 Task: Create a due date automation trigger when advanced on, on the tuesday of the week a card is due add fields with custom field "Resume" set to a date between 1 and 7 working days from now at 11:00 AM.
Action: Mouse moved to (1098, 346)
Screenshot: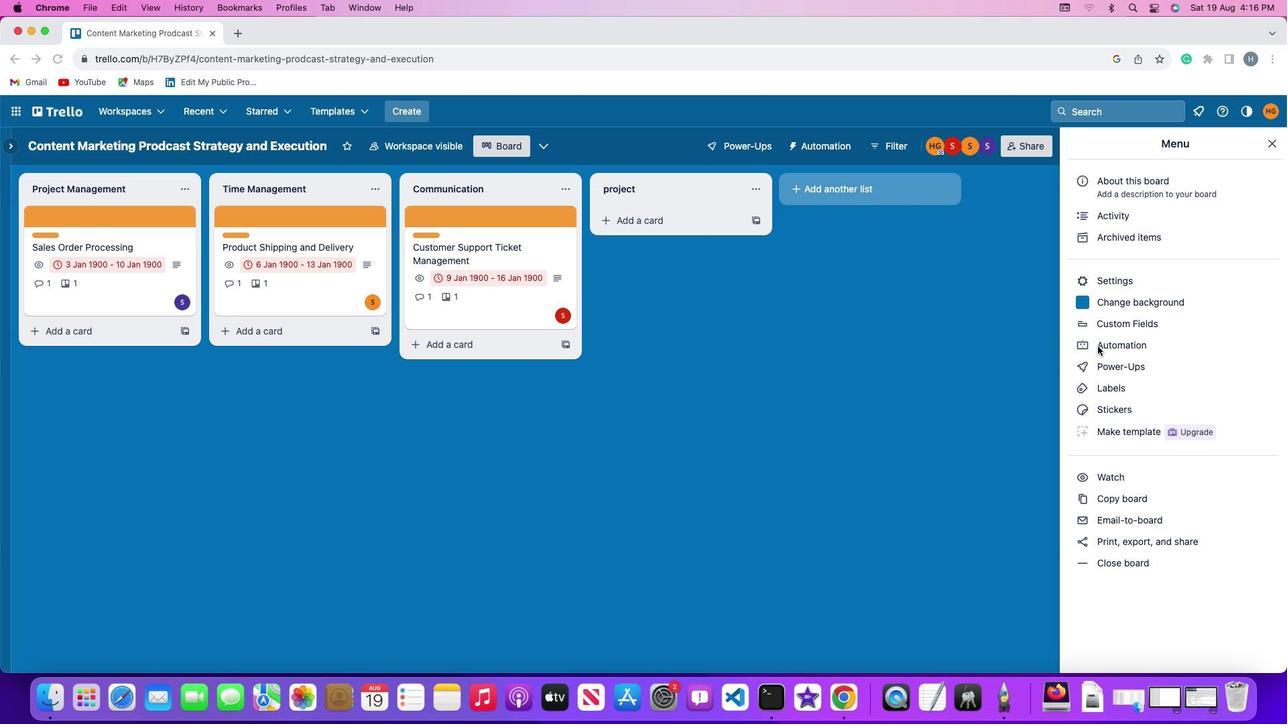 
Action: Mouse pressed left at (1098, 346)
Screenshot: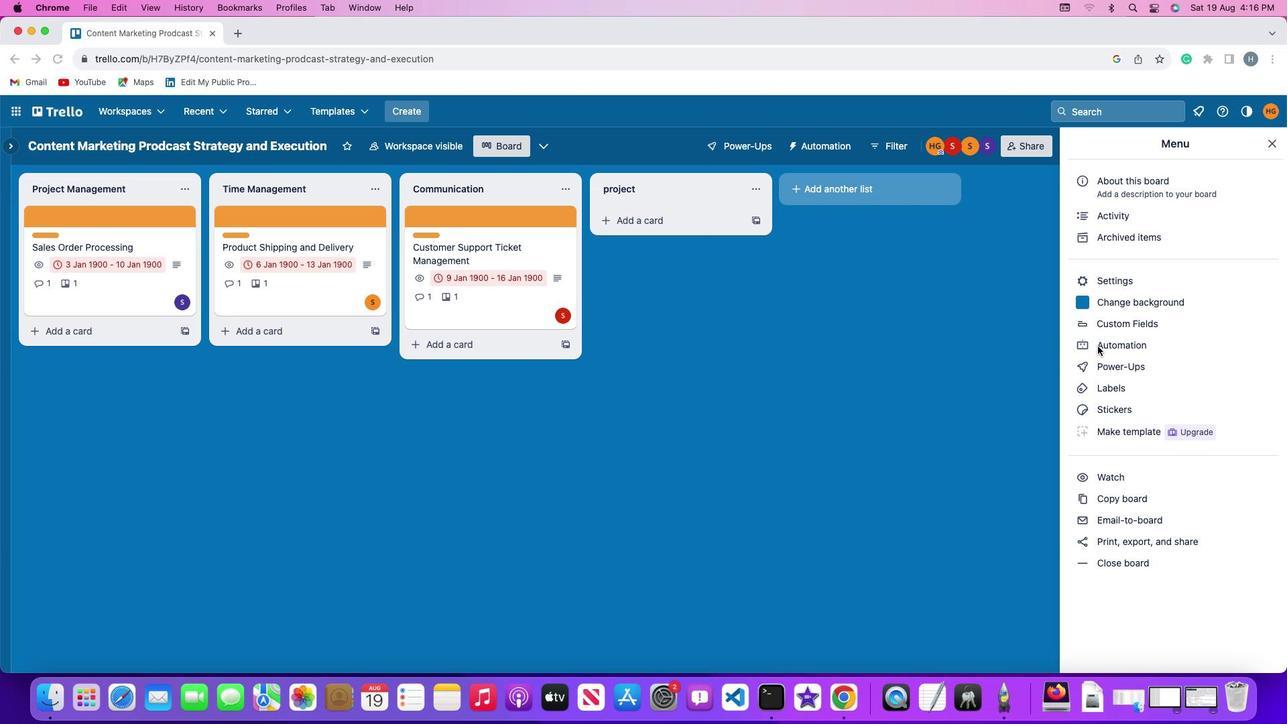 
Action: Mouse pressed left at (1098, 346)
Screenshot: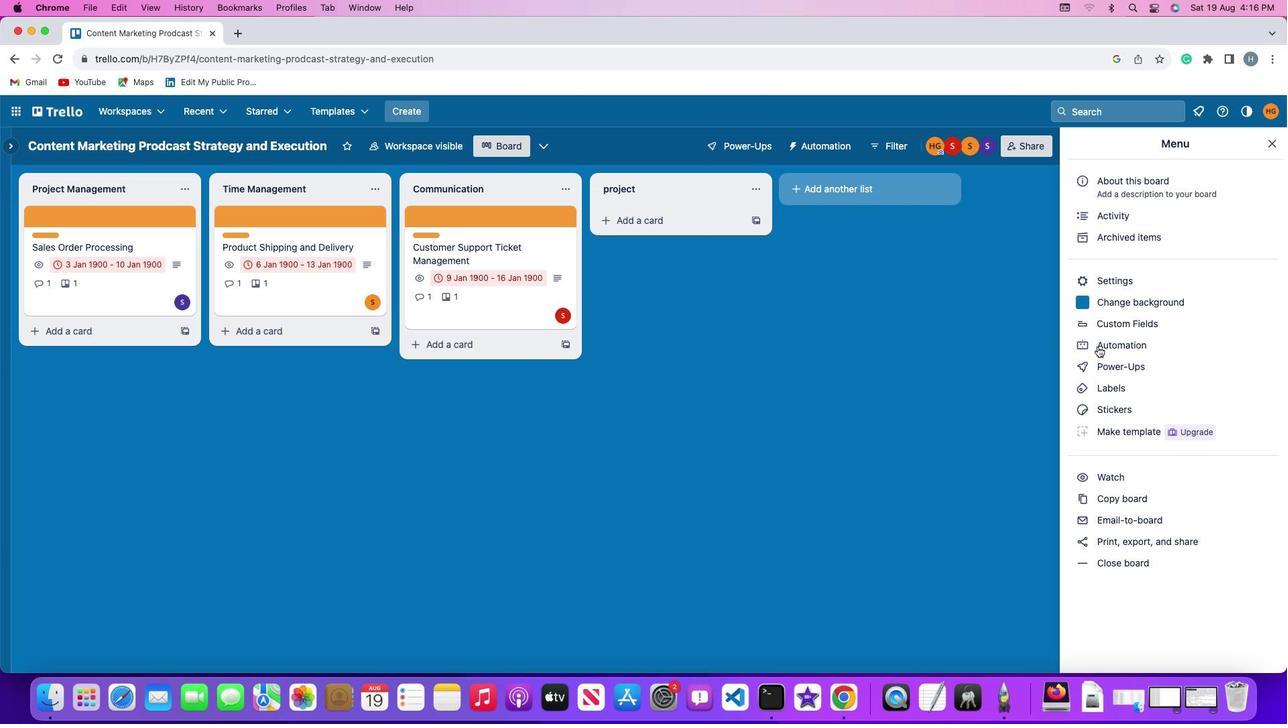 
Action: Mouse moved to (63, 321)
Screenshot: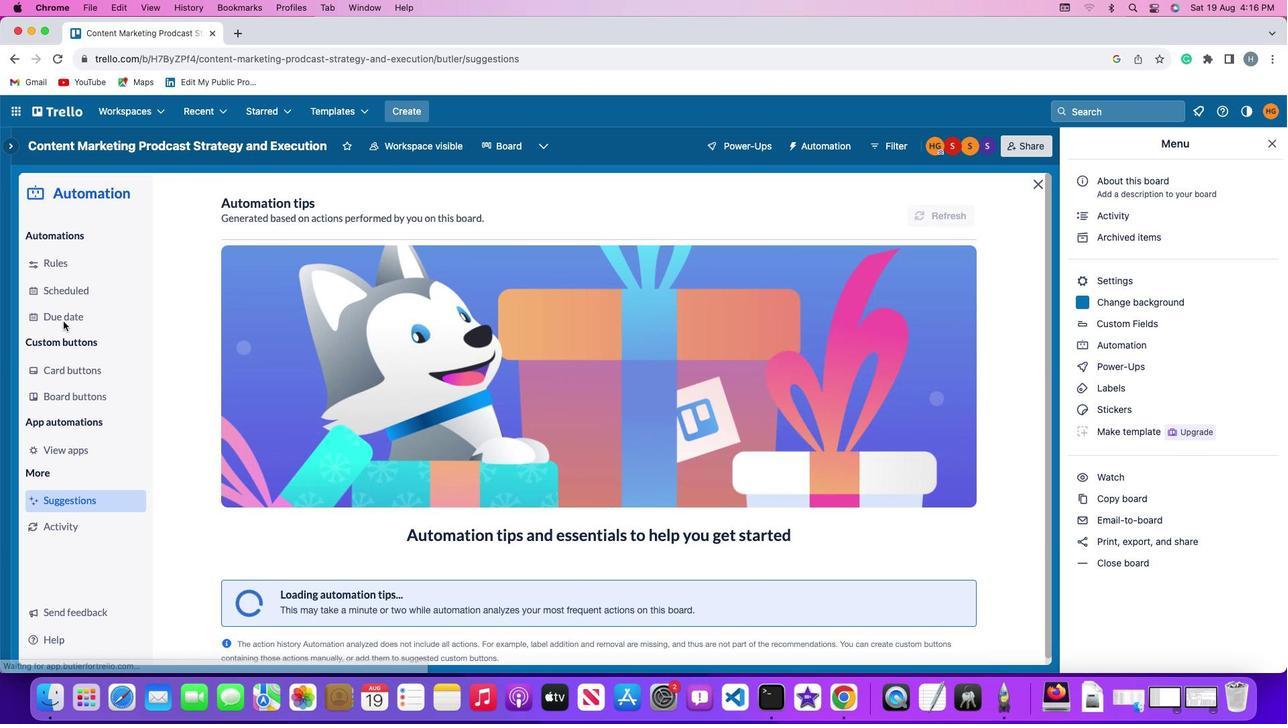
Action: Mouse pressed left at (63, 321)
Screenshot: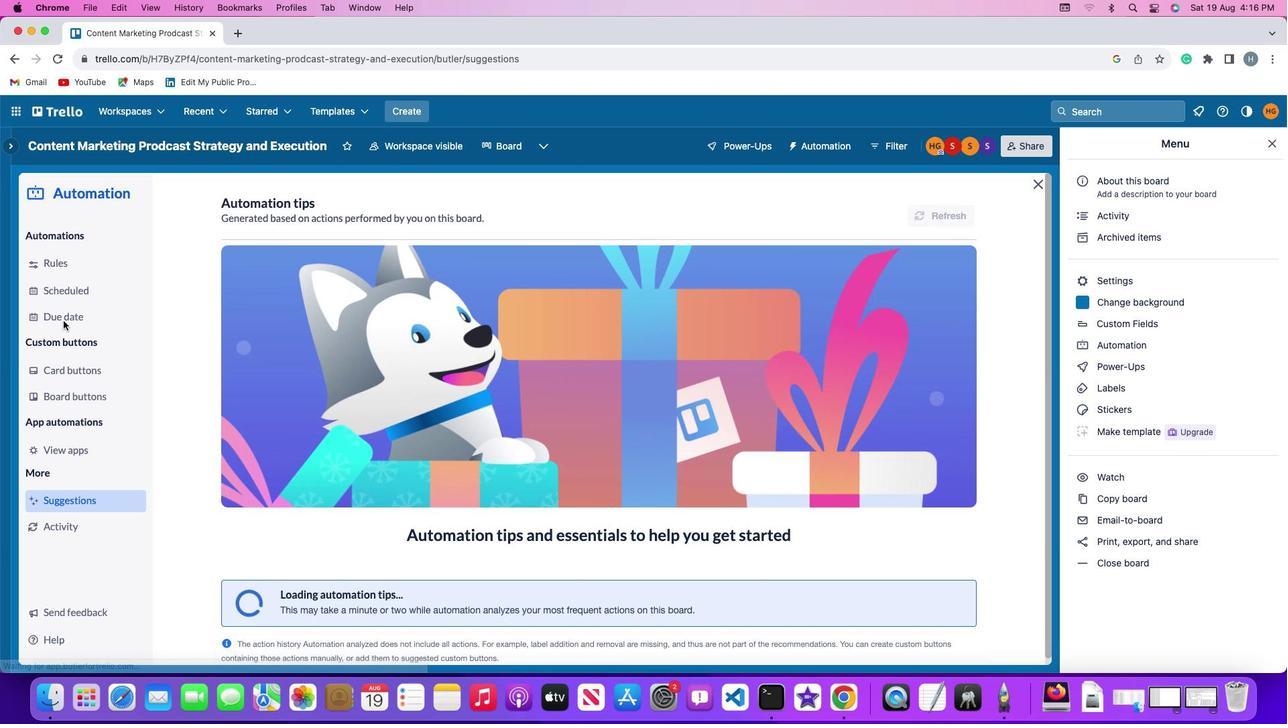 
Action: Mouse moved to (902, 207)
Screenshot: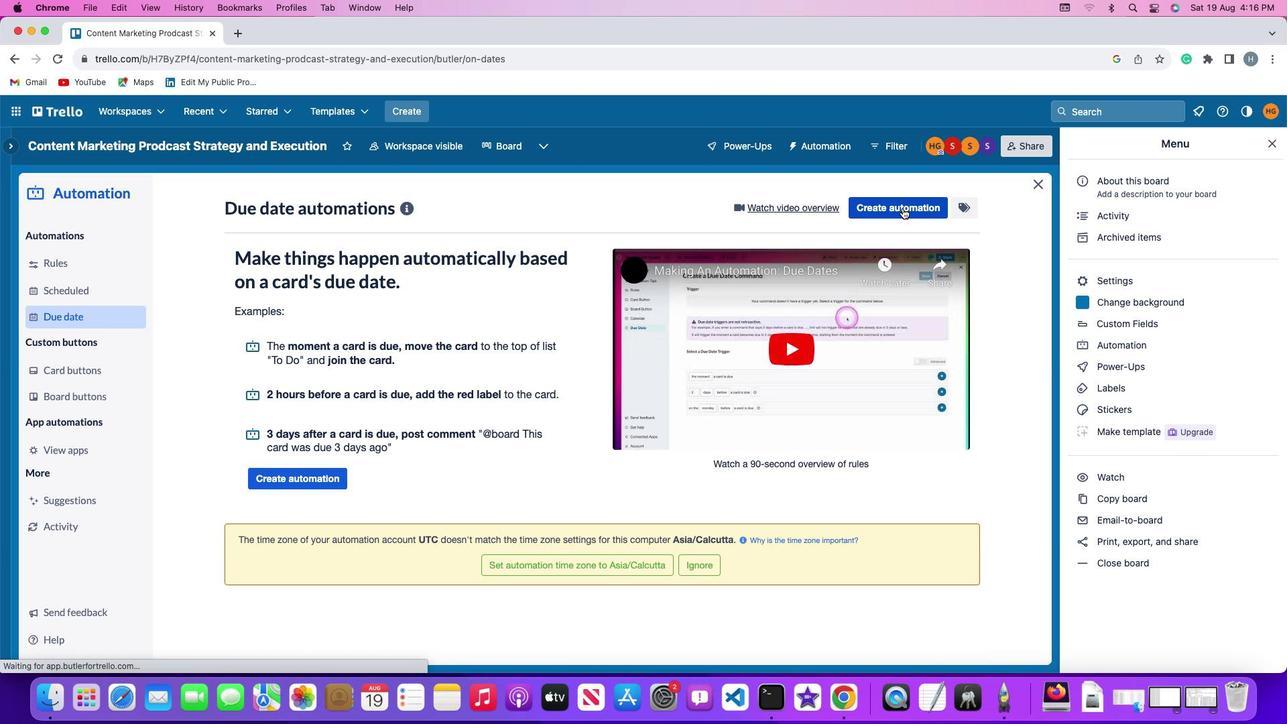 
Action: Mouse pressed left at (902, 207)
Screenshot: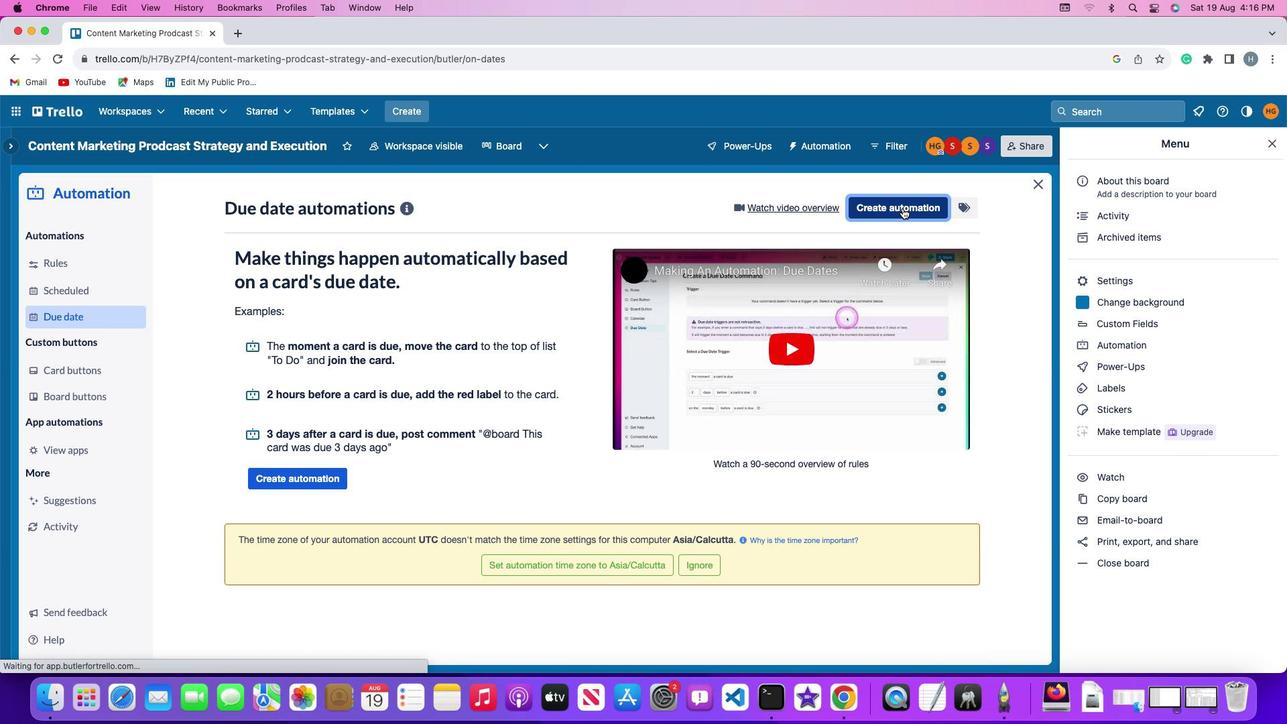 
Action: Mouse moved to (266, 340)
Screenshot: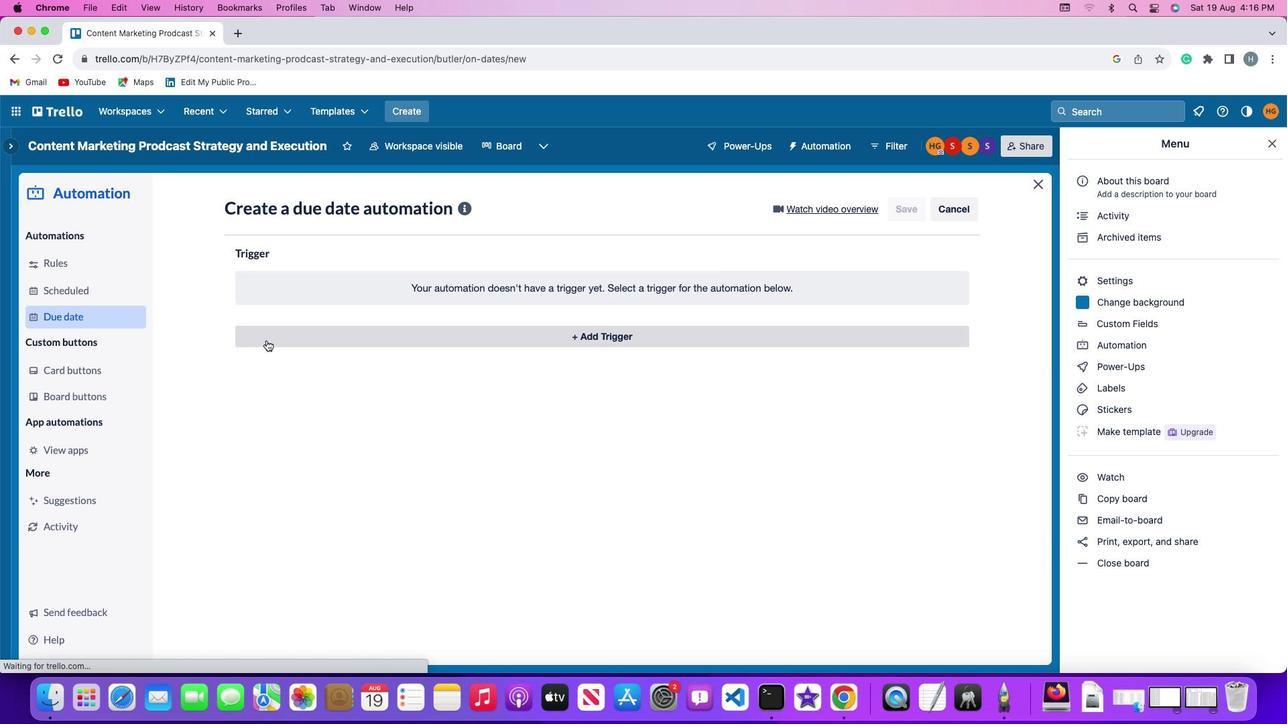 
Action: Mouse pressed left at (266, 340)
Screenshot: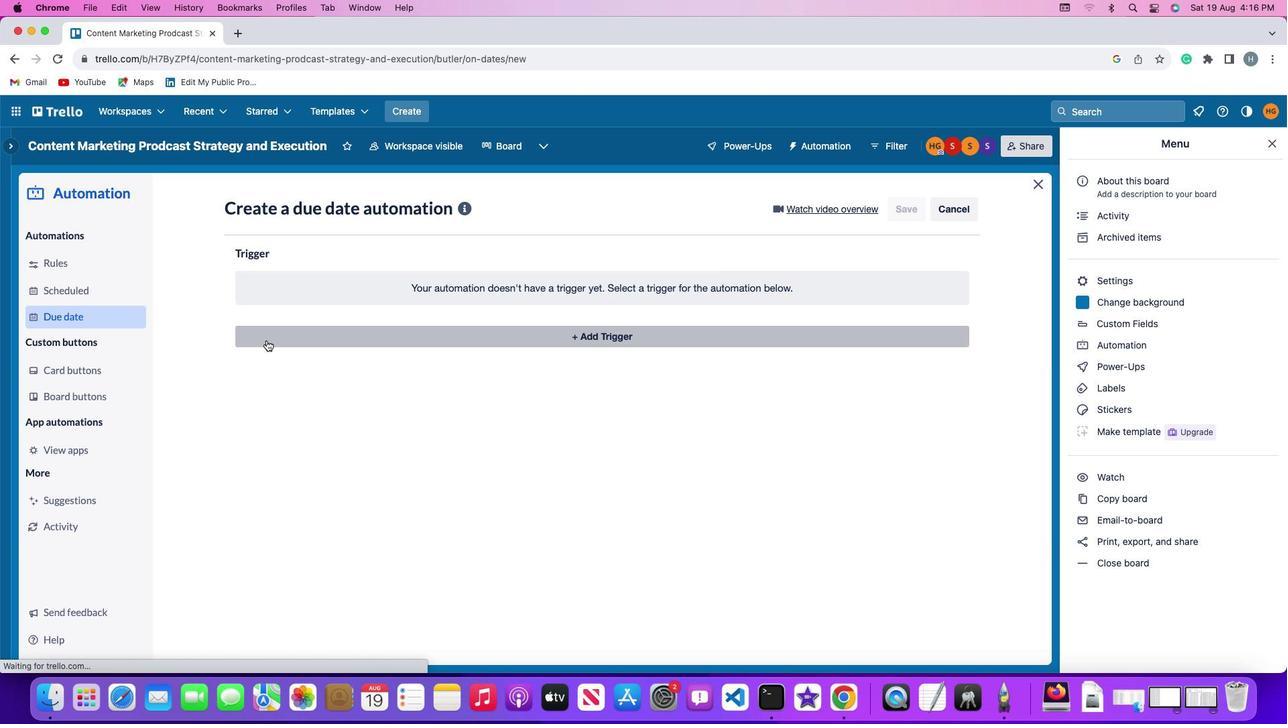 
Action: Mouse moved to (291, 589)
Screenshot: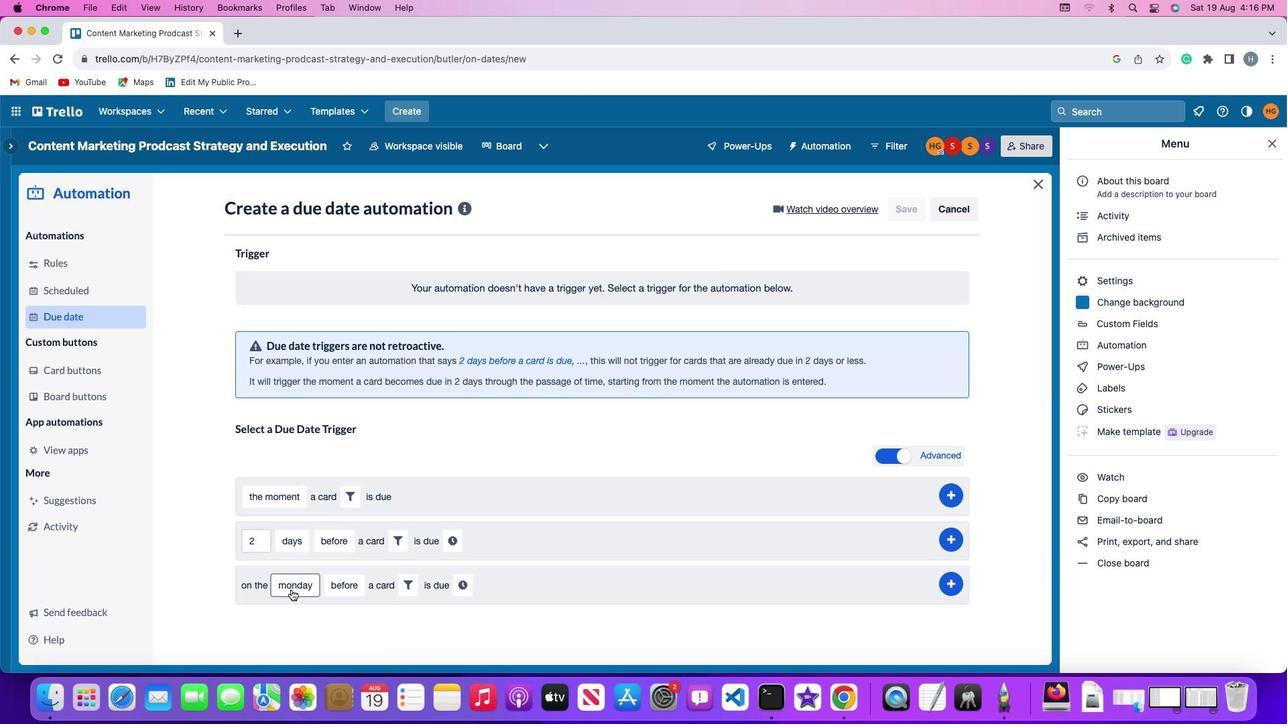 
Action: Mouse pressed left at (291, 589)
Screenshot: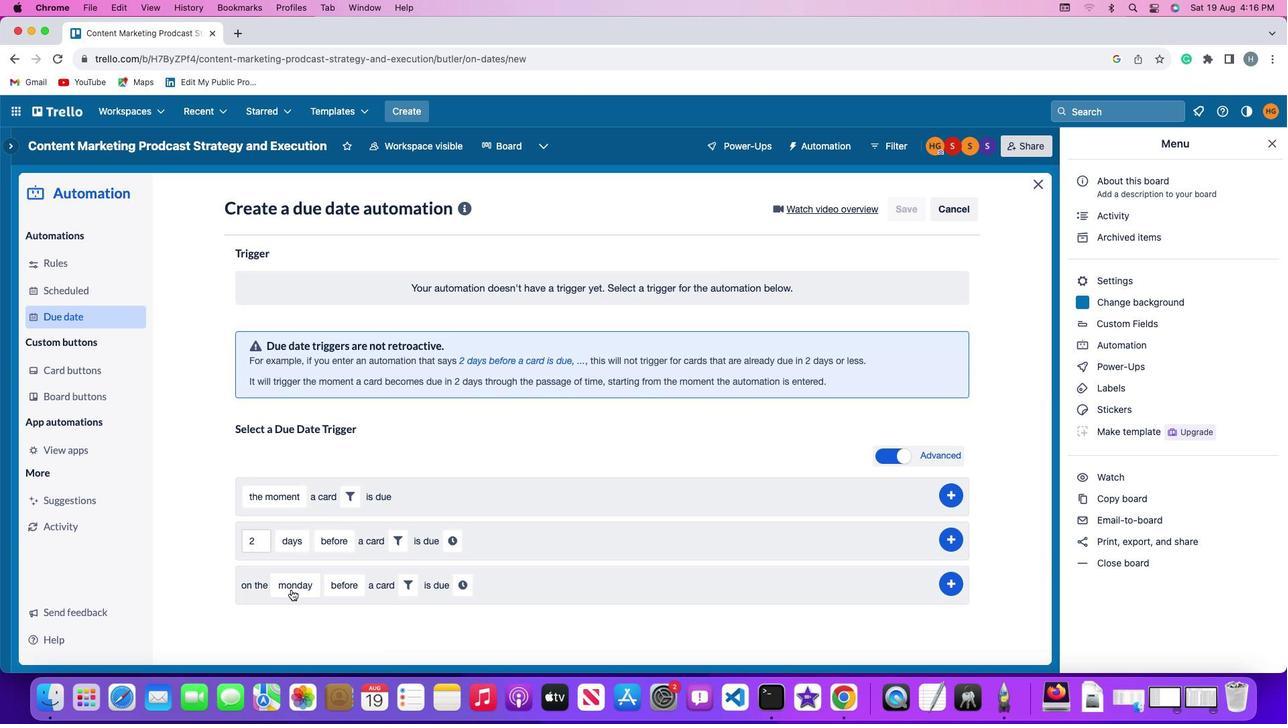 
Action: Mouse moved to (321, 426)
Screenshot: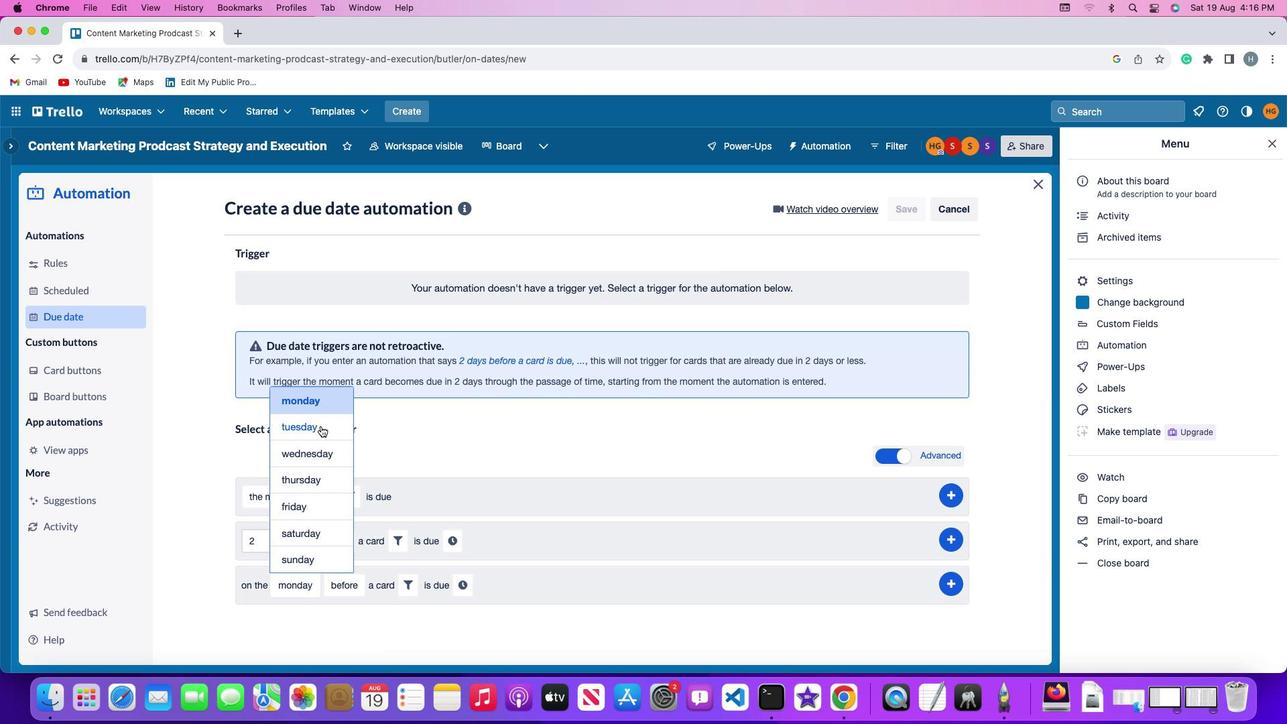 
Action: Mouse pressed left at (321, 426)
Screenshot: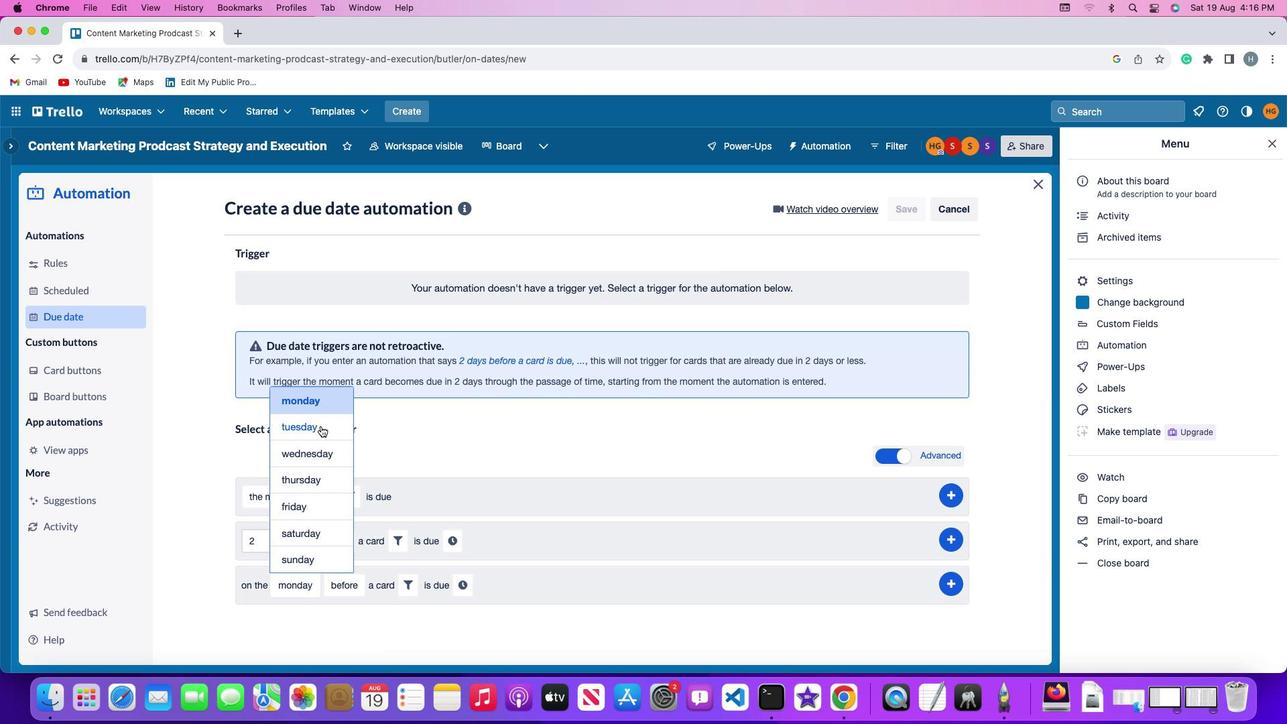 
Action: Mouse moved to (354, 582)
Screenshot: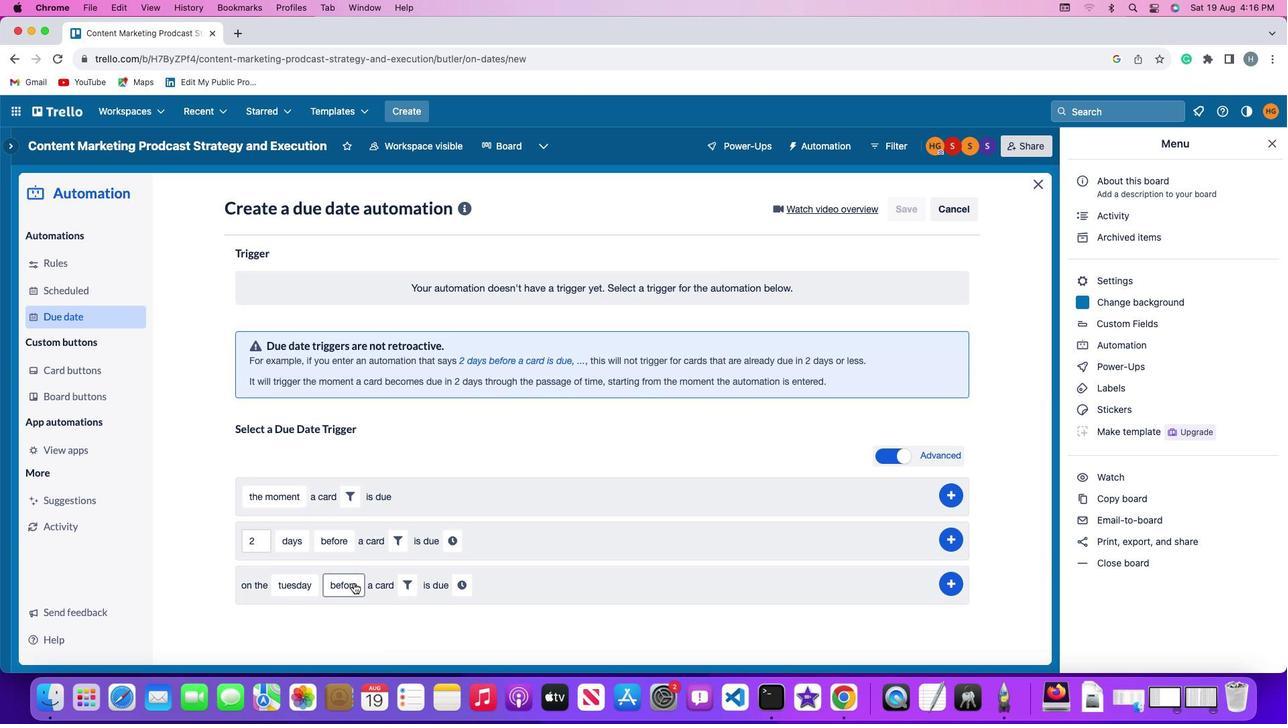 
Action: Mouse pressed left at (354, 582)
Screenshot: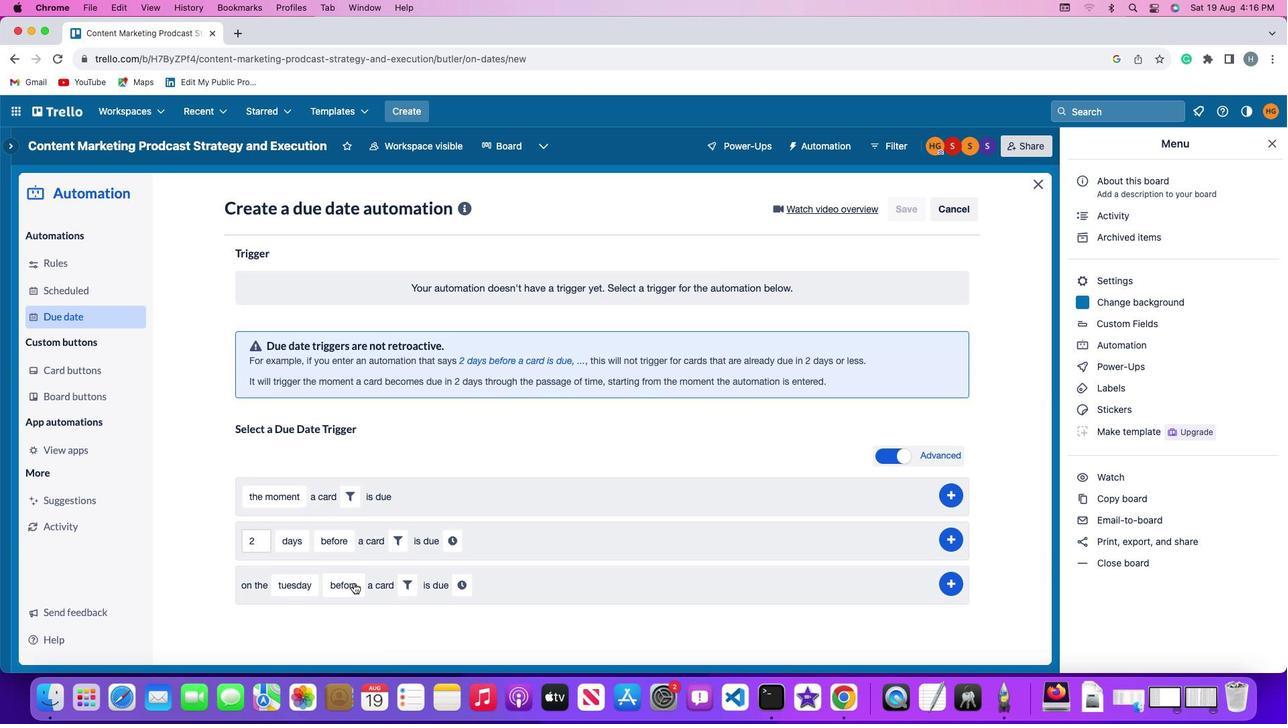 
Action: Mouse moved to (366, 533)
Screenshot: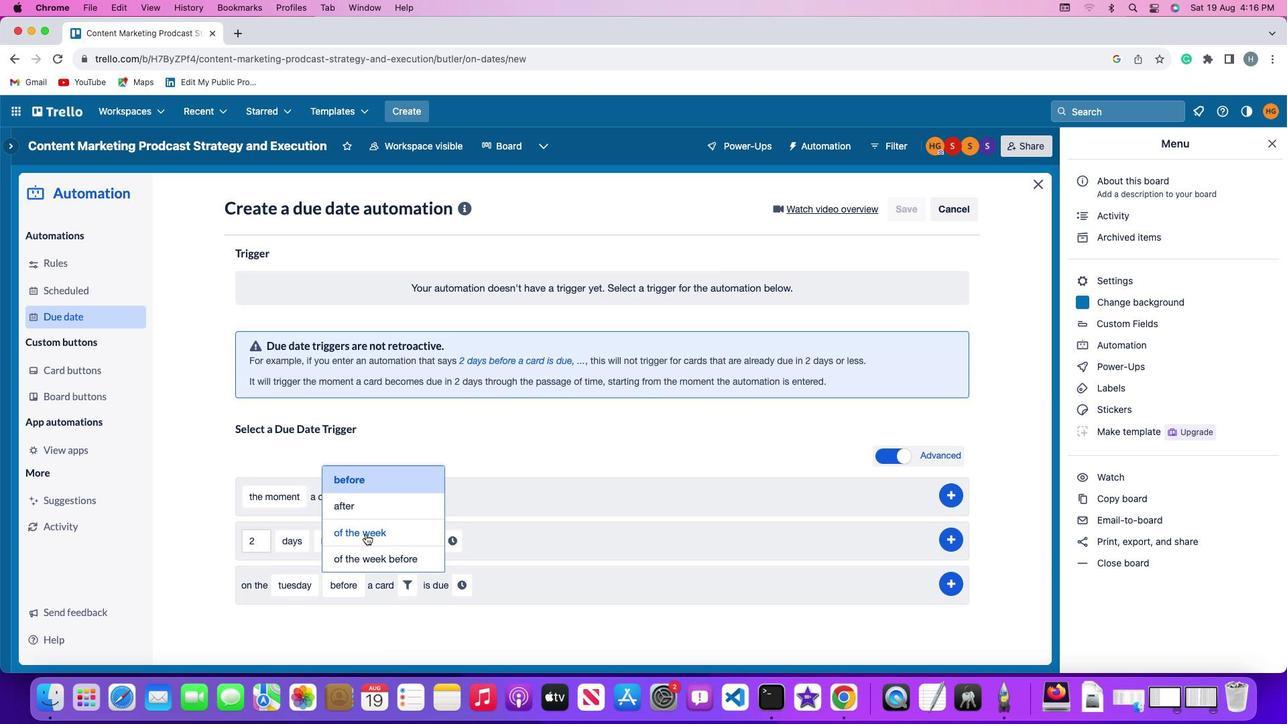 
Action: Mouse pressed left at (366, 533)
Screenshot: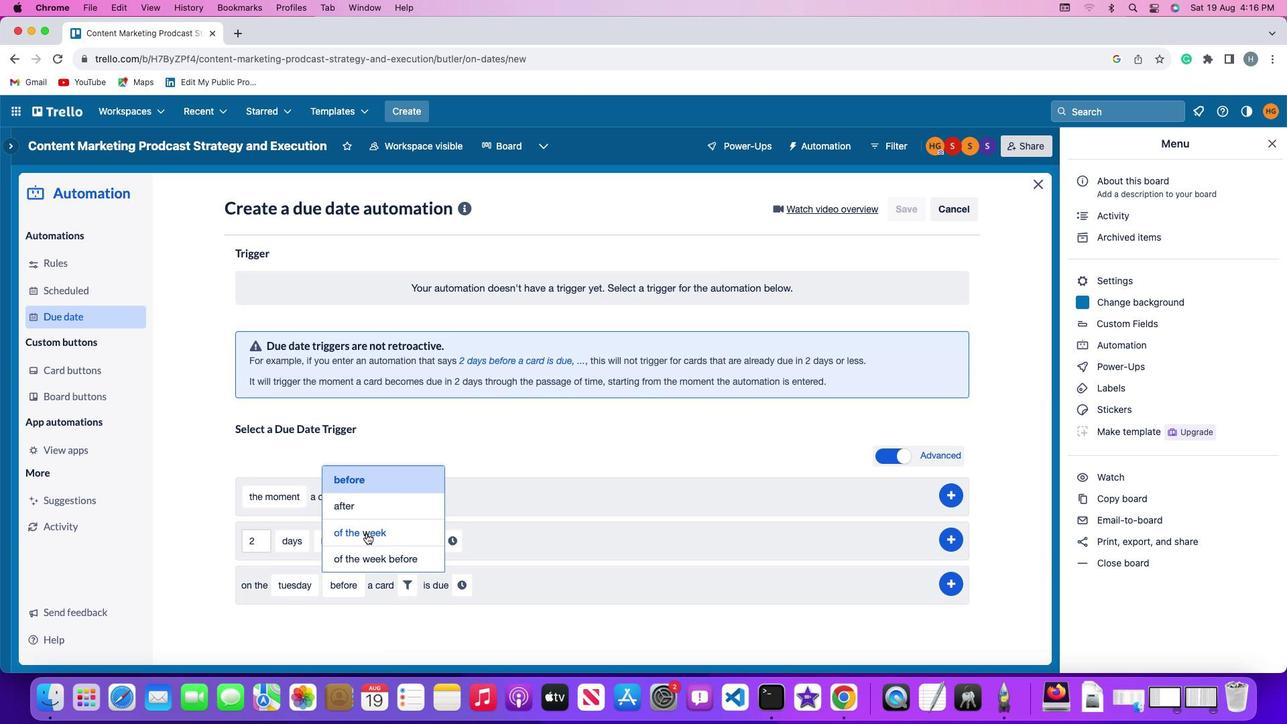 
Action: Mouse moved to (425, 581)
Screenshot: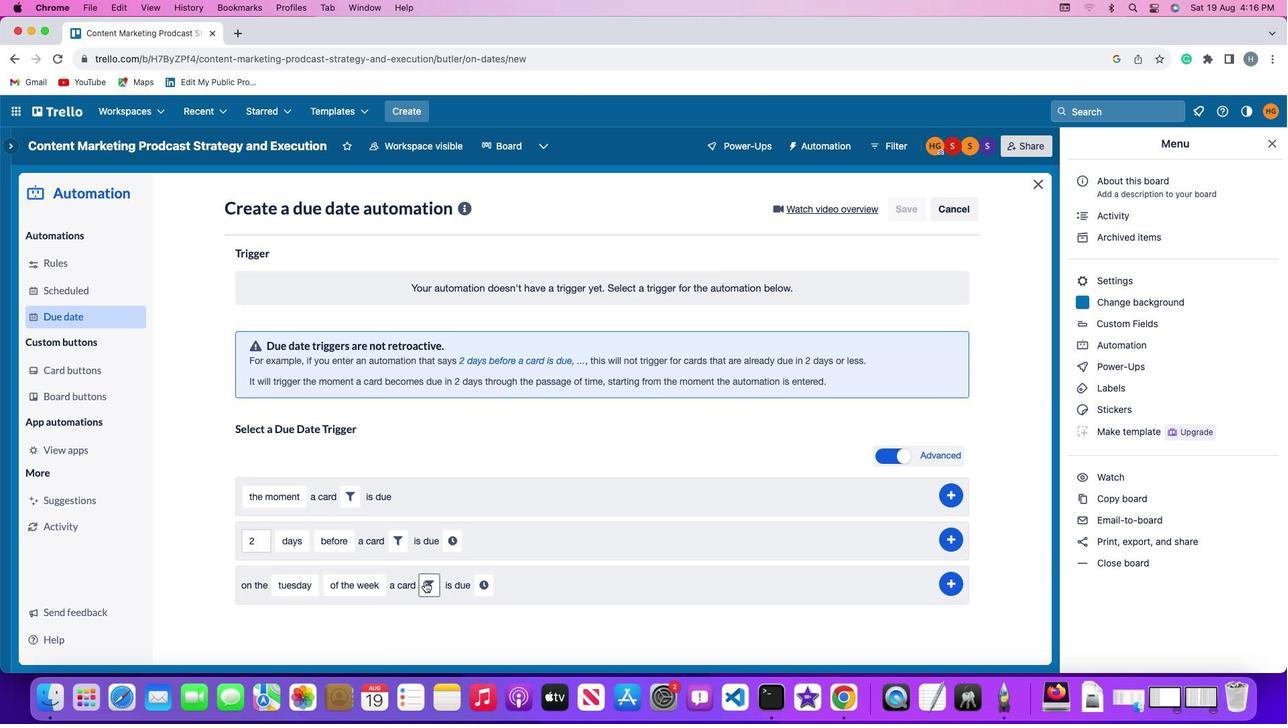 
Action: Mouse pressed left at (425, 581)
Screenshot: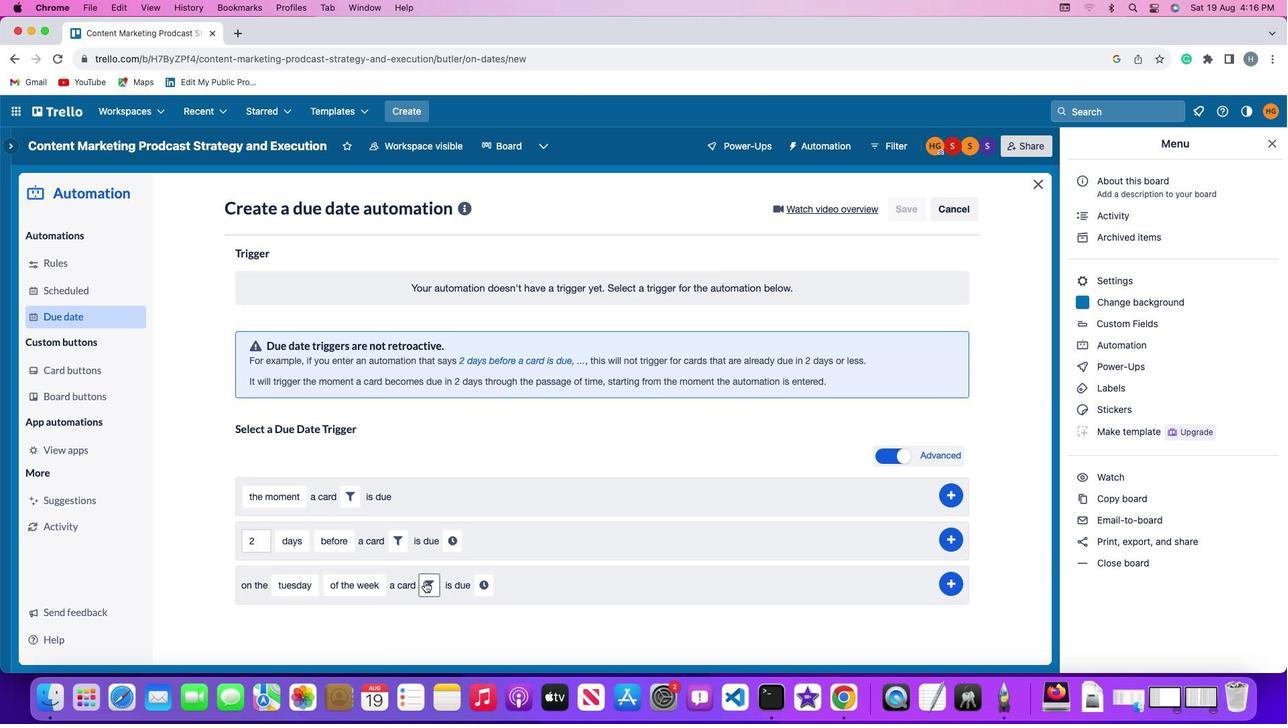 
Action: Mouse moved to (643, 628)
Screenshot: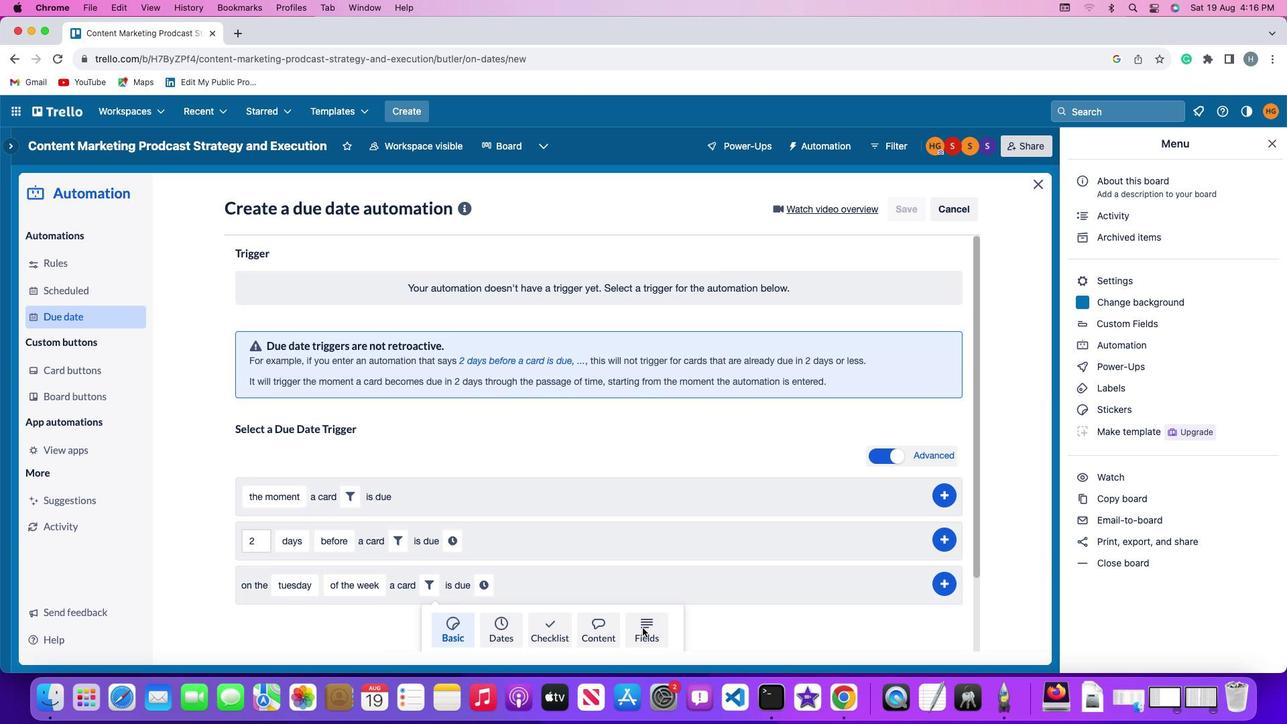
Action: Mouse pressed left at (643, 628)
Screenshot: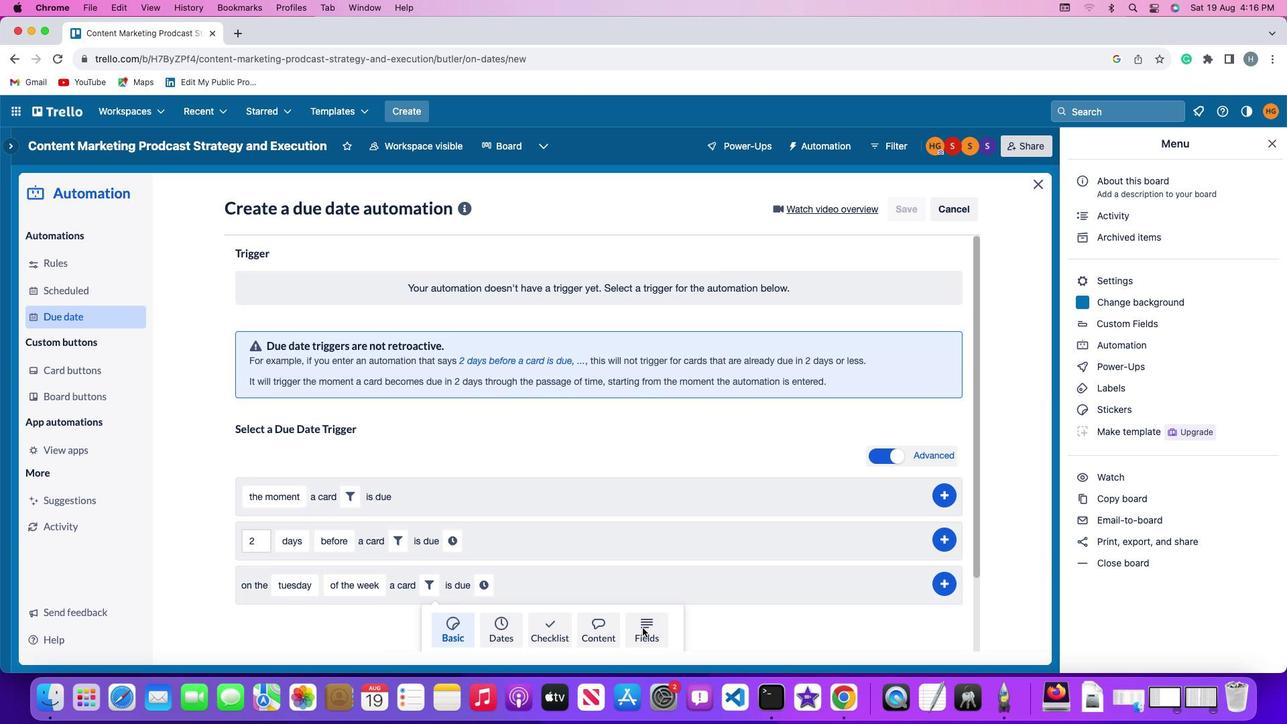 
Action: Mouse moved to (367, 626)
Screenshot: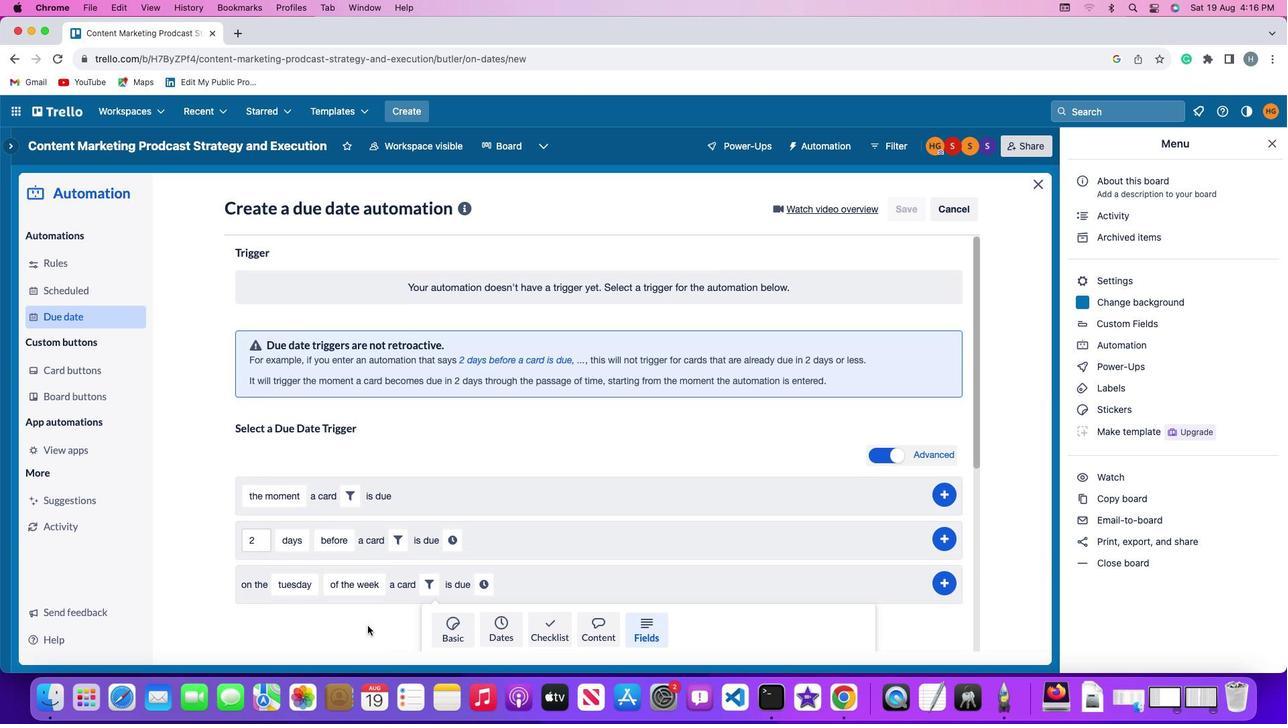 
Action: Mouse scrolled (367, 626) with delta (0, 0)
Screenshot: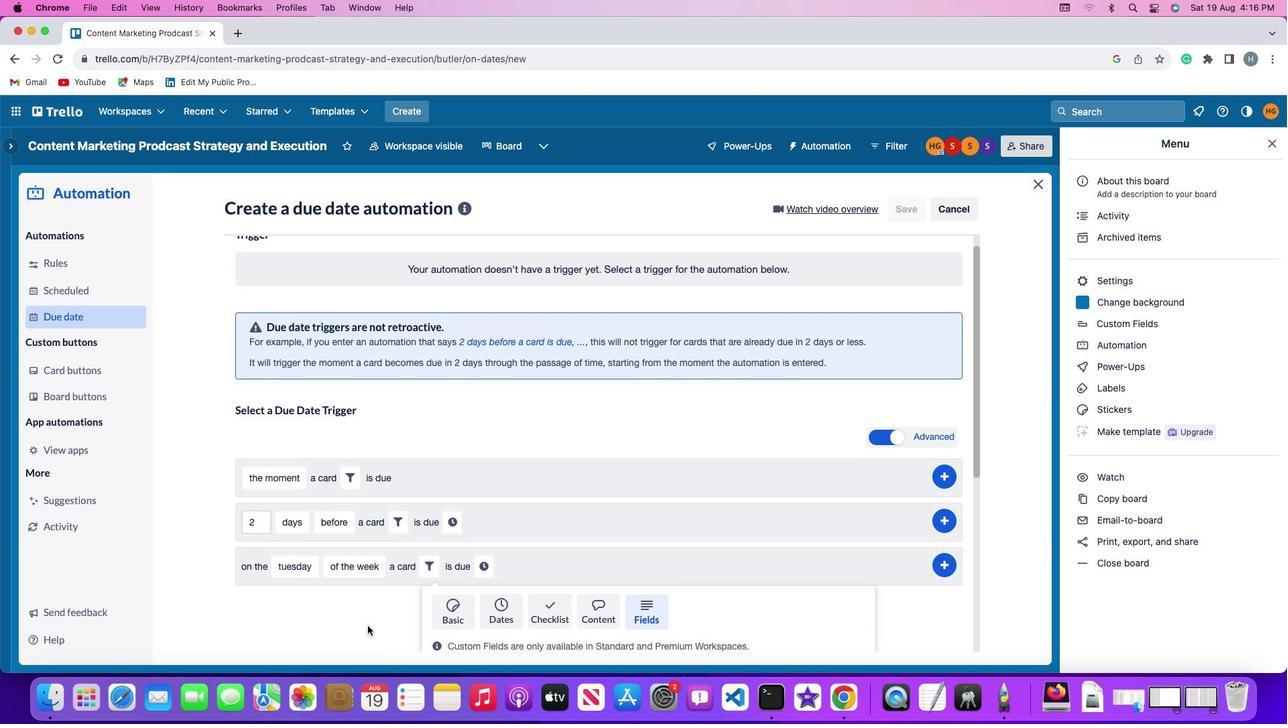 
Action: Mouse scrolled (367, 626) with delta (0, 0)
Screenshot: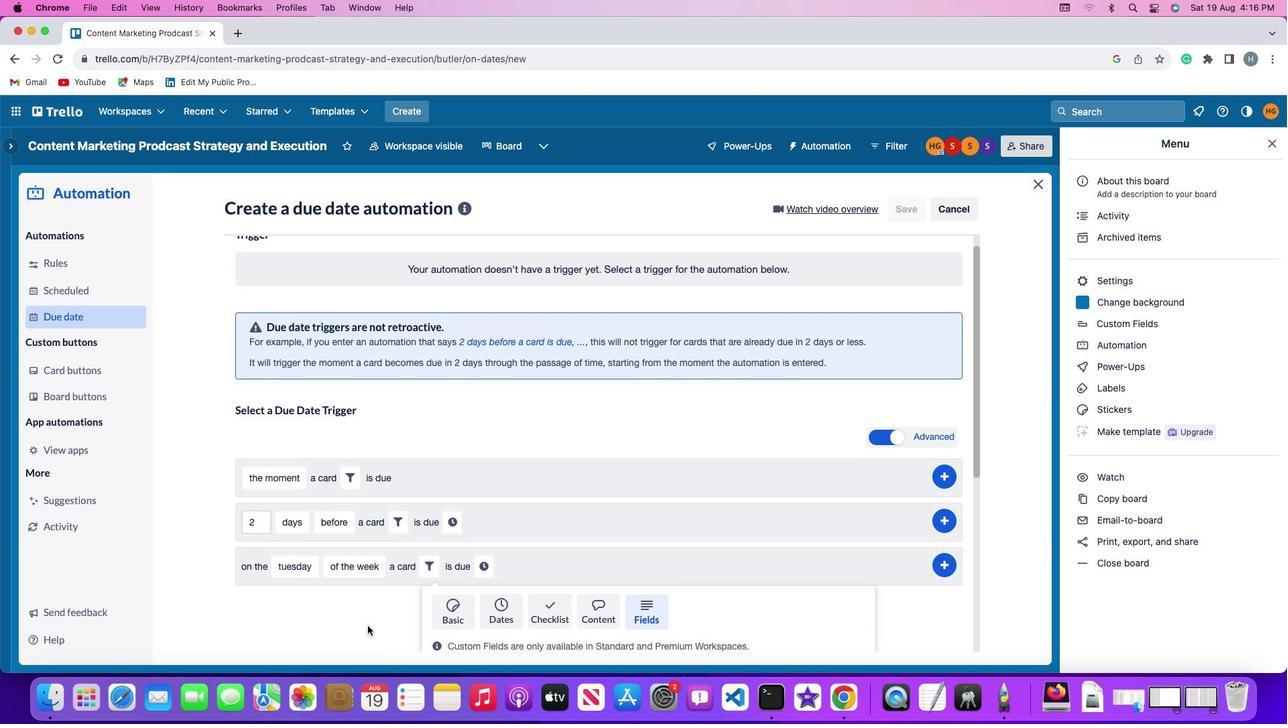 
Action: Mouse scrolled (367, 626) with delta (0, -2)
Screenshot: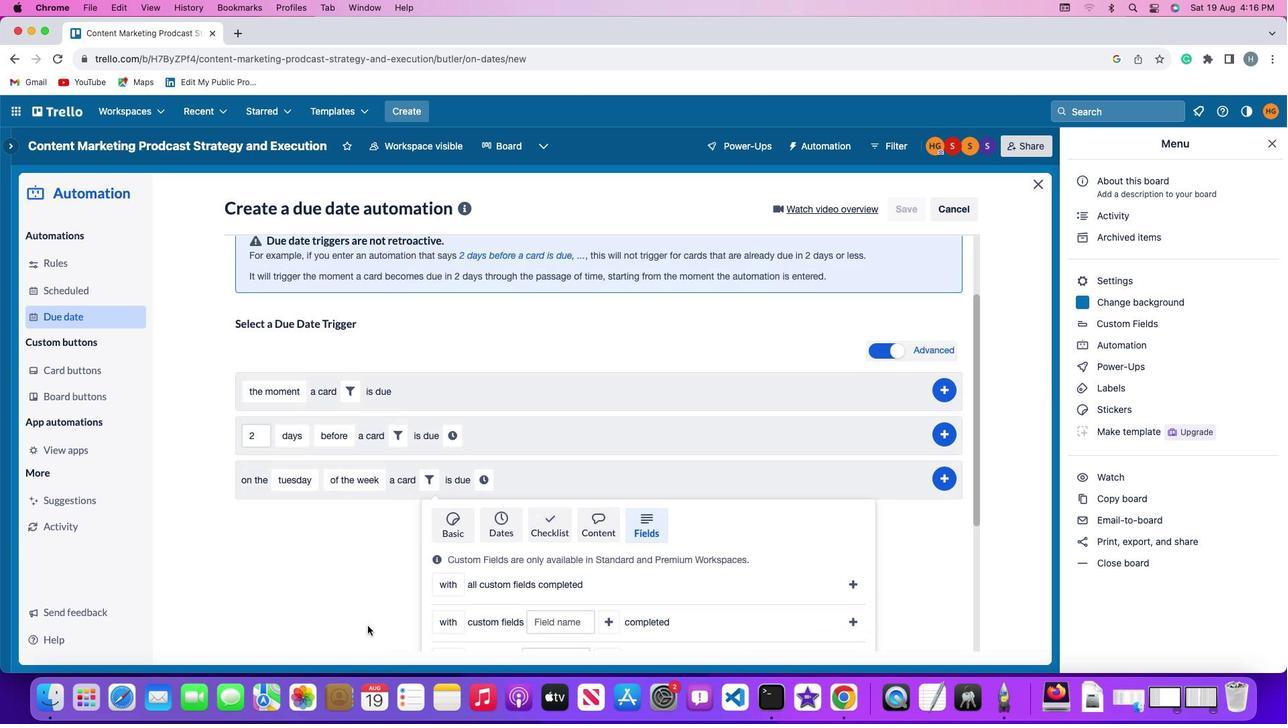 
Action: Mouse moved to (367, 626)
Screenshot: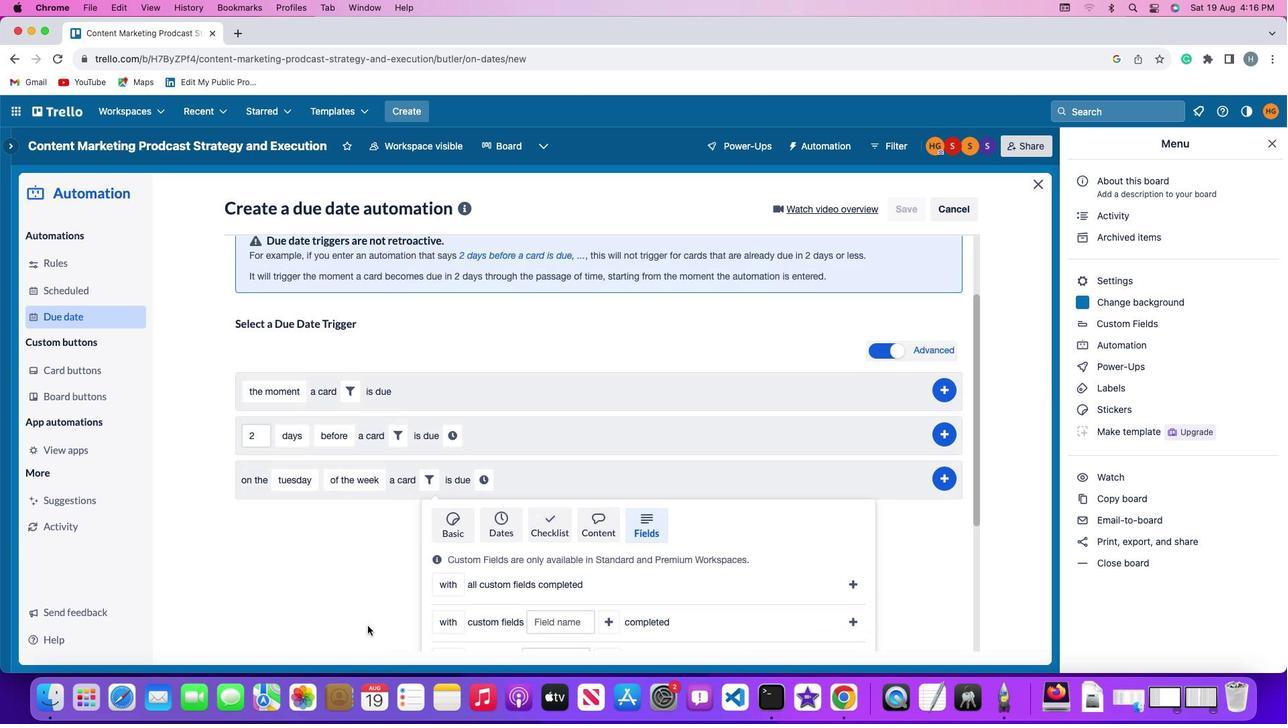 
Action: Mouse scrolled (367, 626) with delta (0, -3)
Screenshot: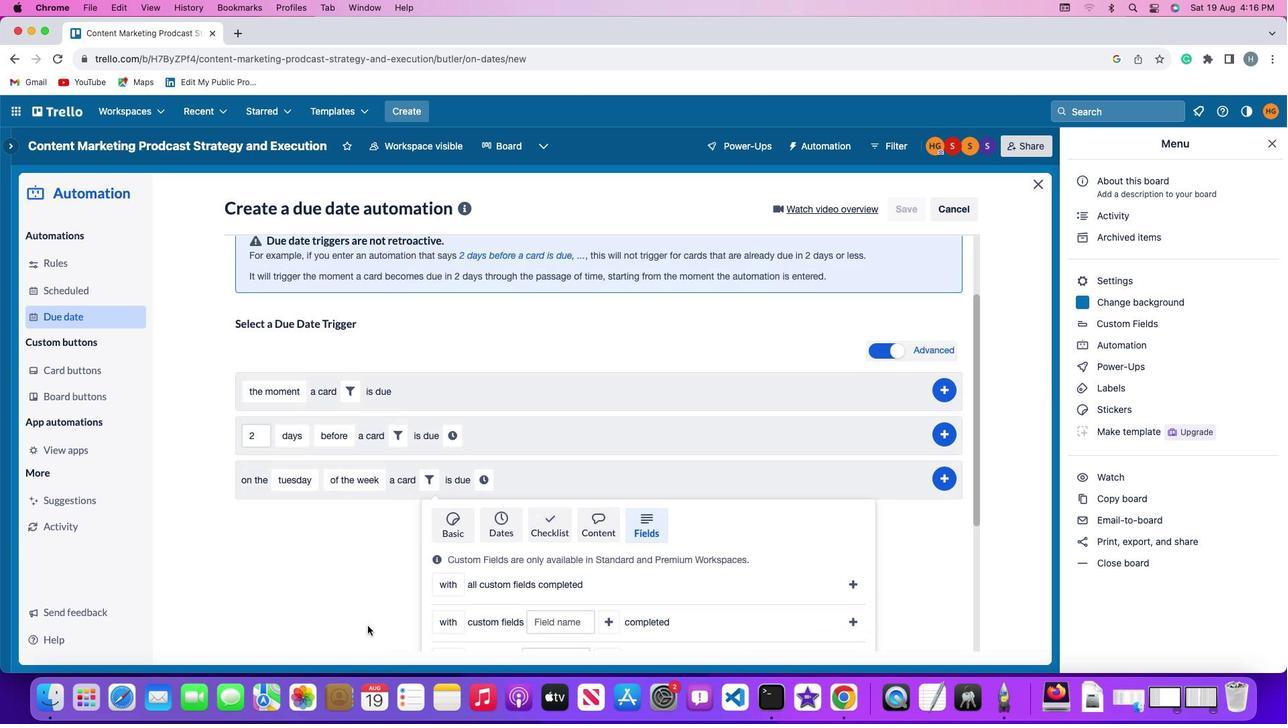 
Action: Mouse scrolled (367, 626) with delta (0, 0)
Screenshot: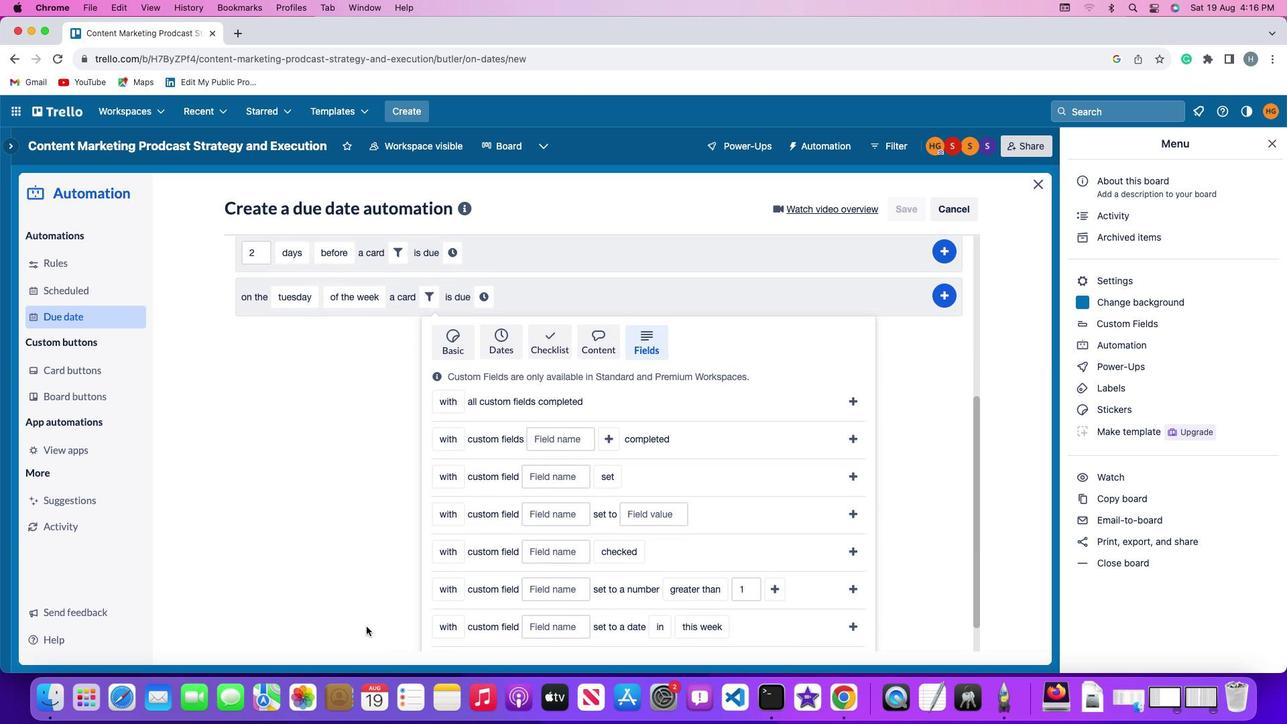 
Action: Mouse scrolled (367, 626) with delta (0, 0)
Screenshot: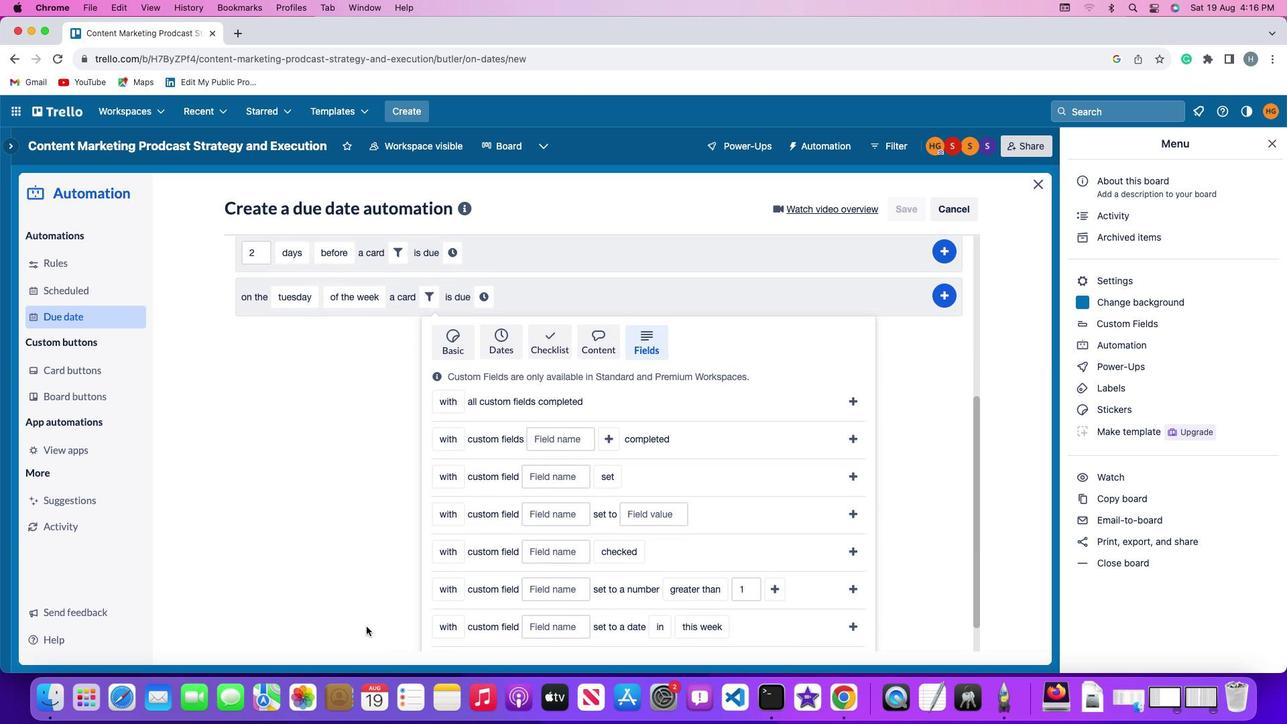 
Action: Mouse scrolled (367, 626) with delta (0, -2)
Screenshot: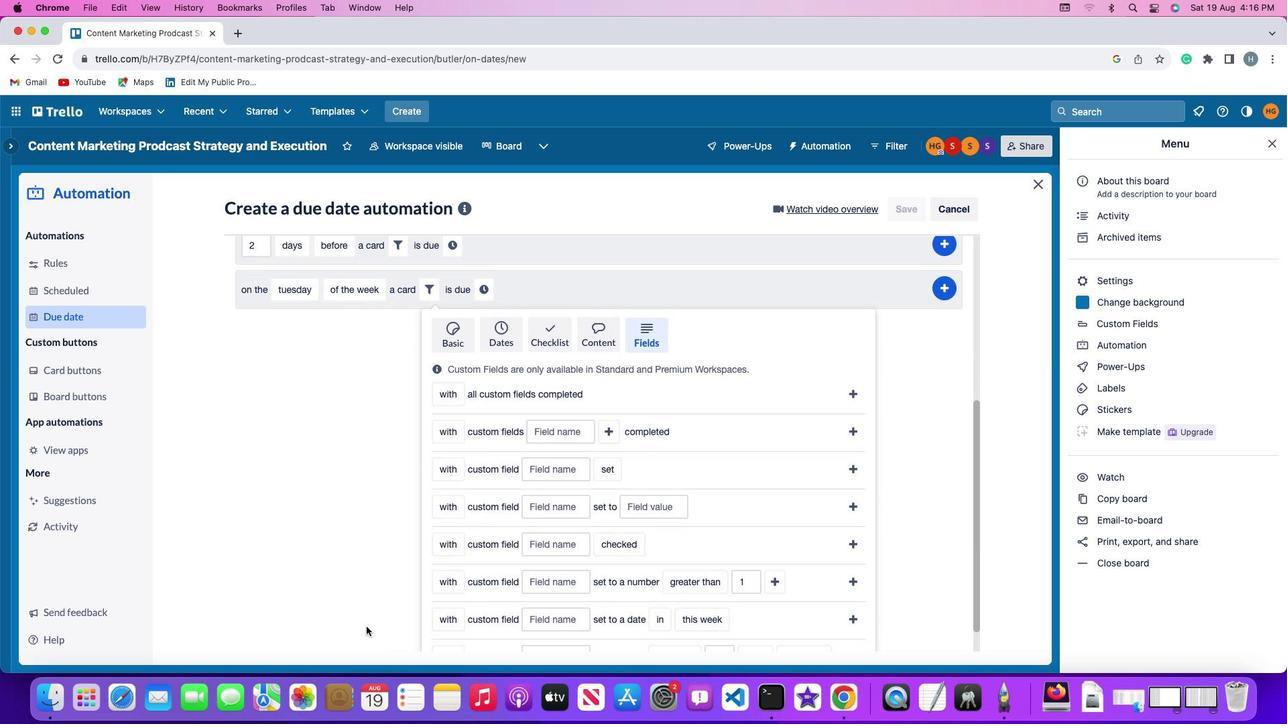 
Action: Mouse scrolled (367, 626) with delta (0, -3)
Screenshot: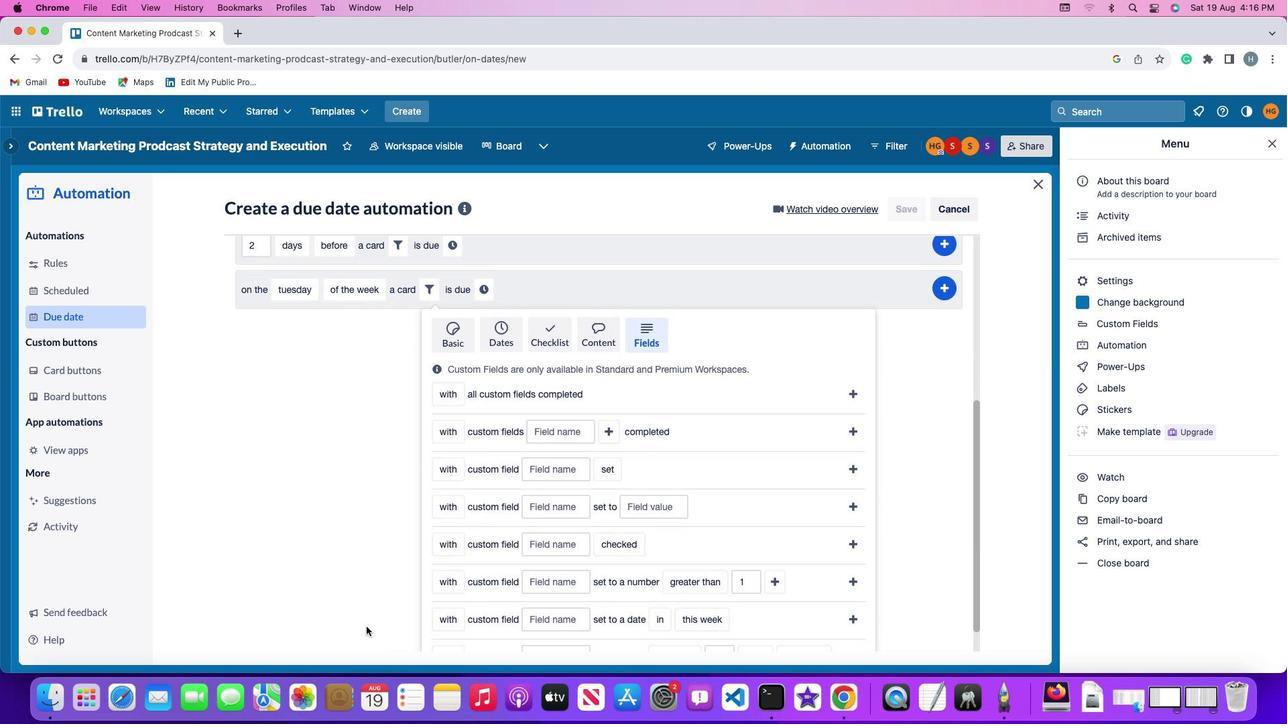 
Action: Mouse moved to (367, 626)
Screenshot: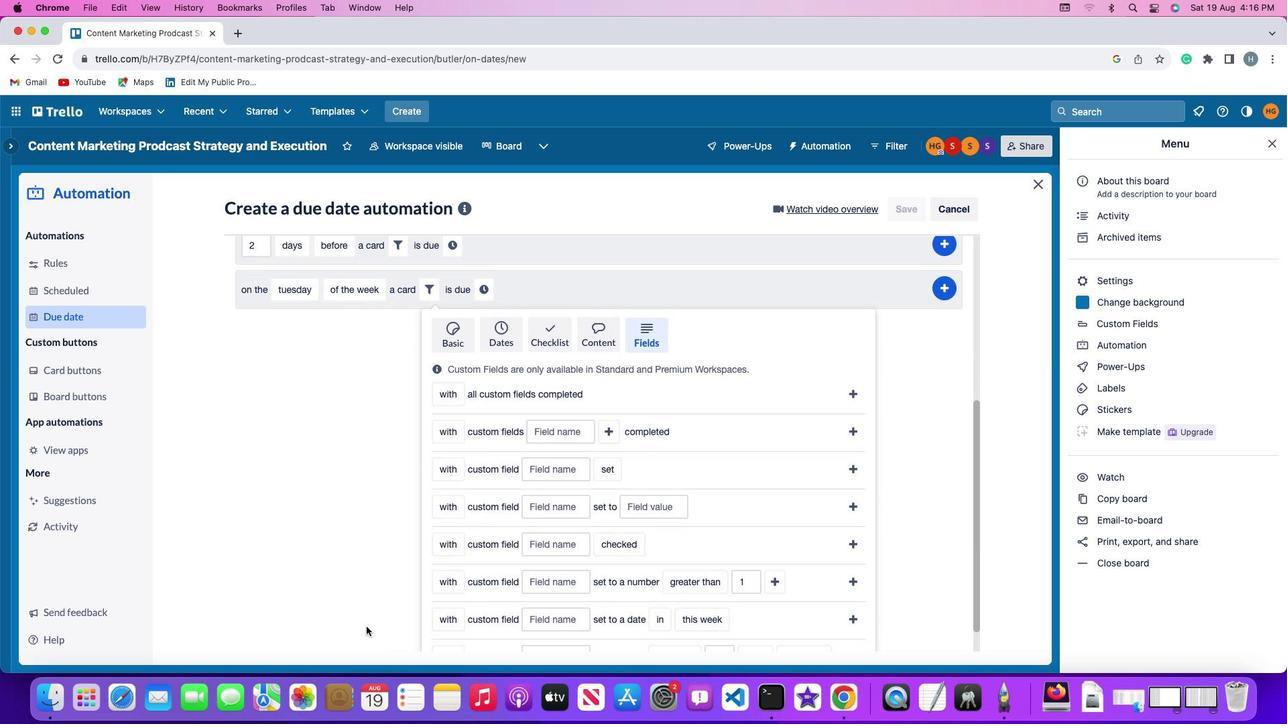 
Action: Mouse scrolled (367, 626) with delta (0, -4)
Screenshot: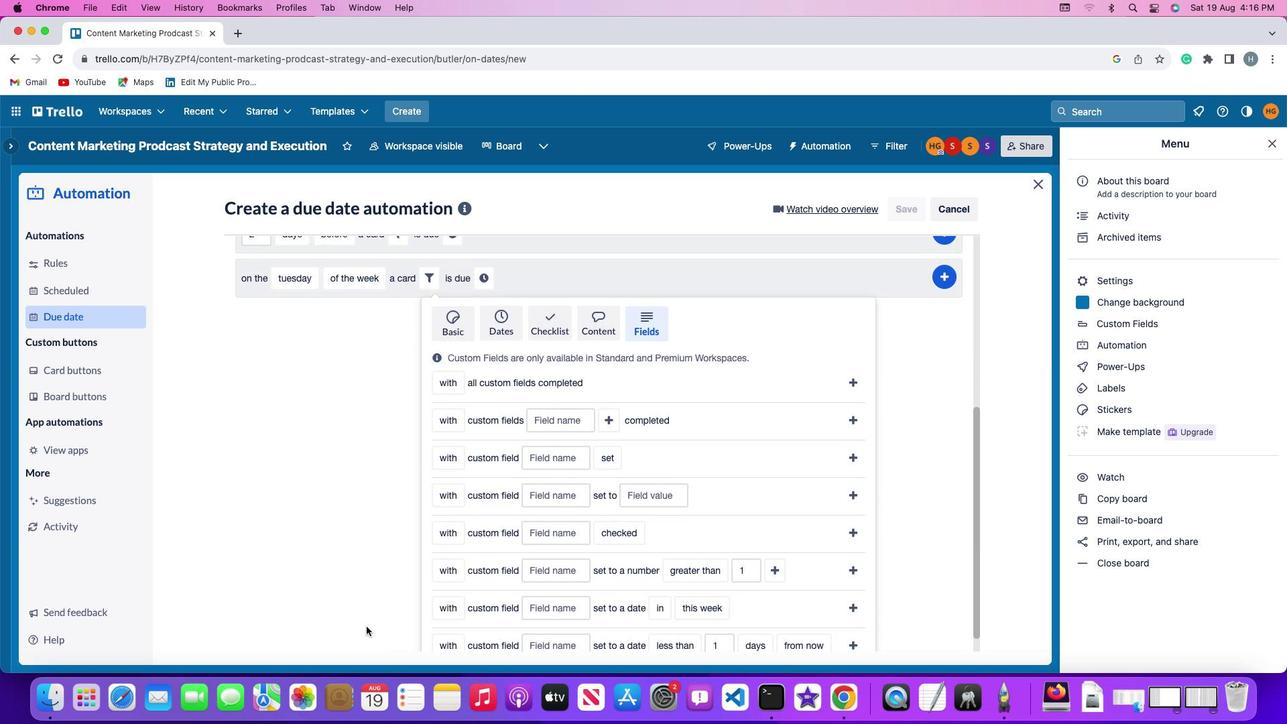 
Action: Mouse moved to (366, 627)
Screenshot: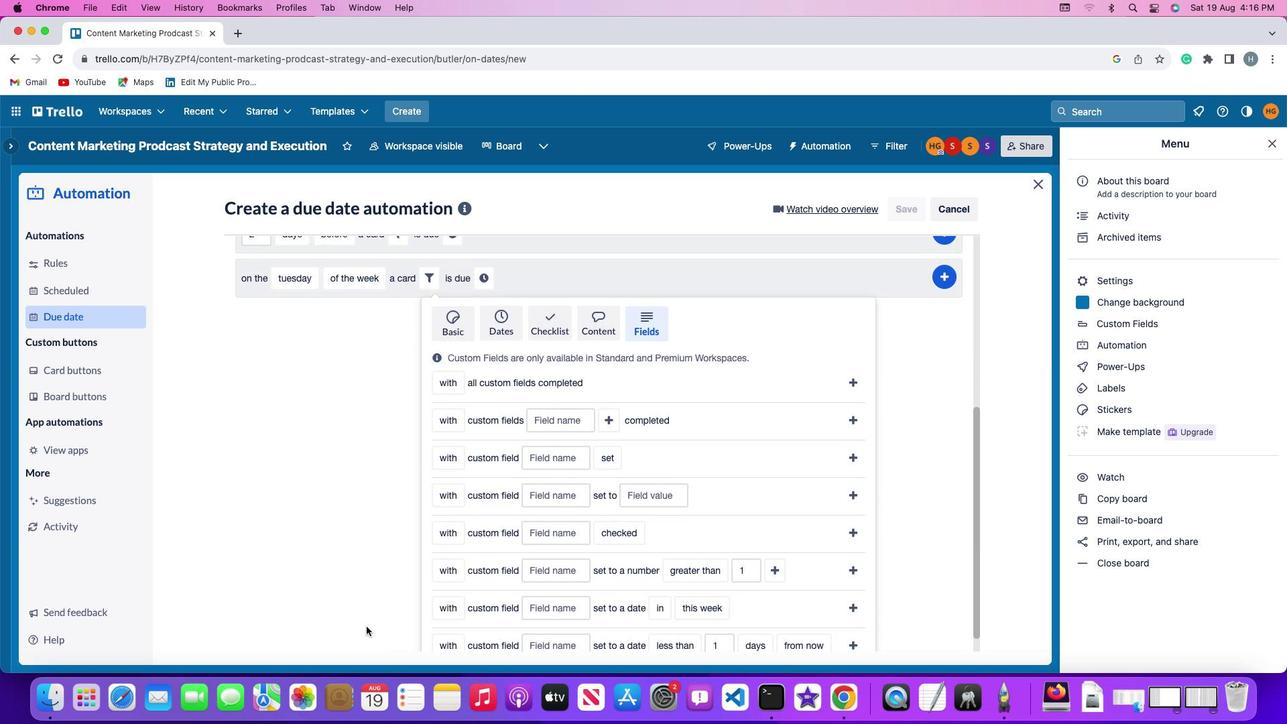 
Action: Mouse scrolled (366, 627) with delta (0, -4)
Screenshot: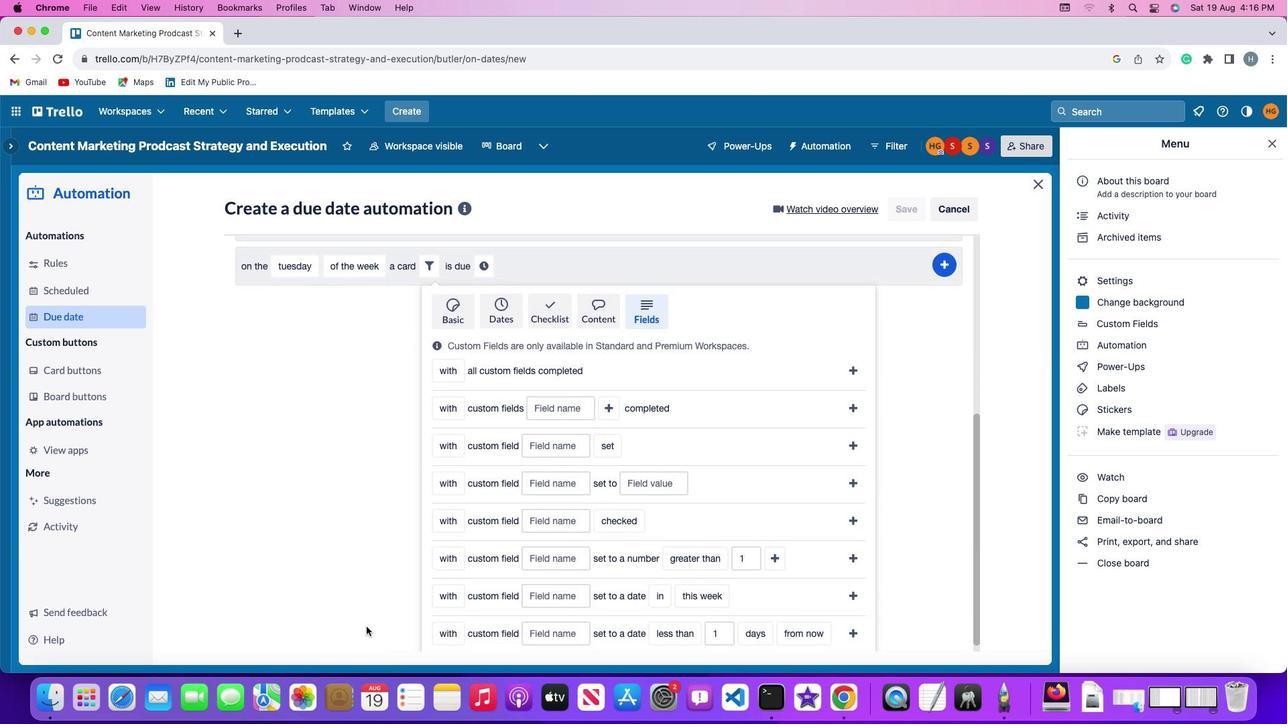 
Action: Mouse scrolled (366, 627) with delta (0, 0)
Screenshot: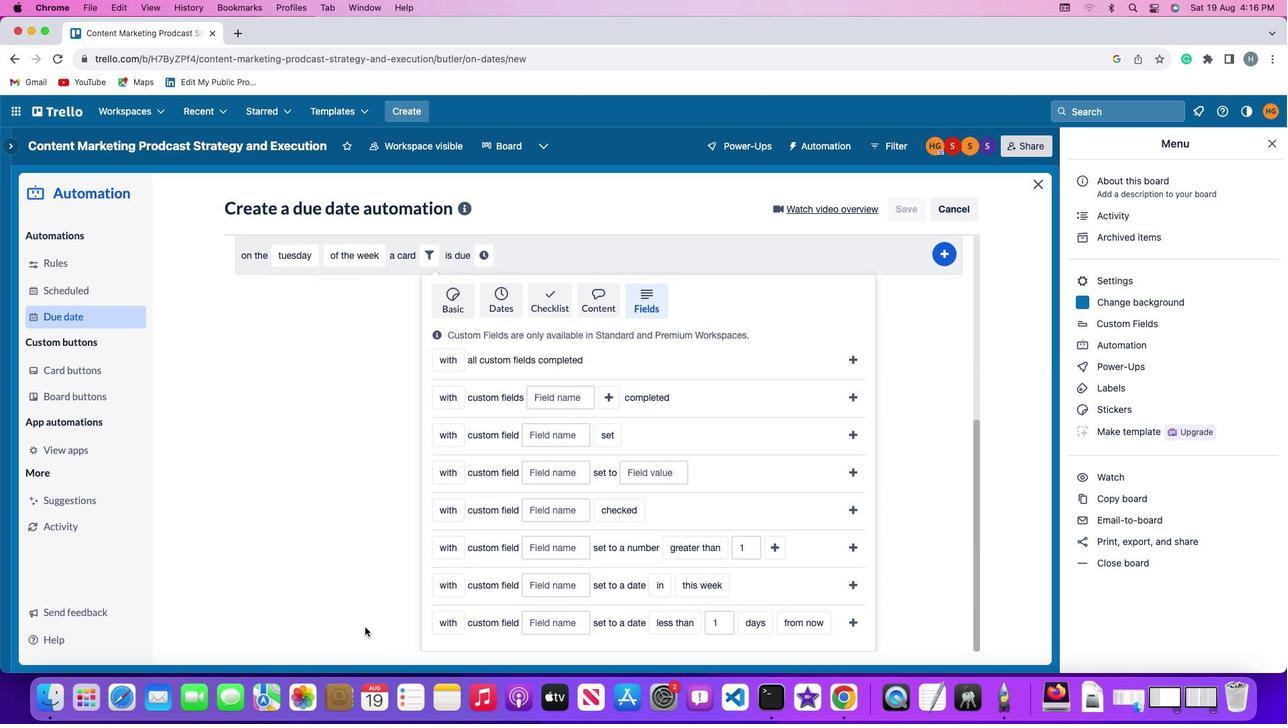 
Action: Mouse moved to (366, 627)
Screenshot: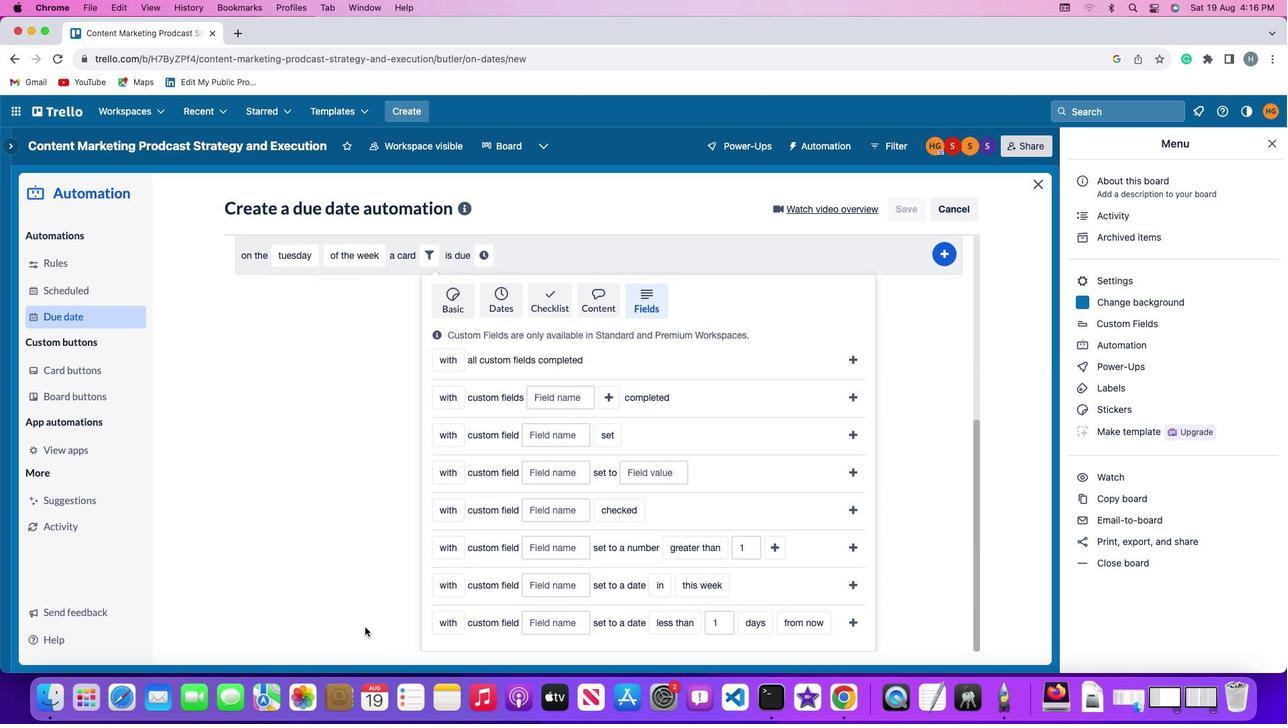 
Action: Mouse scrolled (366, 627) with delta (0, 0)
Screenshot: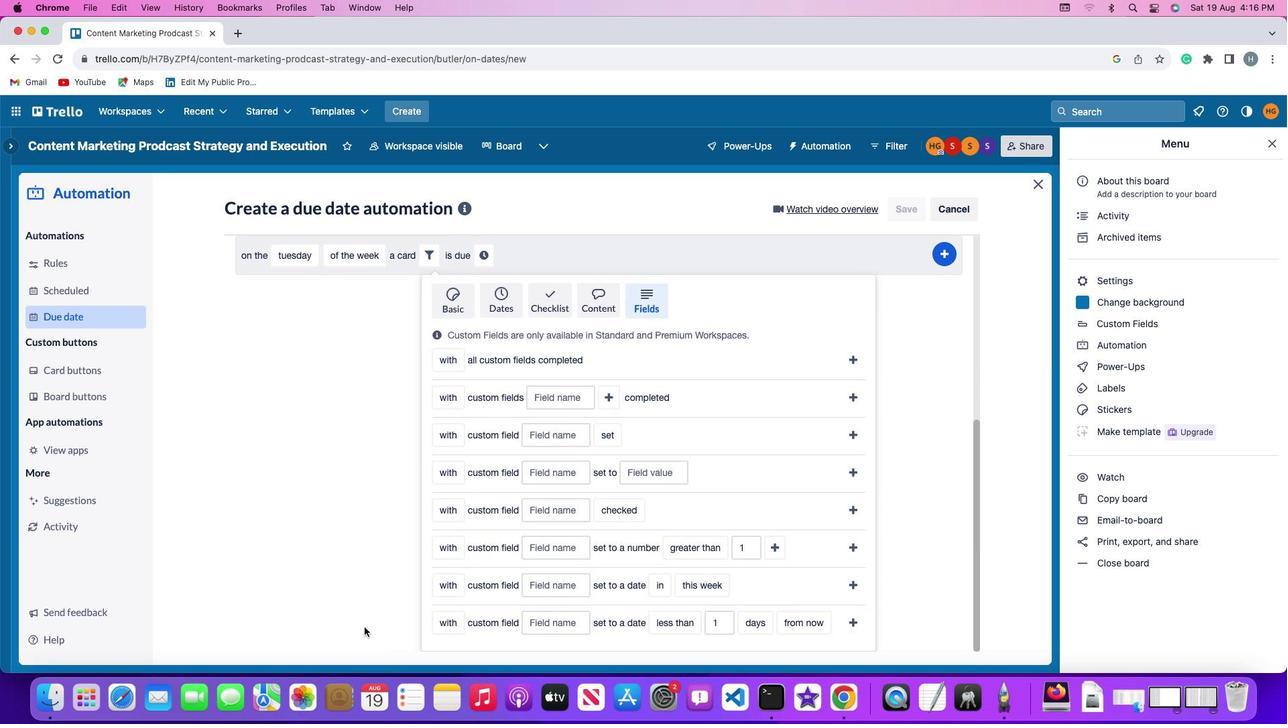 
Action: Mouse moved to (366, 627)
Screenshot: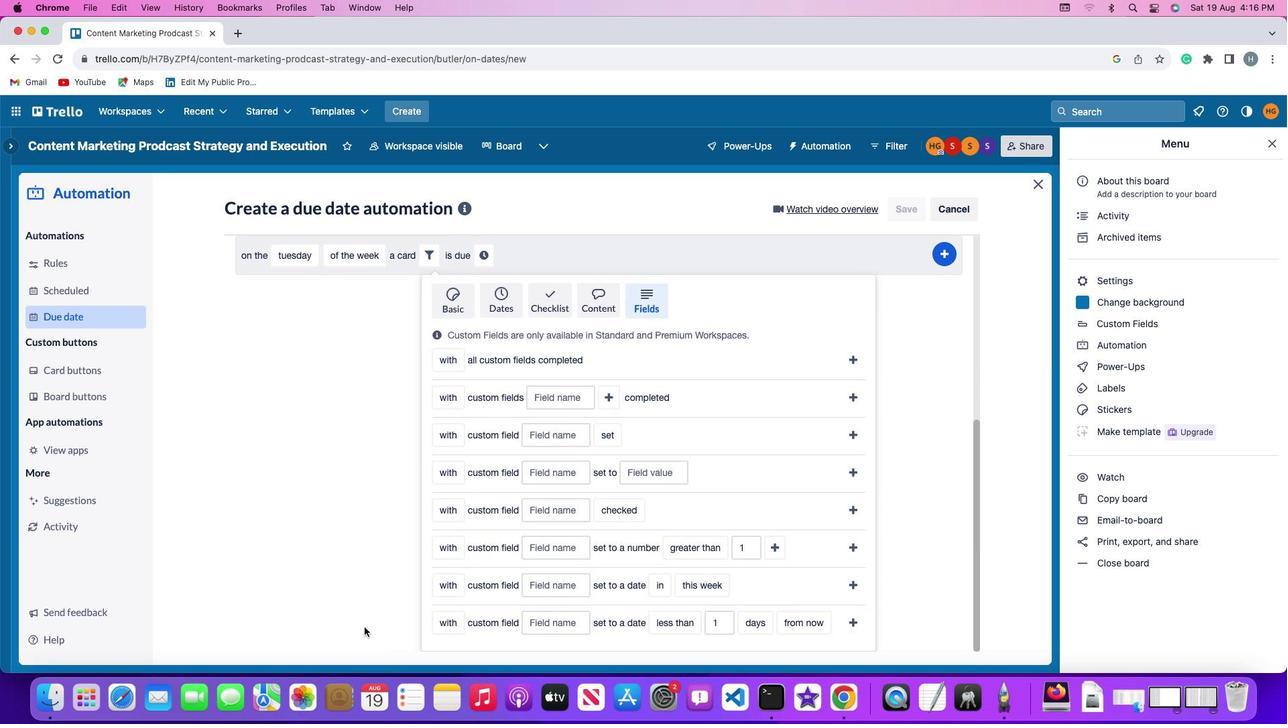 
Action: Mouse scrolled (366, 627) with delta (0, -2)
Screenshot: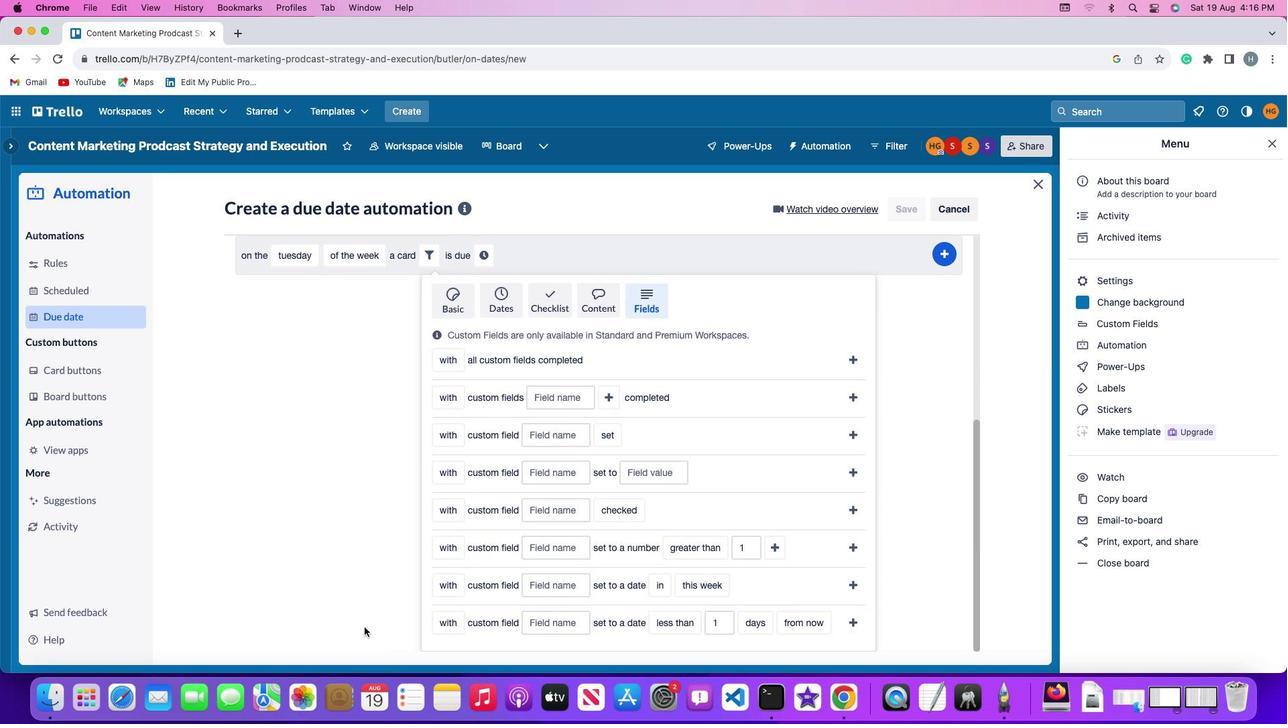 
Action: Mouse moved to (446, 621)
Screenshot: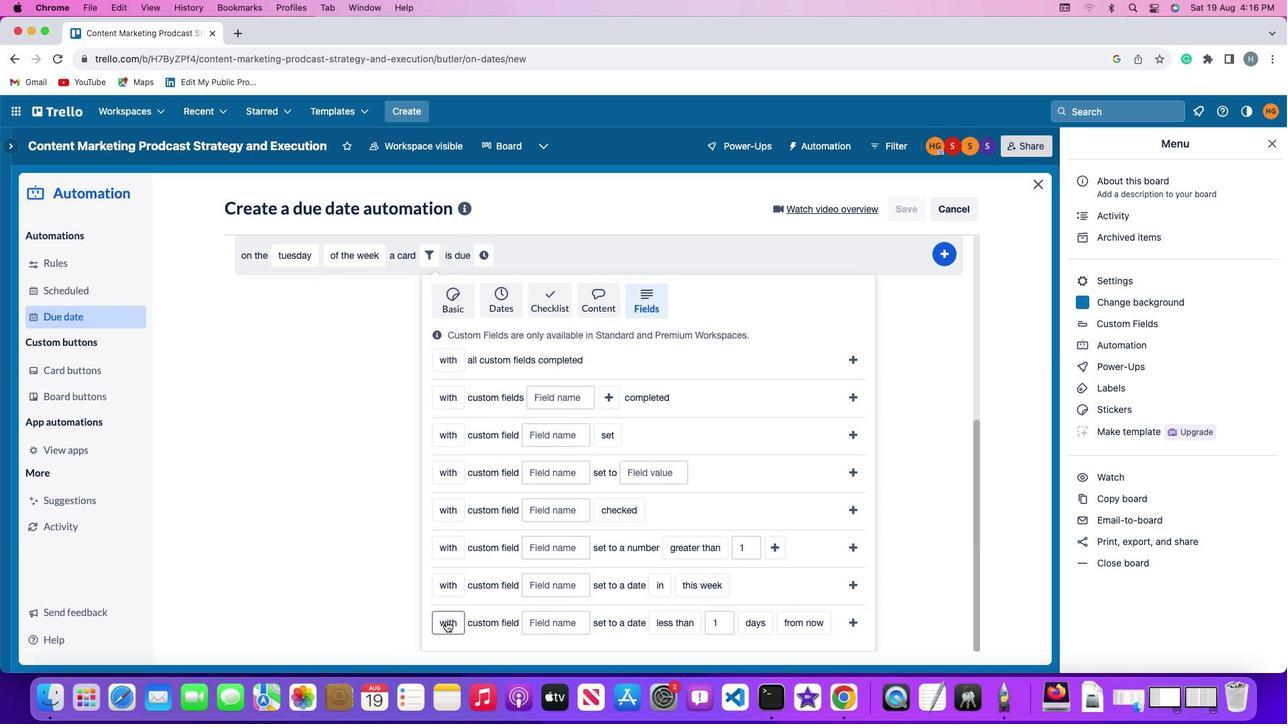 
Action: Mouse pressed left at (446, 621)
Screenshot: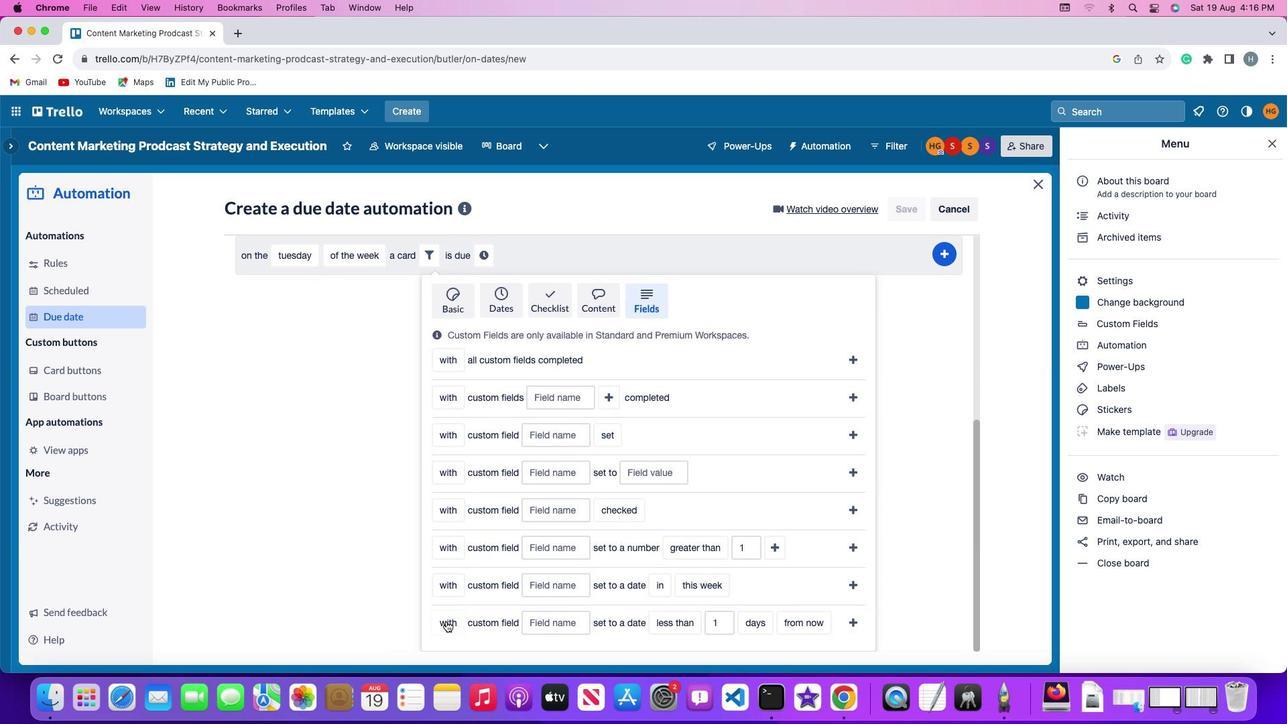 
Action: Mouse moved to (461, 570)
Screenshot: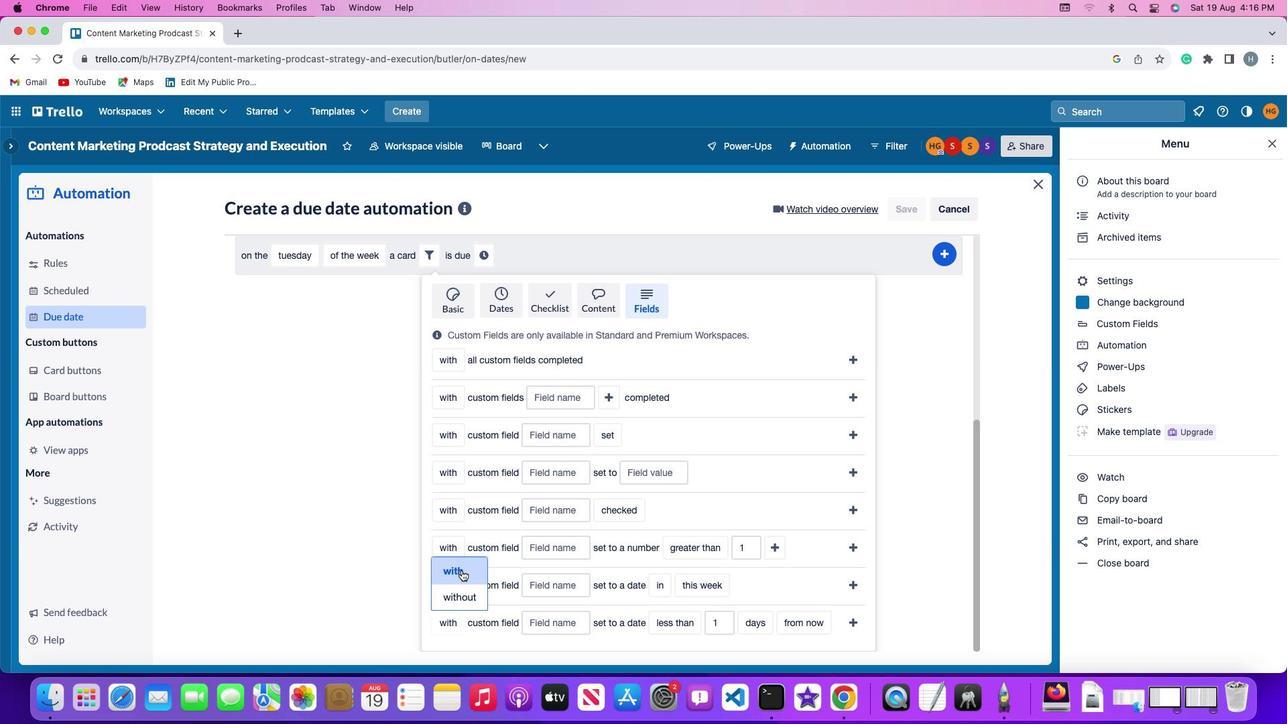 
Action: Mouse pressed left at (461, 570)
Screenshot: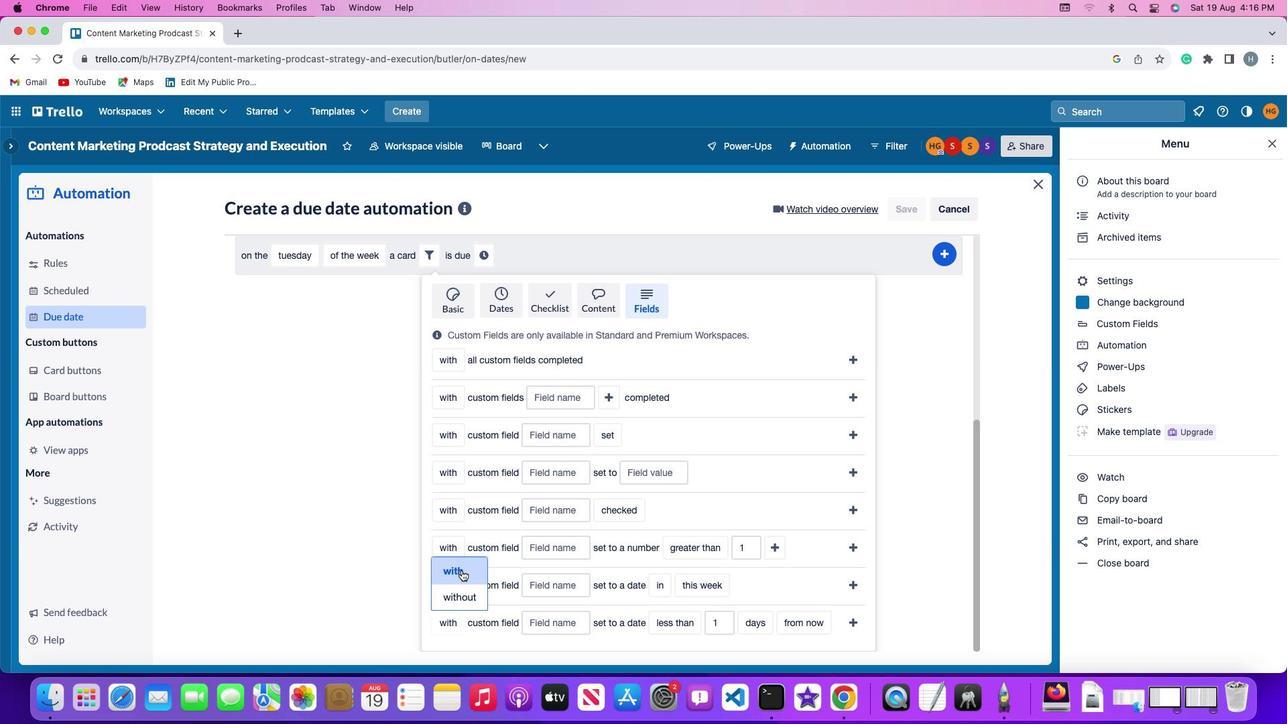 
Action: Mouse moved to (545, 623)
Screenshot: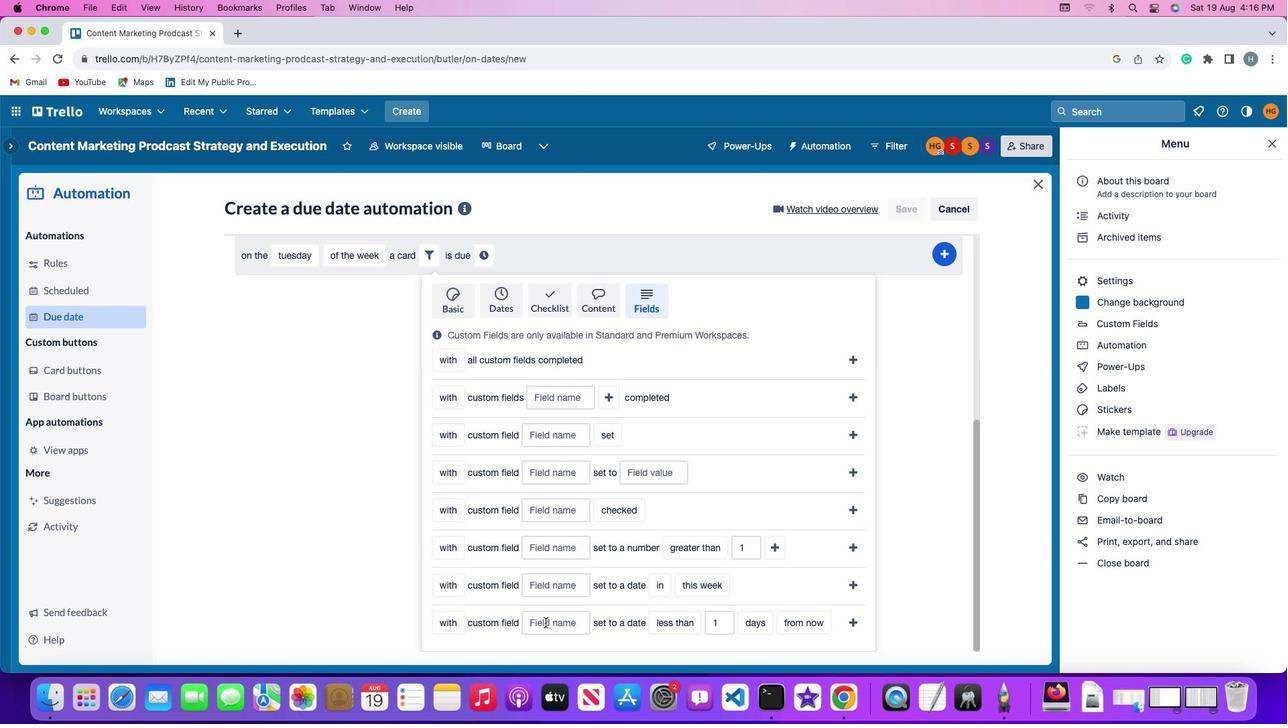 
Action: Mouse pressed left at (545, 623)
Screenshot: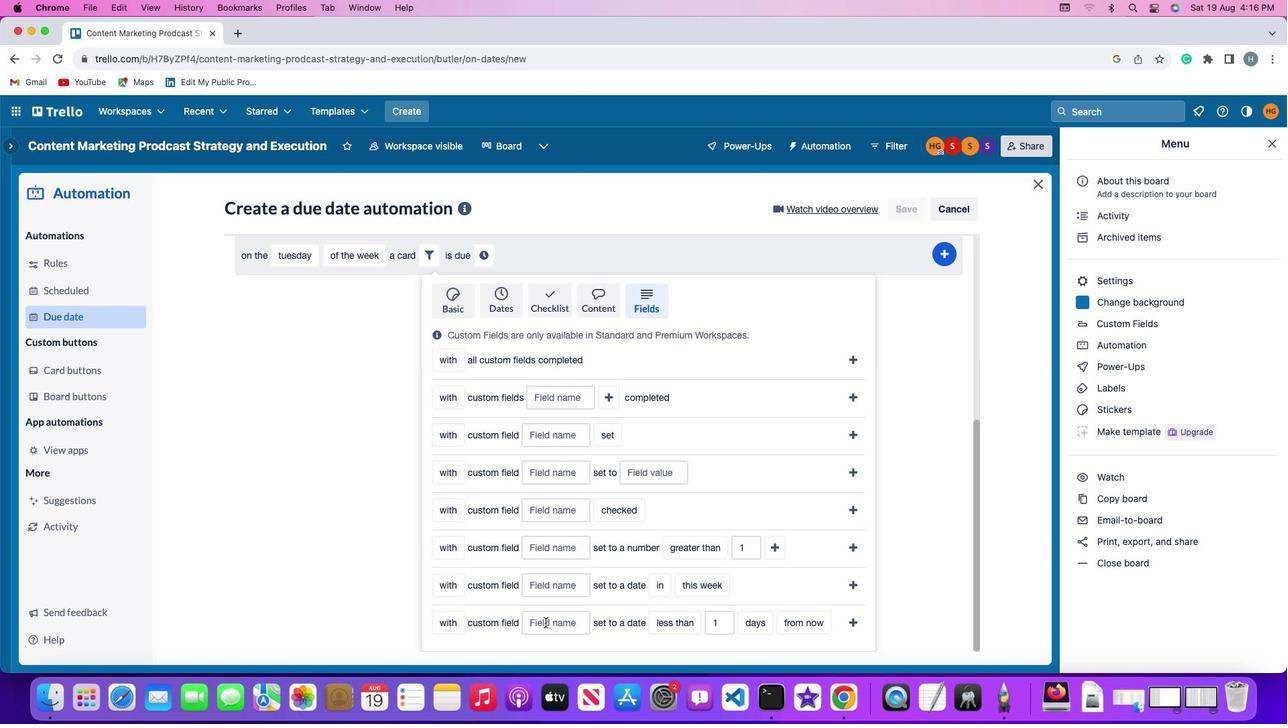 
Action: Mouse moved to (543, 624)
Screenshot: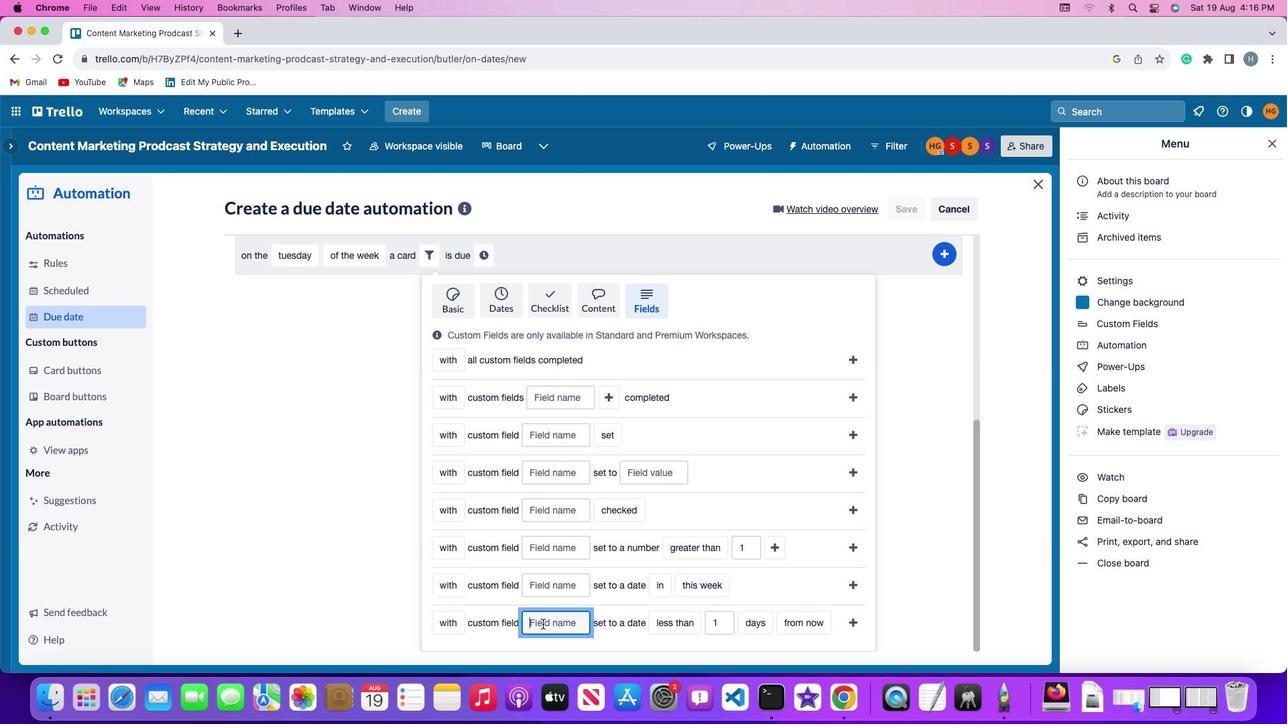 
Action: Key pressed Key.shift'R''e''s''u''m''e'
Screenshot: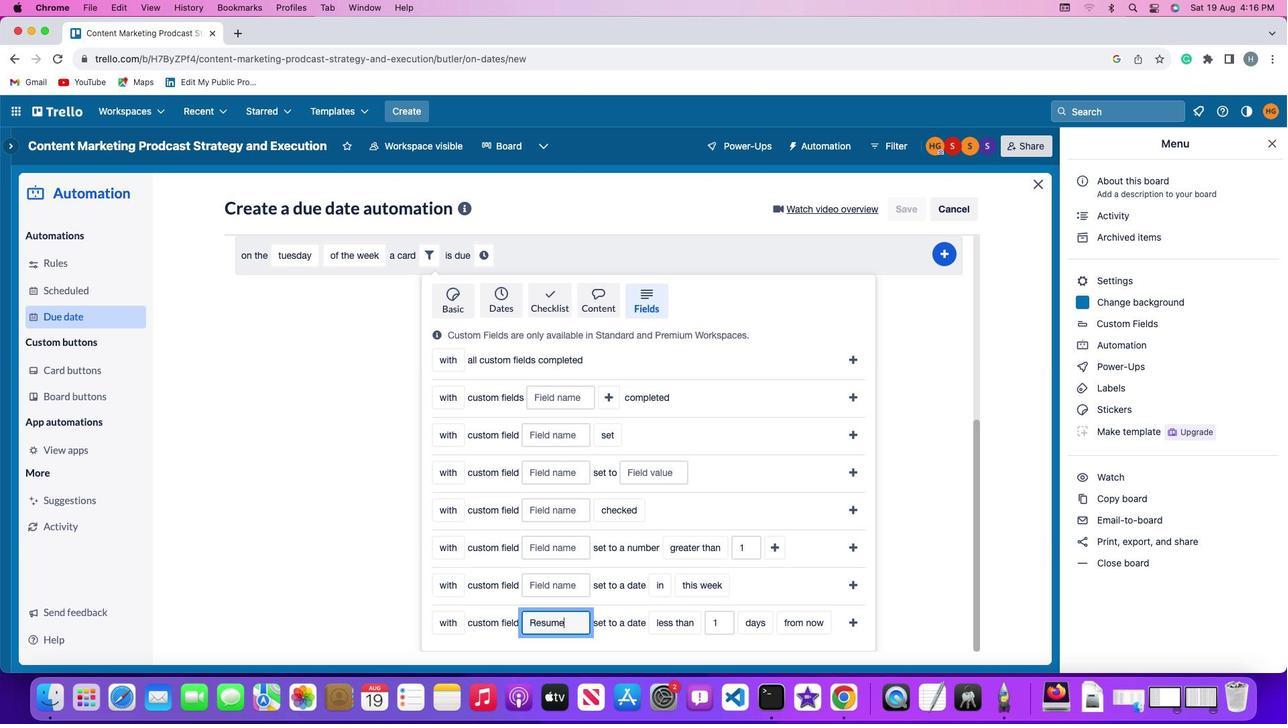 
Action: Mouse moved to (684, 622)
Screenshot: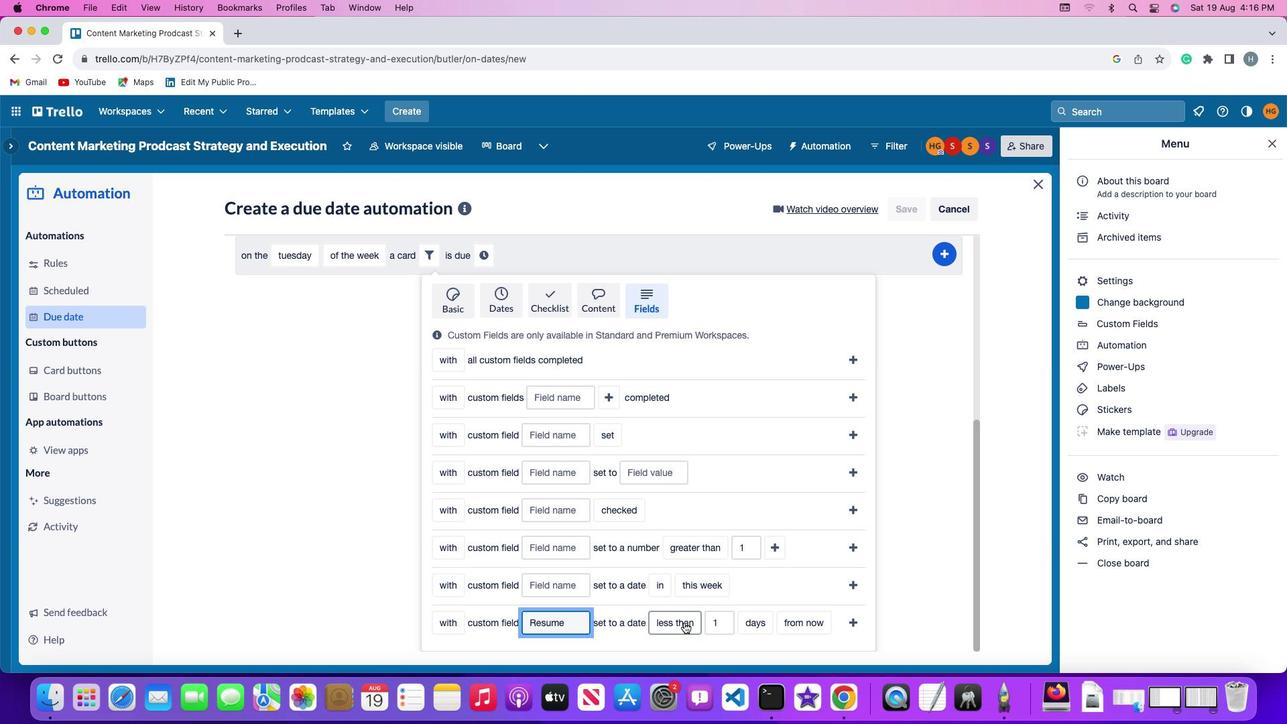 
Action: Mouse pressed left at (684, 622)
Screenshot: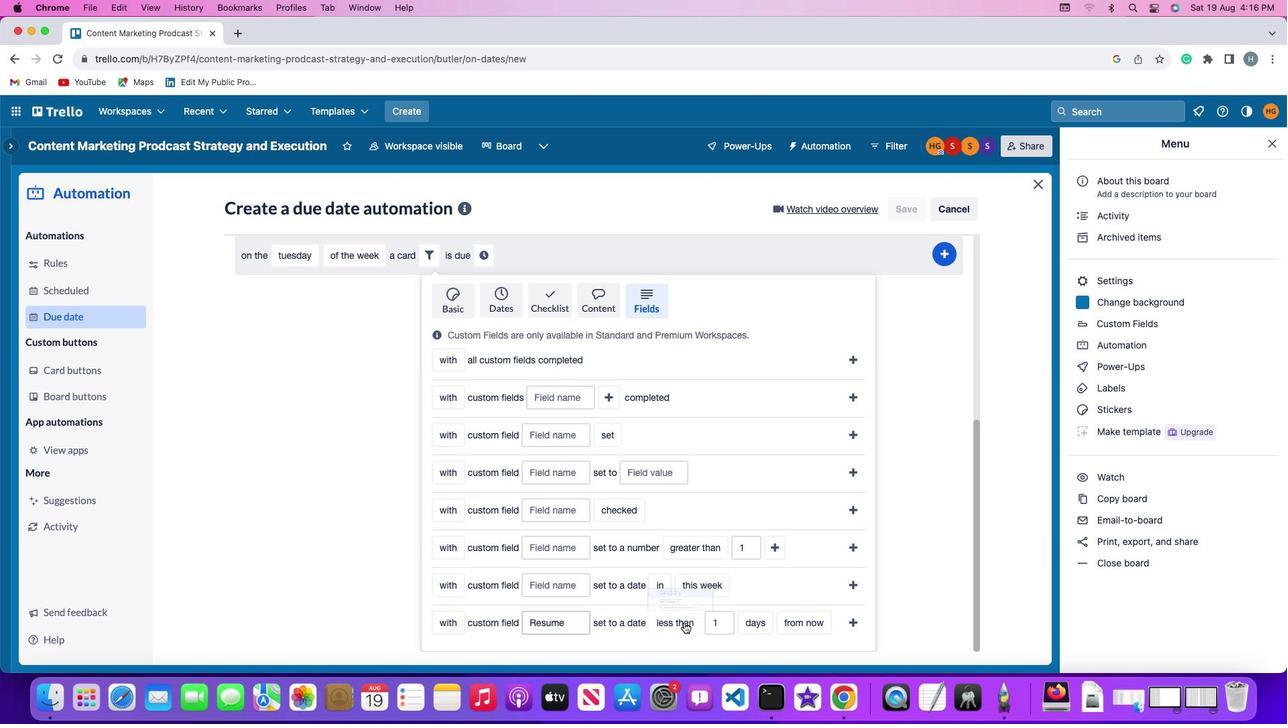 
Action: Mouse moved to (680, 600)
Screenshot: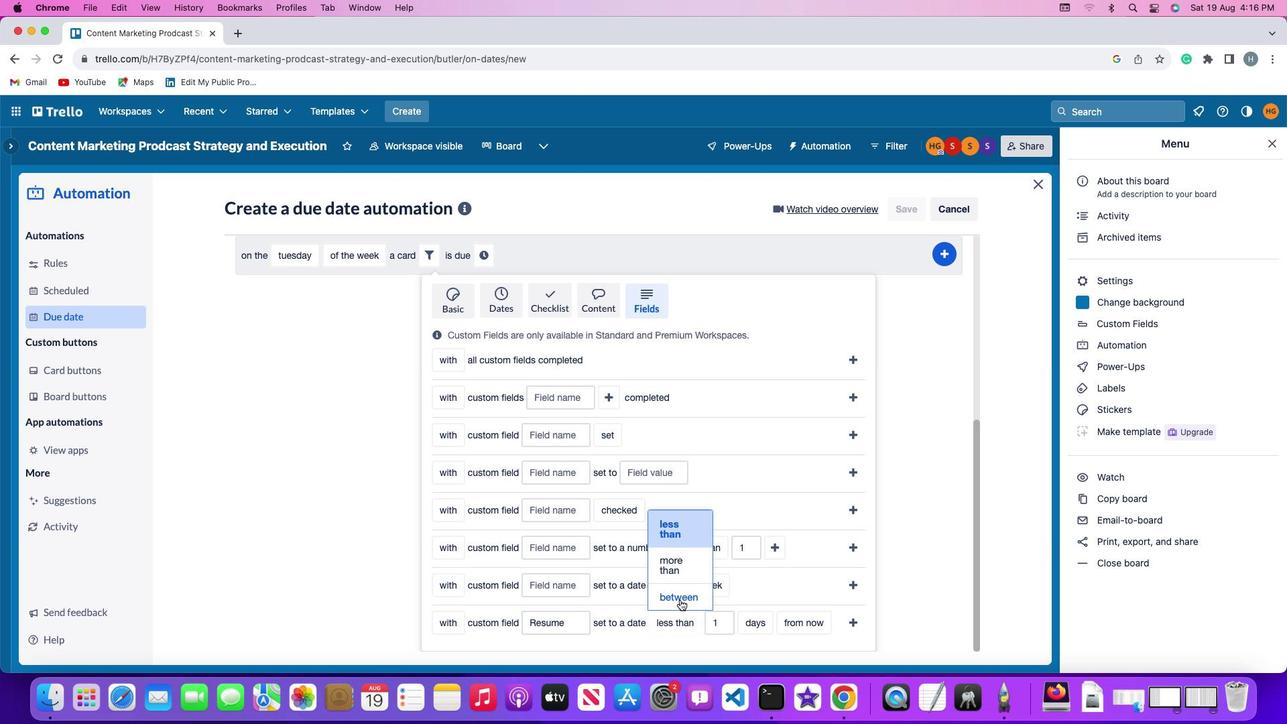
Action: Mouse pressed left at (680, 600)
Screenshot: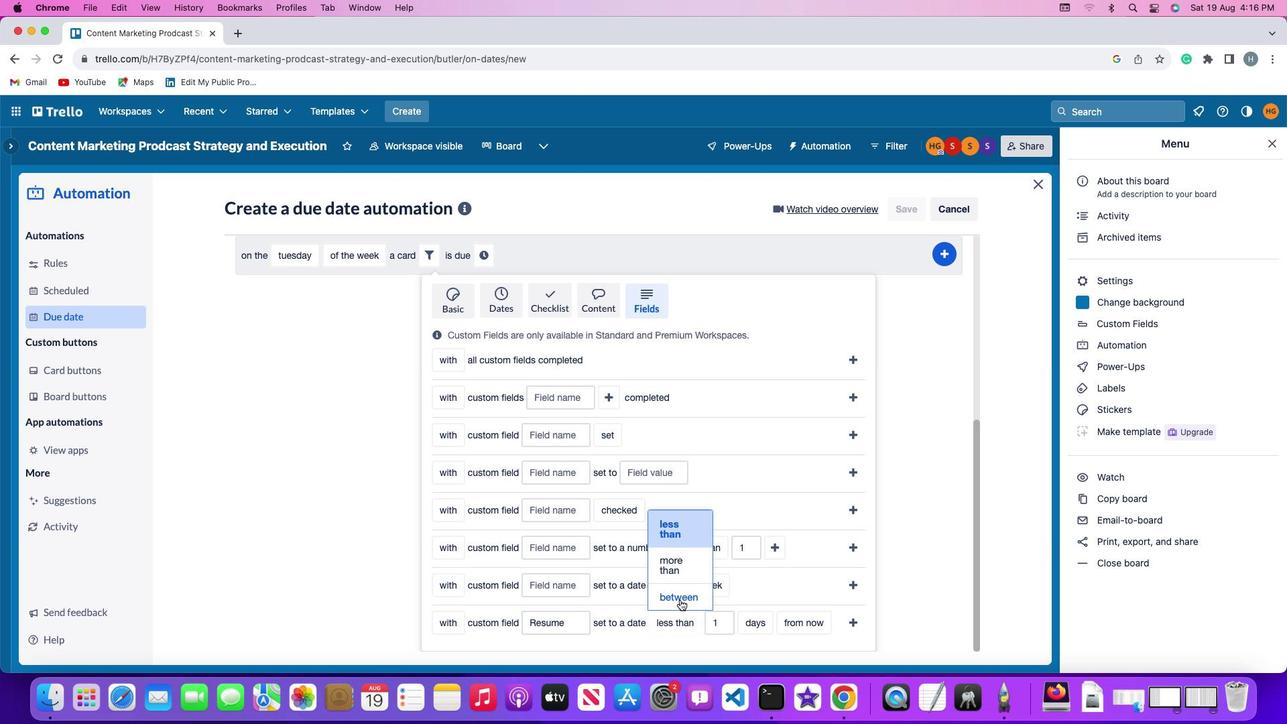 
Action: Mouse moved to (719, 627)
Screenshot: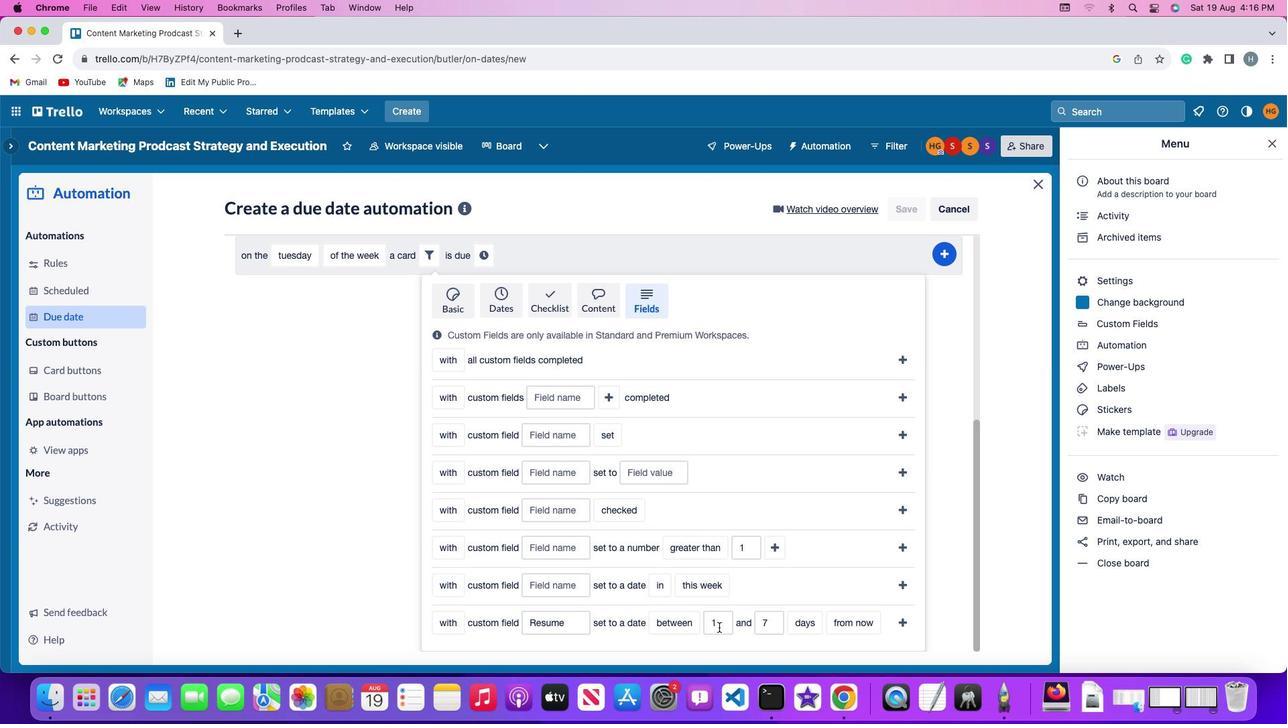 
Action: Mouse pressed left at (719, 627)
Screenshot: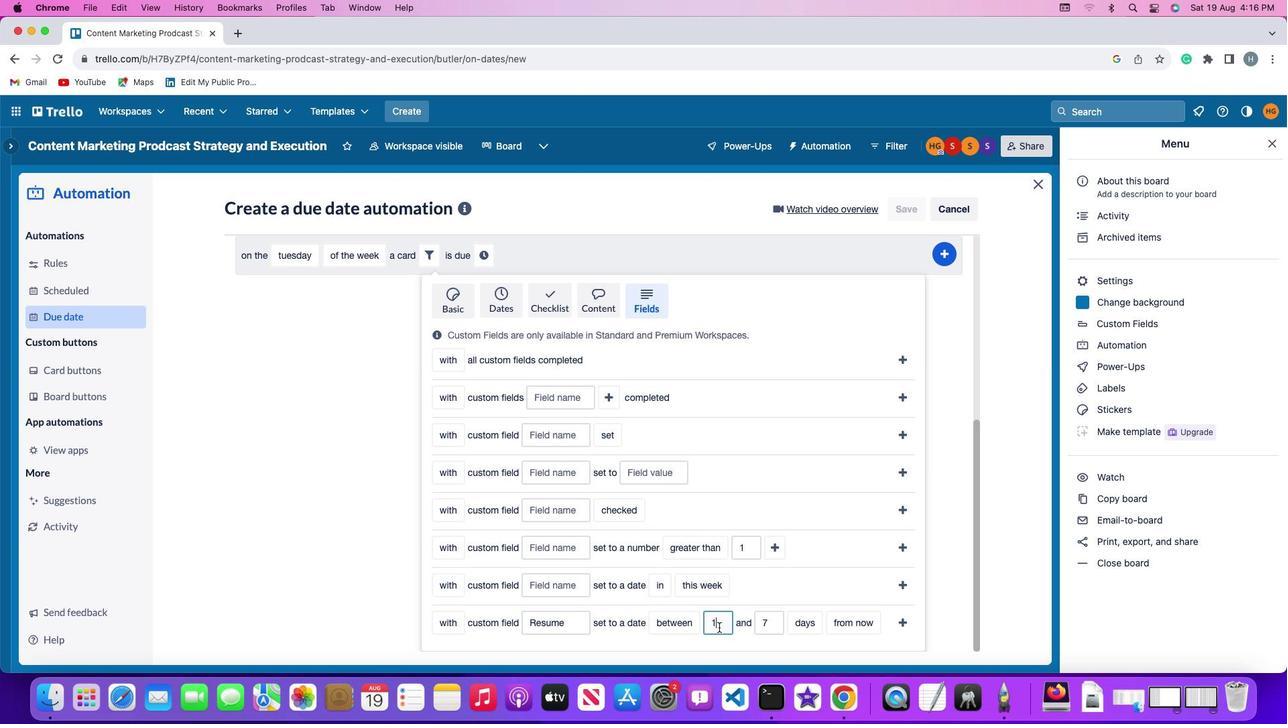 
Action: Key pressed Key.backspace'1'
Screenshot: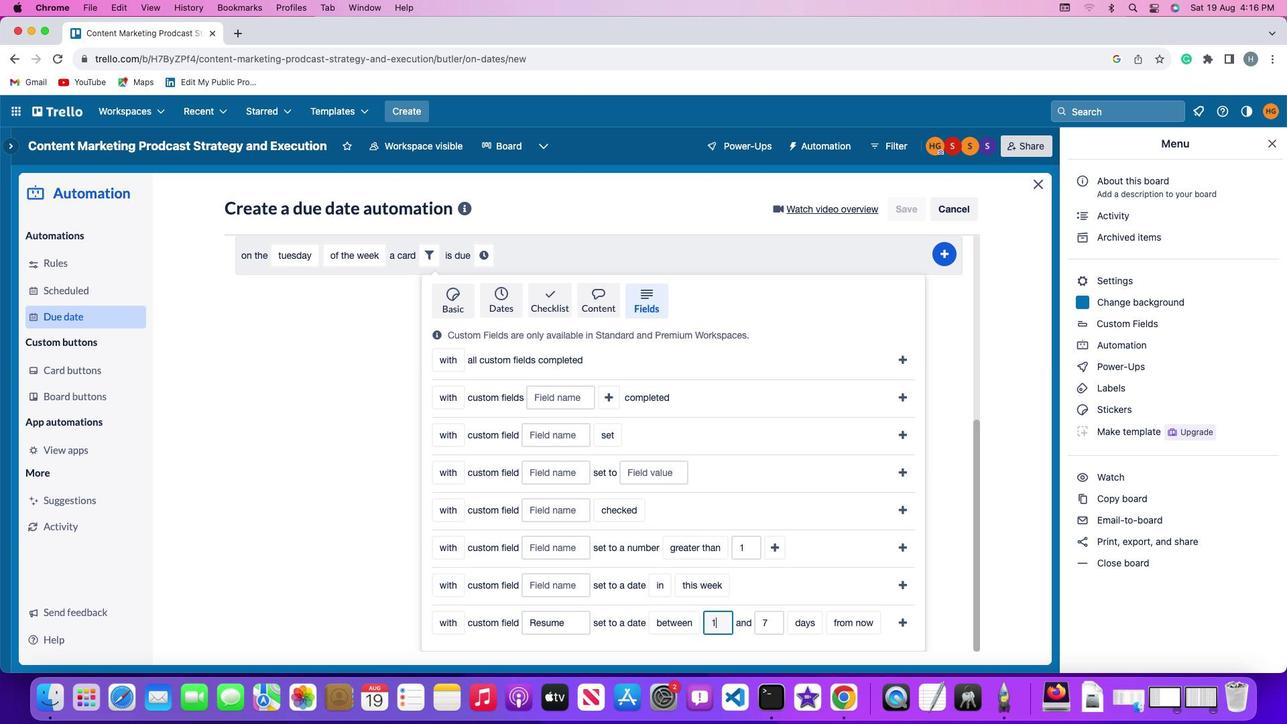 
Action: Mouse moved to (768, 624)
Screenshot: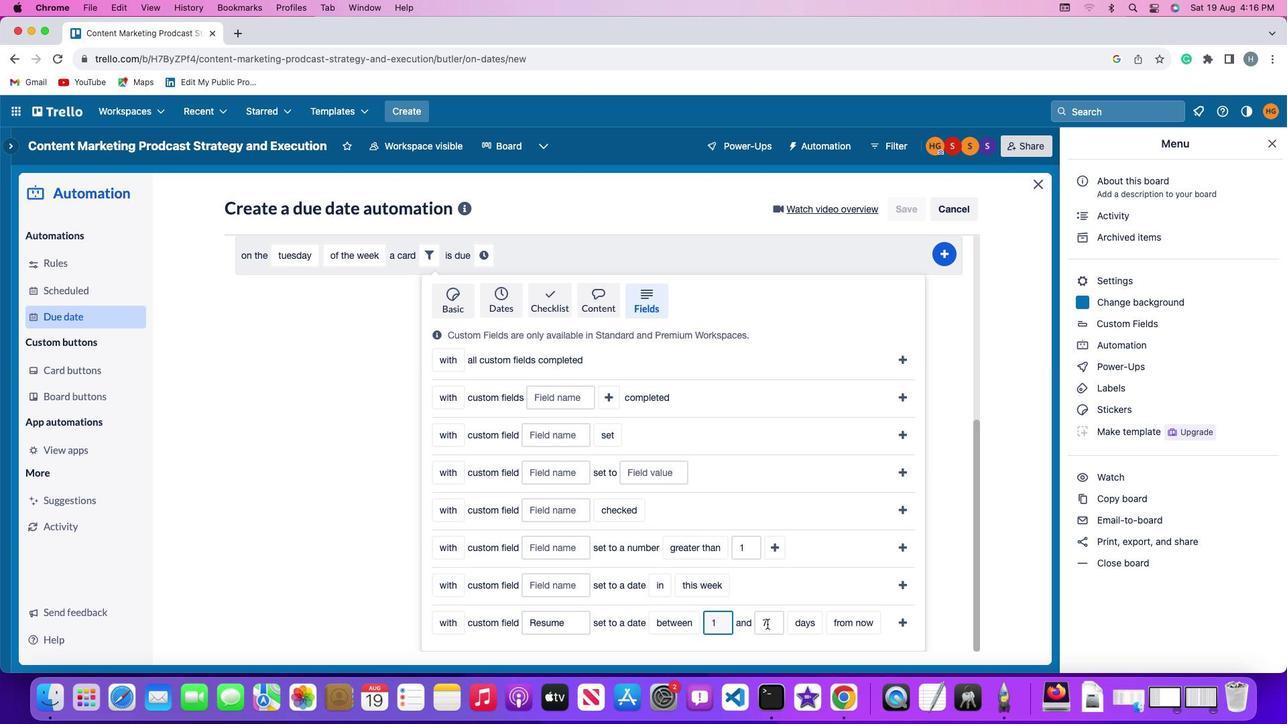 
Action: Mouse pressed left at (768, 624)
Screenshot: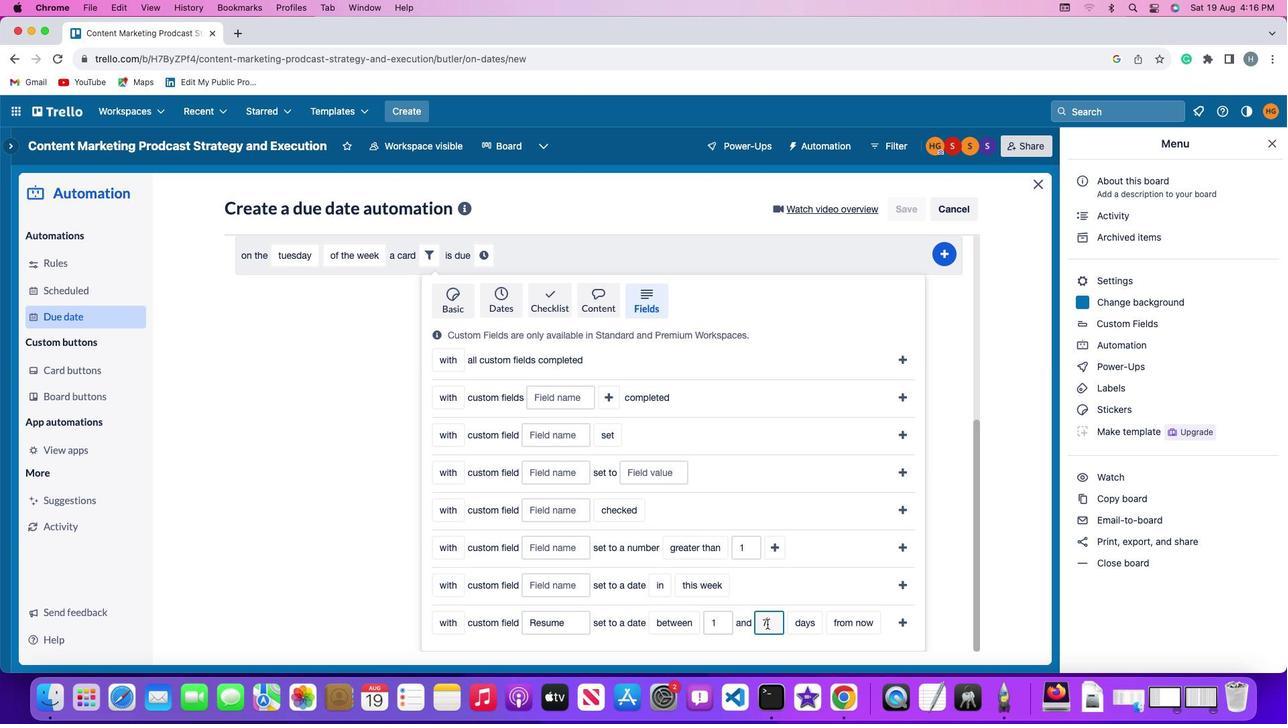 
Action: Key pressed Key.backspace'7'
Screenshot: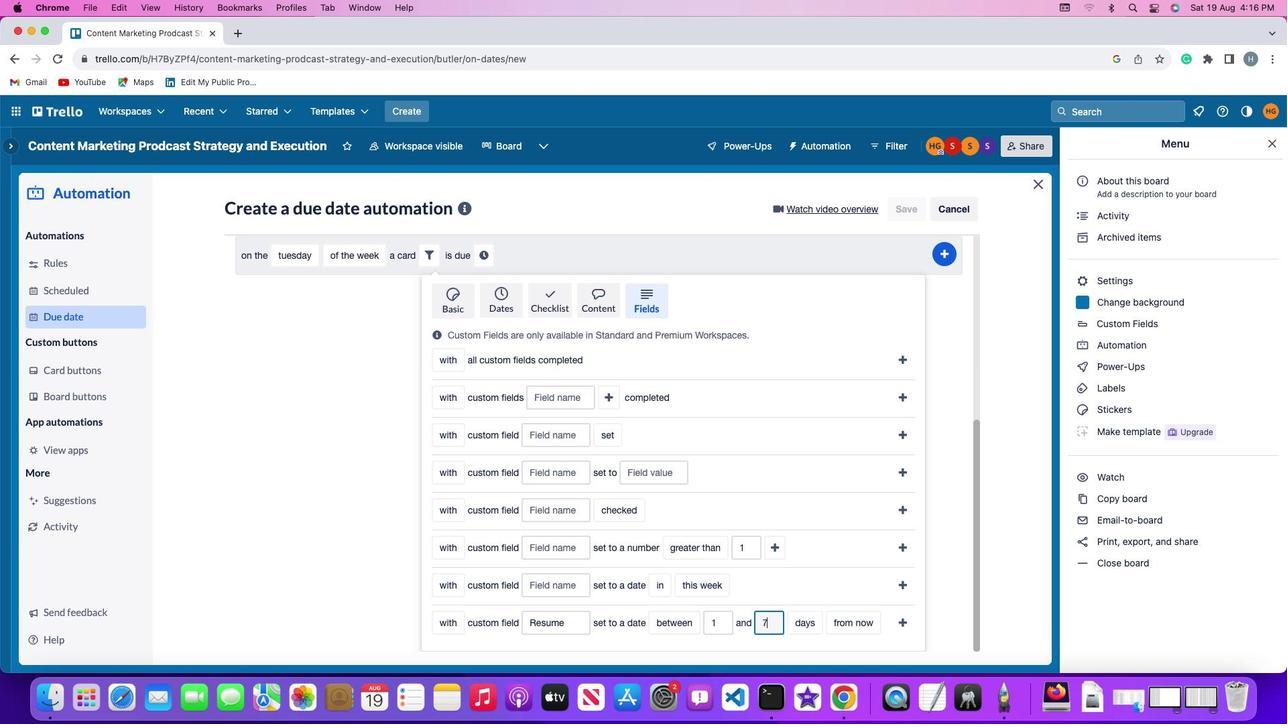 
Action: Mouse moved to (802, 621)
Screenshot: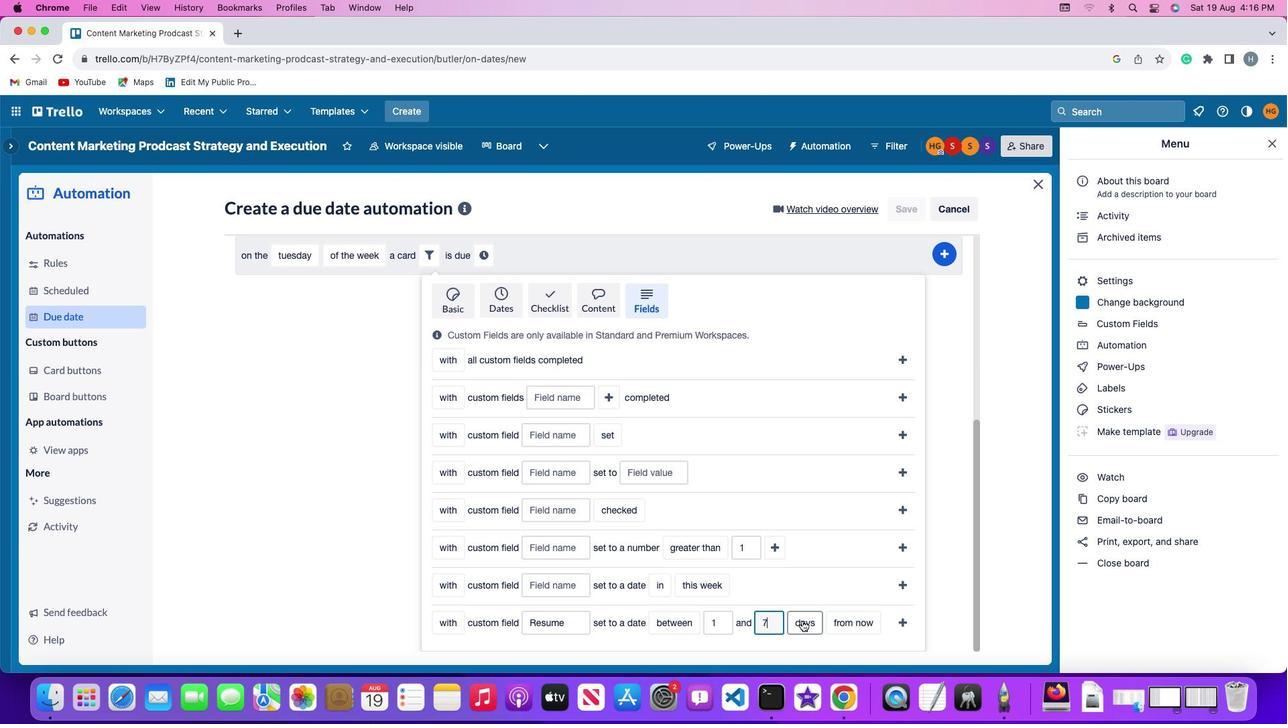 
Action: Mouse pressed left at (802, 621)
Screenshot: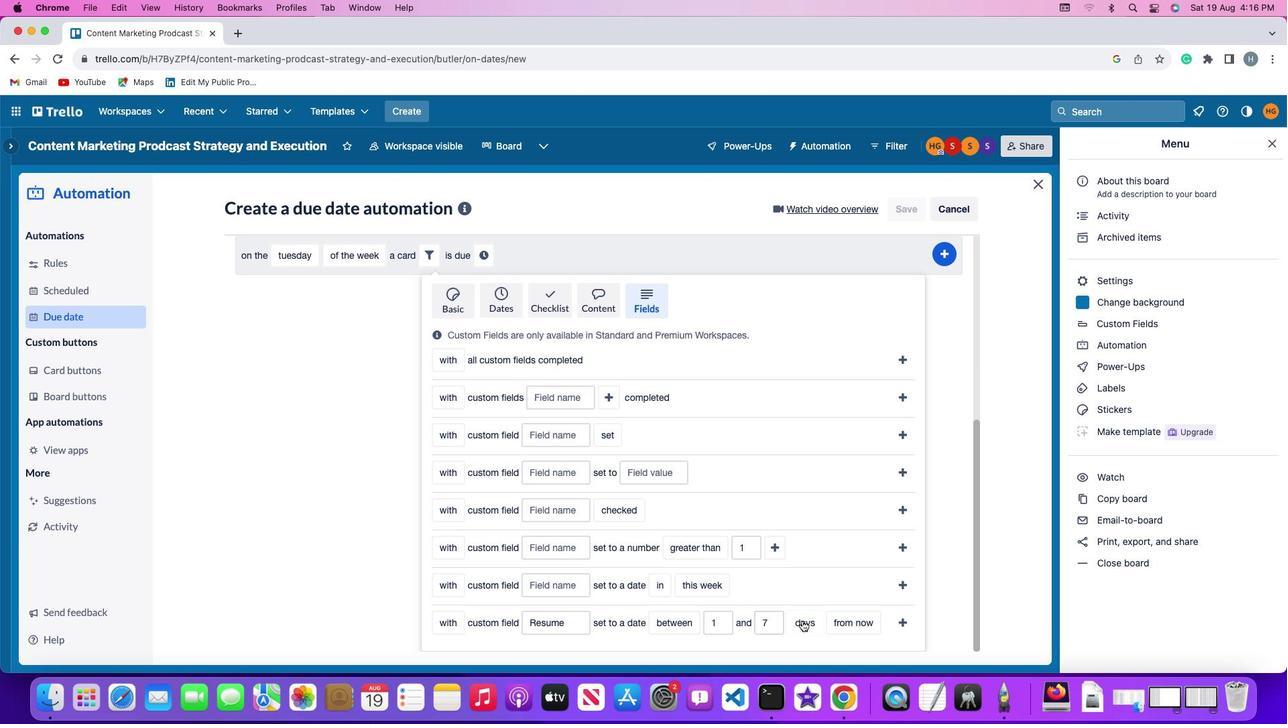 
Action: Mouse moved to (802, 602)
Screenshot: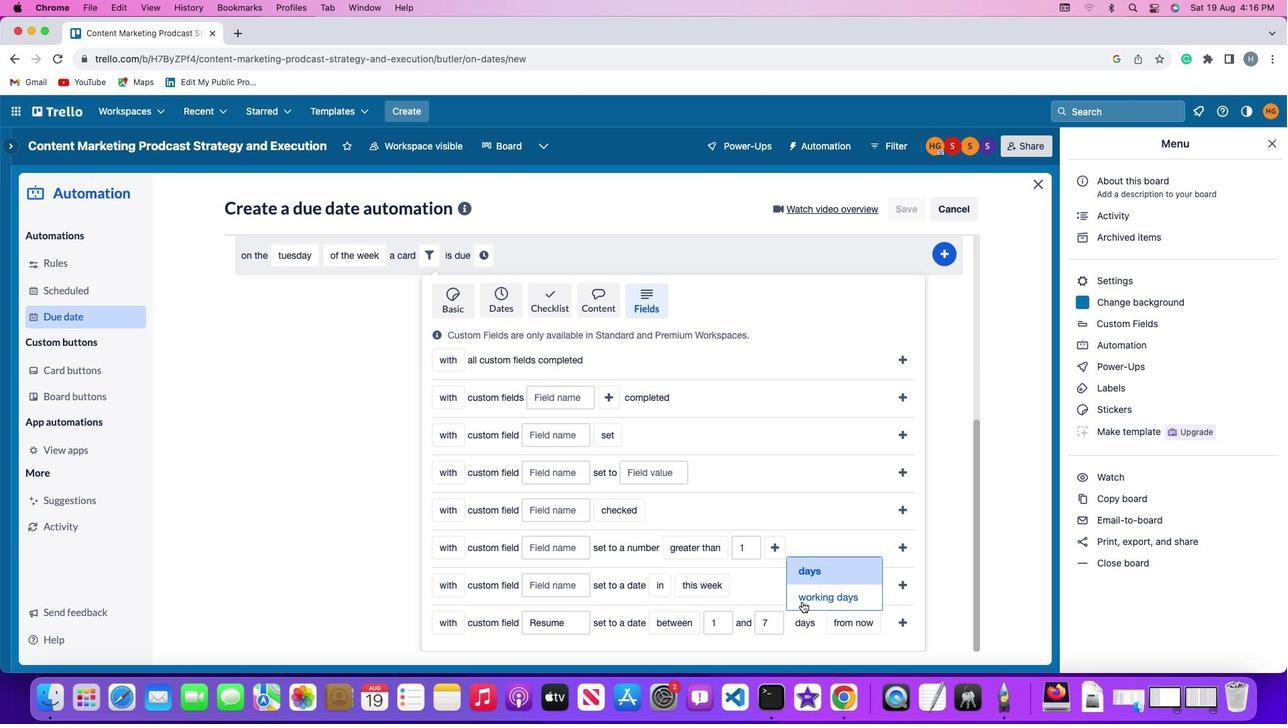 
Action: Mouse pressed left at (802, 602)
Screenshot: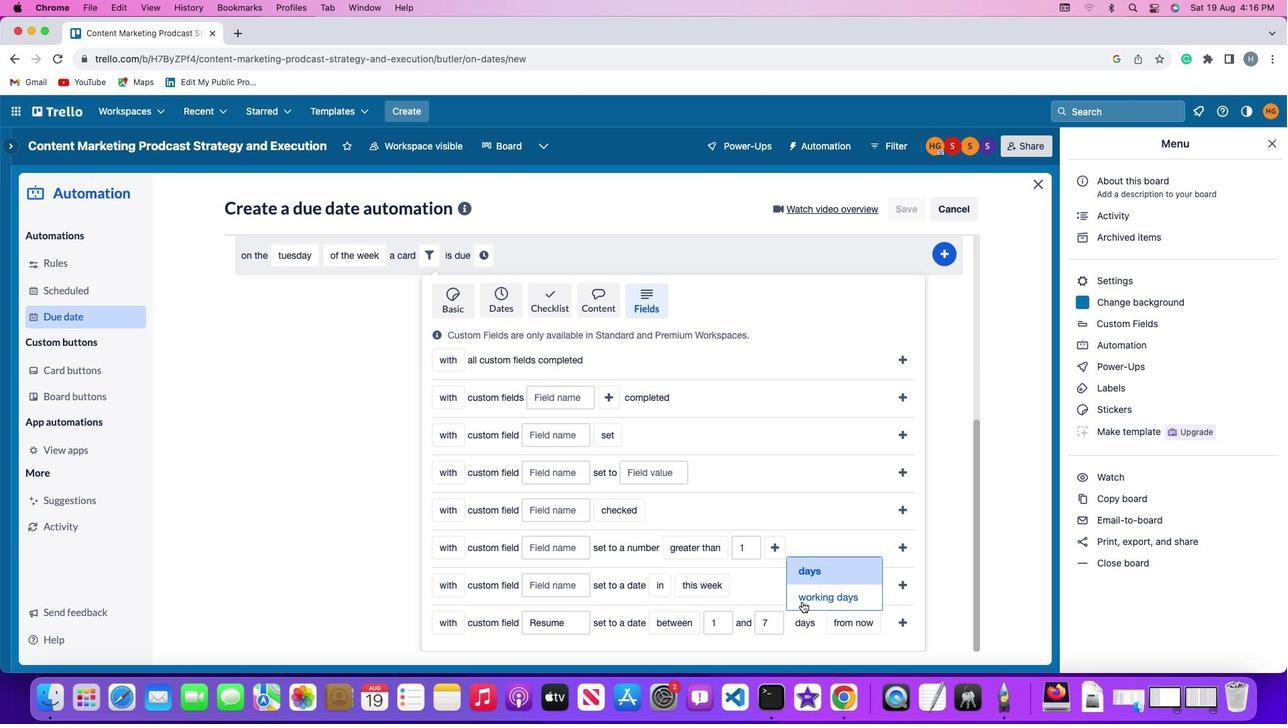 
Action: Mouse moved to (873, 621)
Screenshot: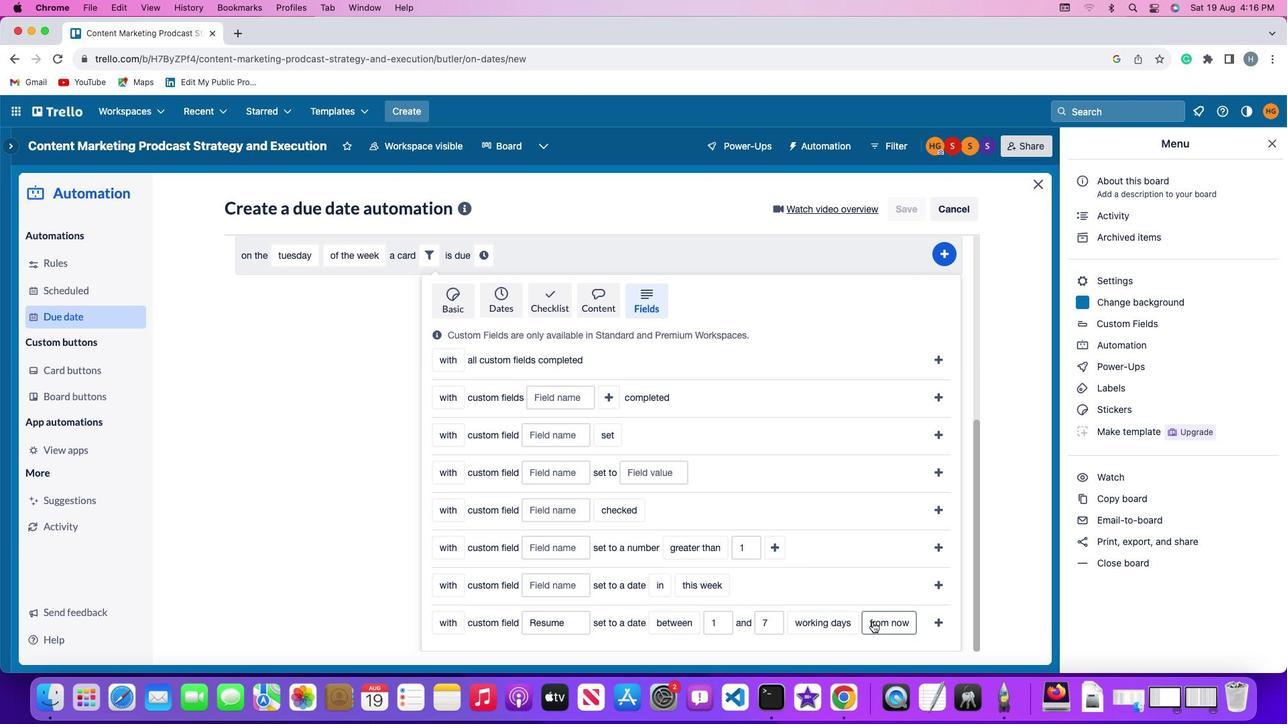 
Action: Mouse pressed left at (873, 621)
Screenshot: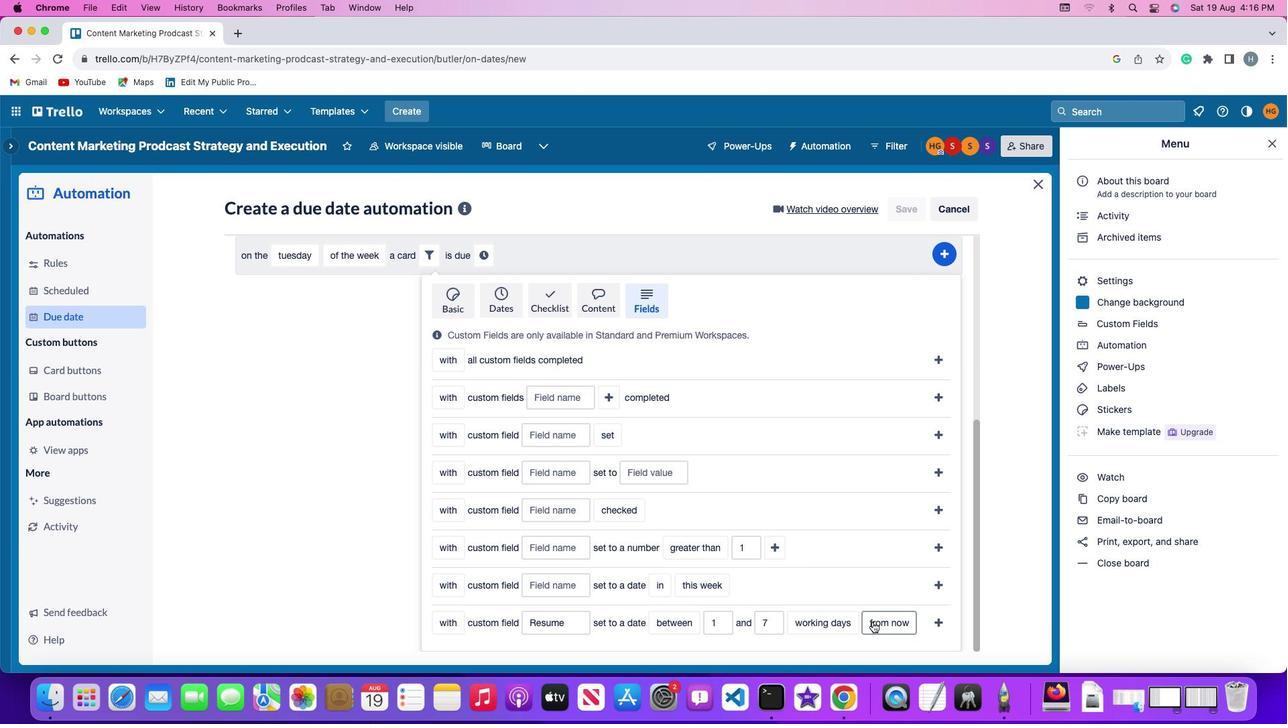 
Action: Mouse moved to (880, 565)
Screenshot: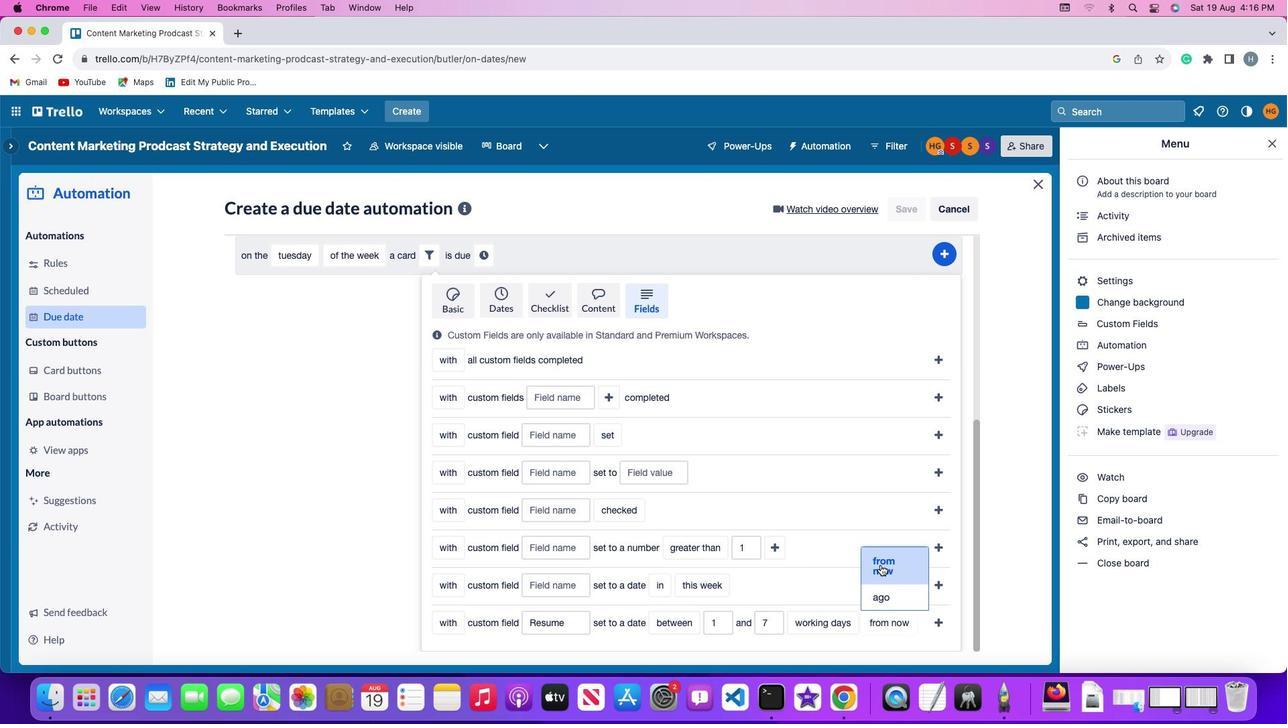 
Action: Mouse pressed left at (880, 565)
Screenshot: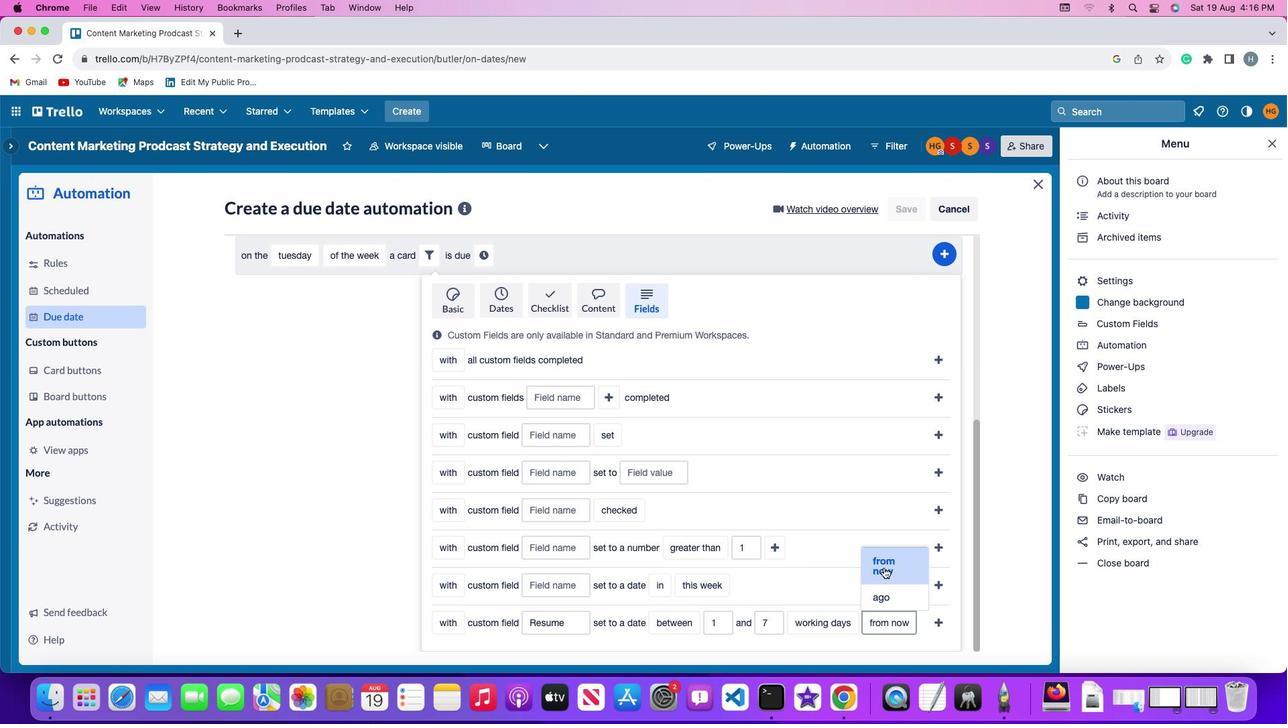 
Action: Mouse moved to (939, 619)
Screenshot: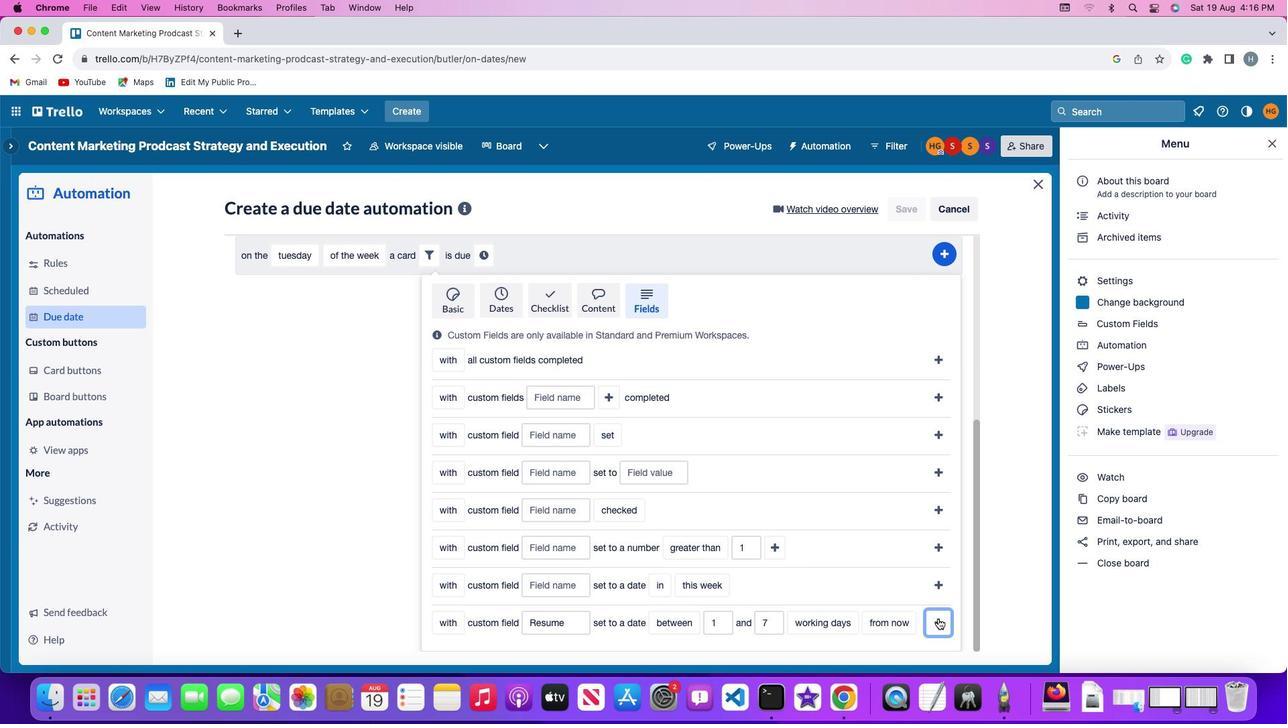 
Action: Mouse pressed left at (939, 619)
Screenshot: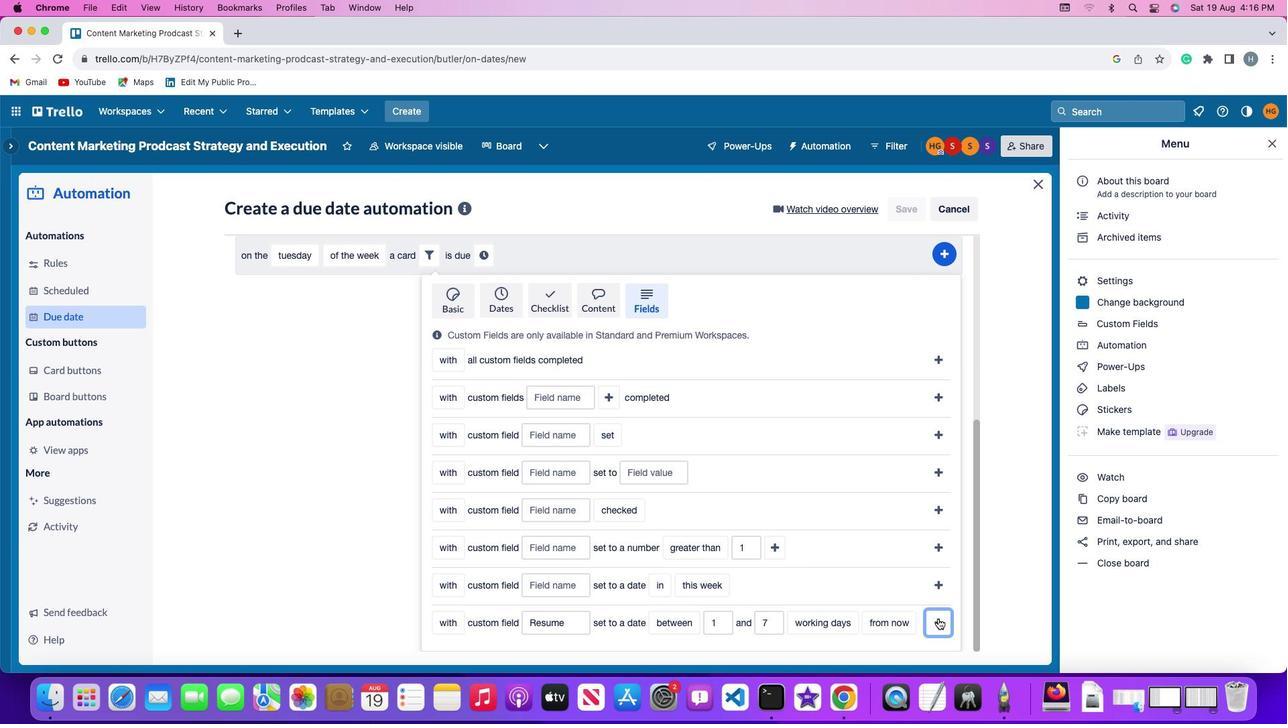 
Action: Mouse moved to (863, 584)
Screenshot: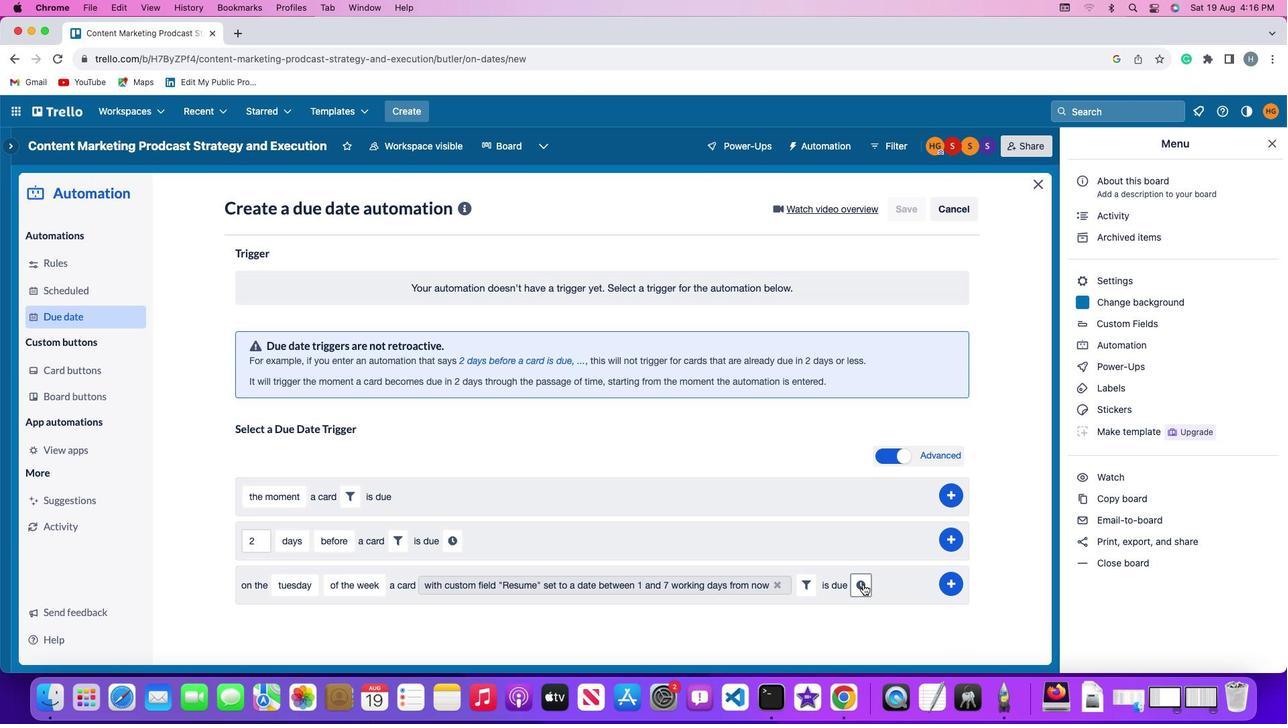 
Action: Mouse pressed left at (863, 584)
Screenshot: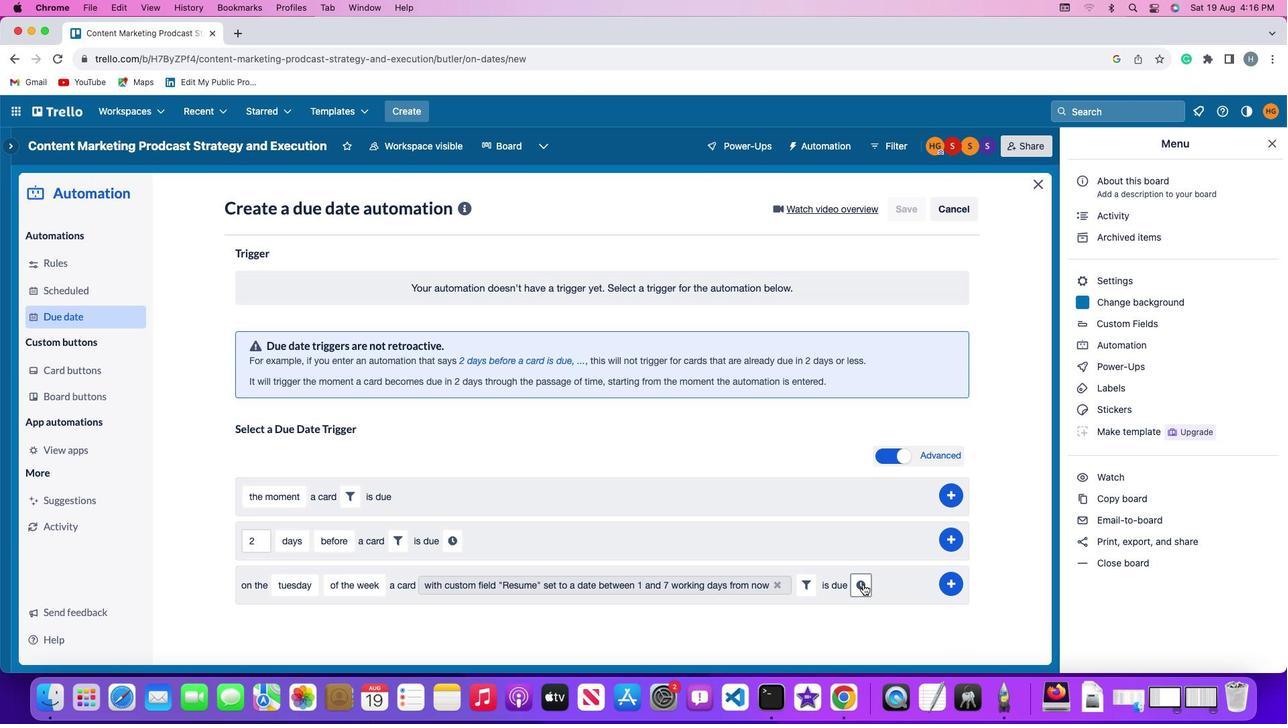 
Action: Mouse moved to (281, 615)
Screenshot: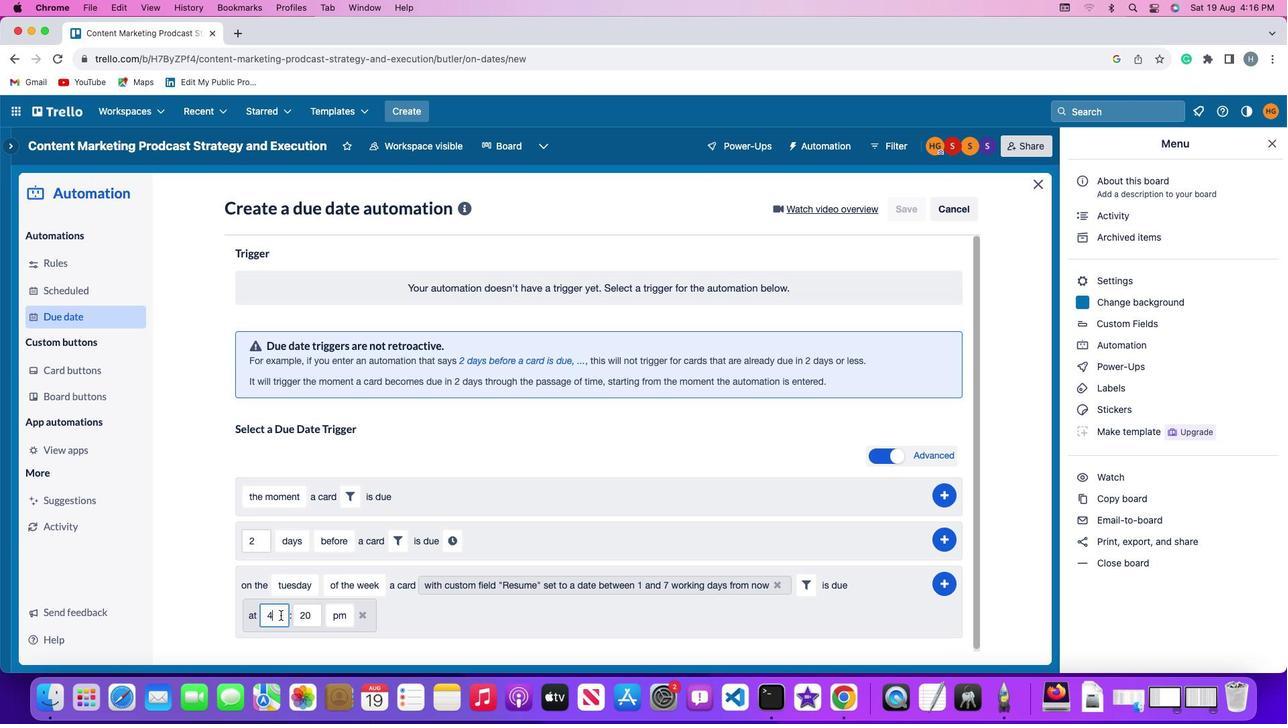 
Action: Mouse pressed left at (281, 615)
Screenshot: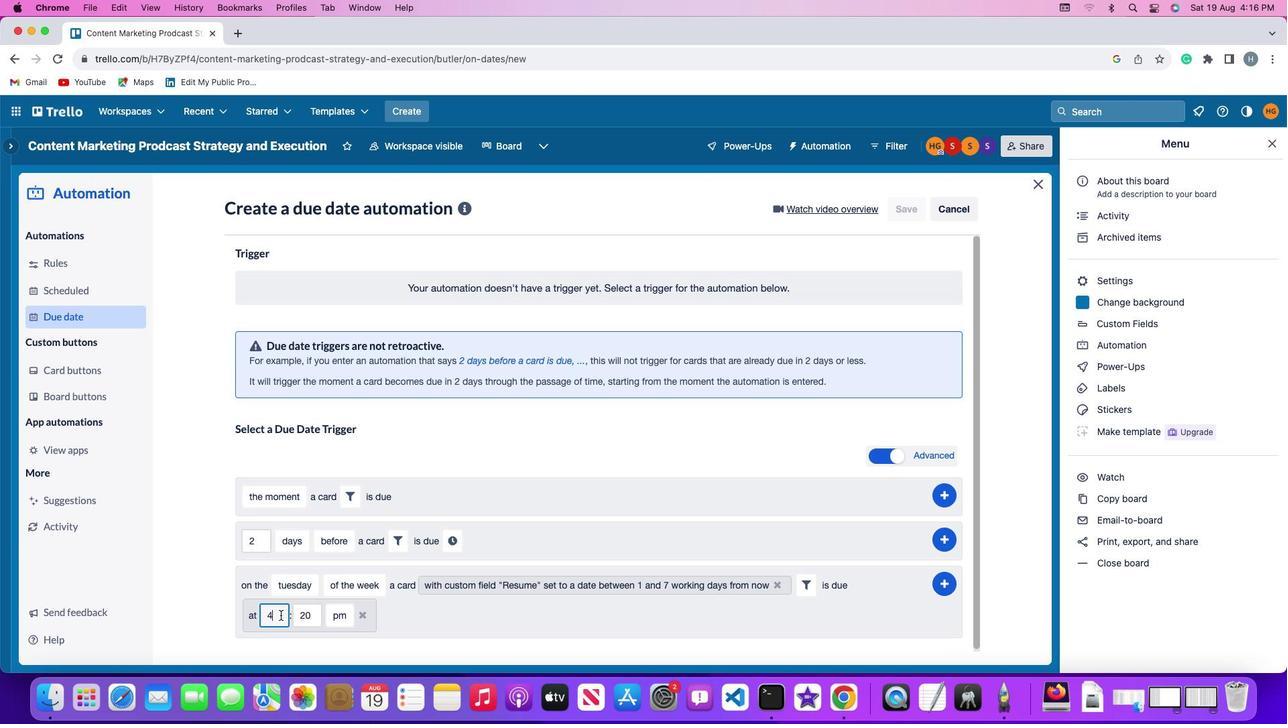 
Action: Key pressed Key.backspace
Screenshot: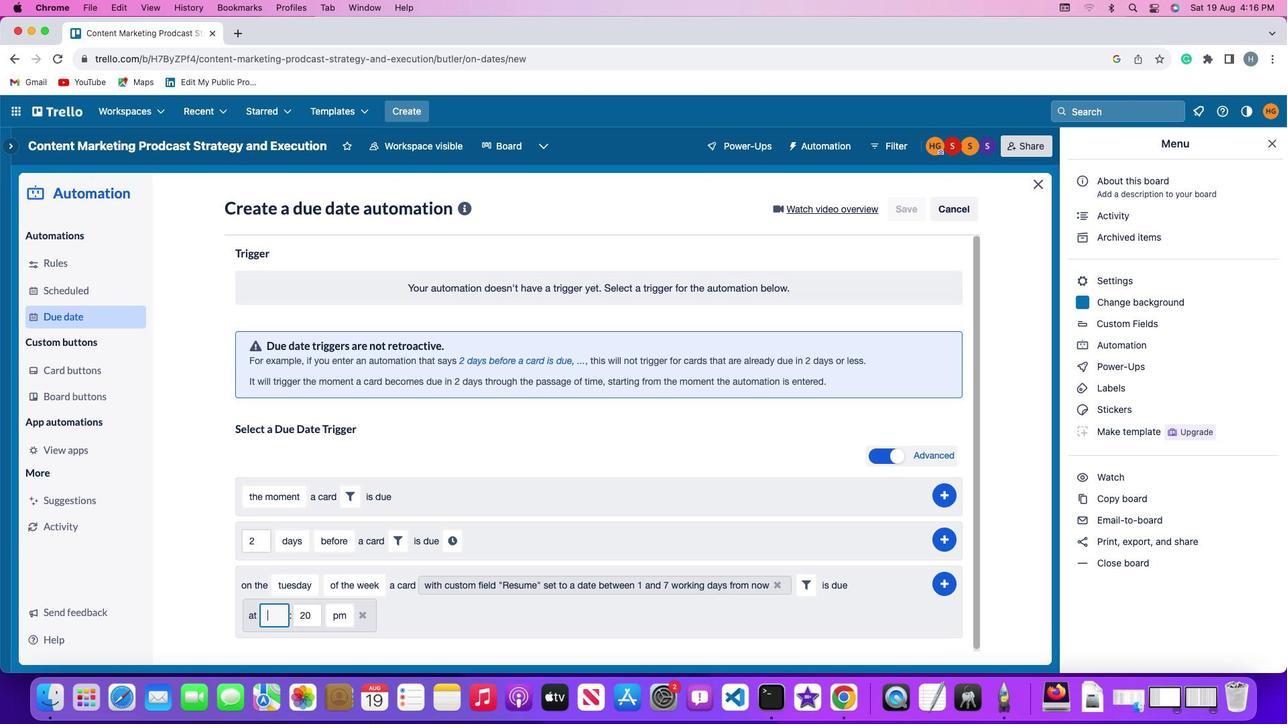 
Action: Mouse moved to (281, 615)
Screenshot: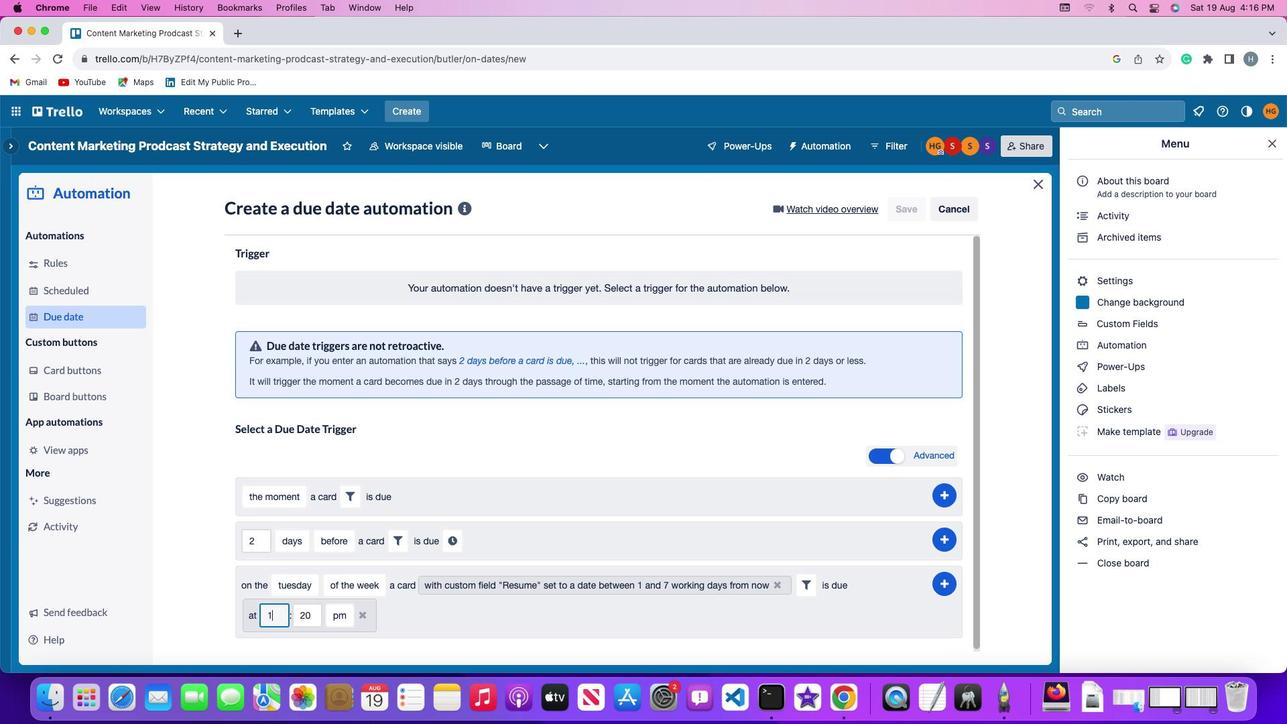 
Action: Key pressed '1''1'
Screenshot: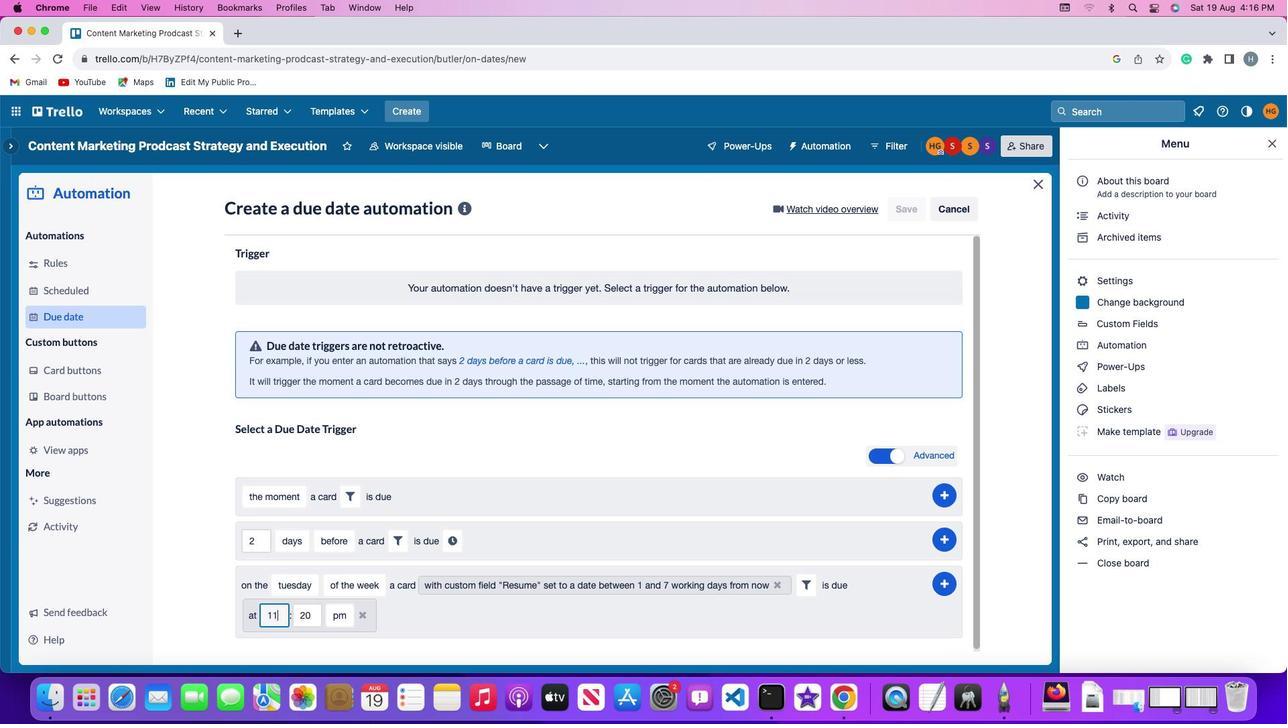 
Action: Mouse moved to (312, 615)
Screenshot: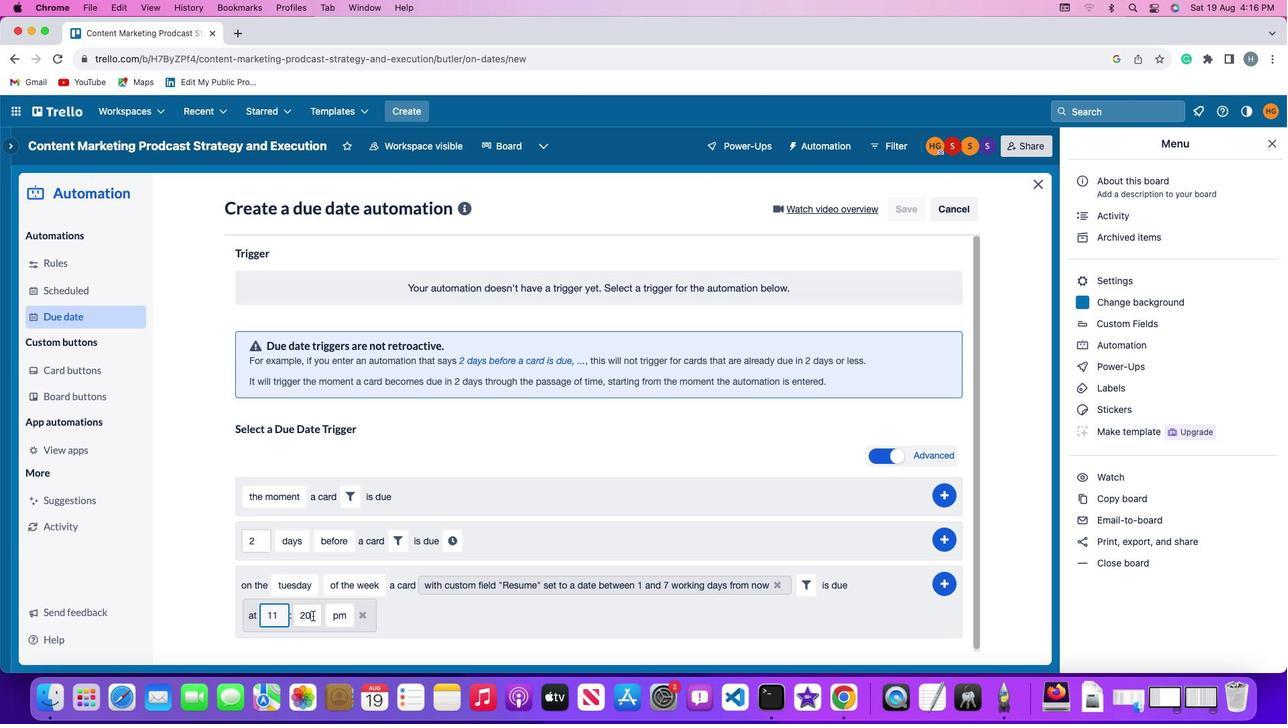 
Action: Mouse pressed left at (312, 615)
Screenshot: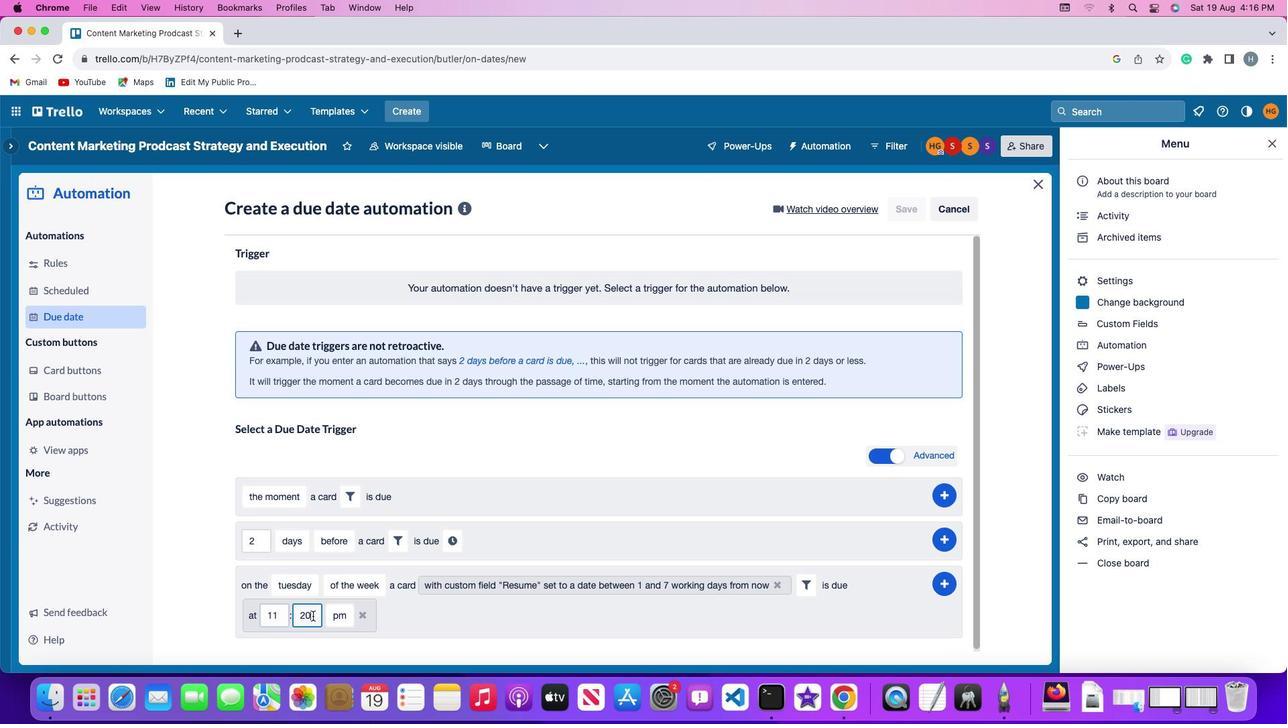 
Action: Key pressed Key.backspaceKey.backspace'0''0'
Screenshot: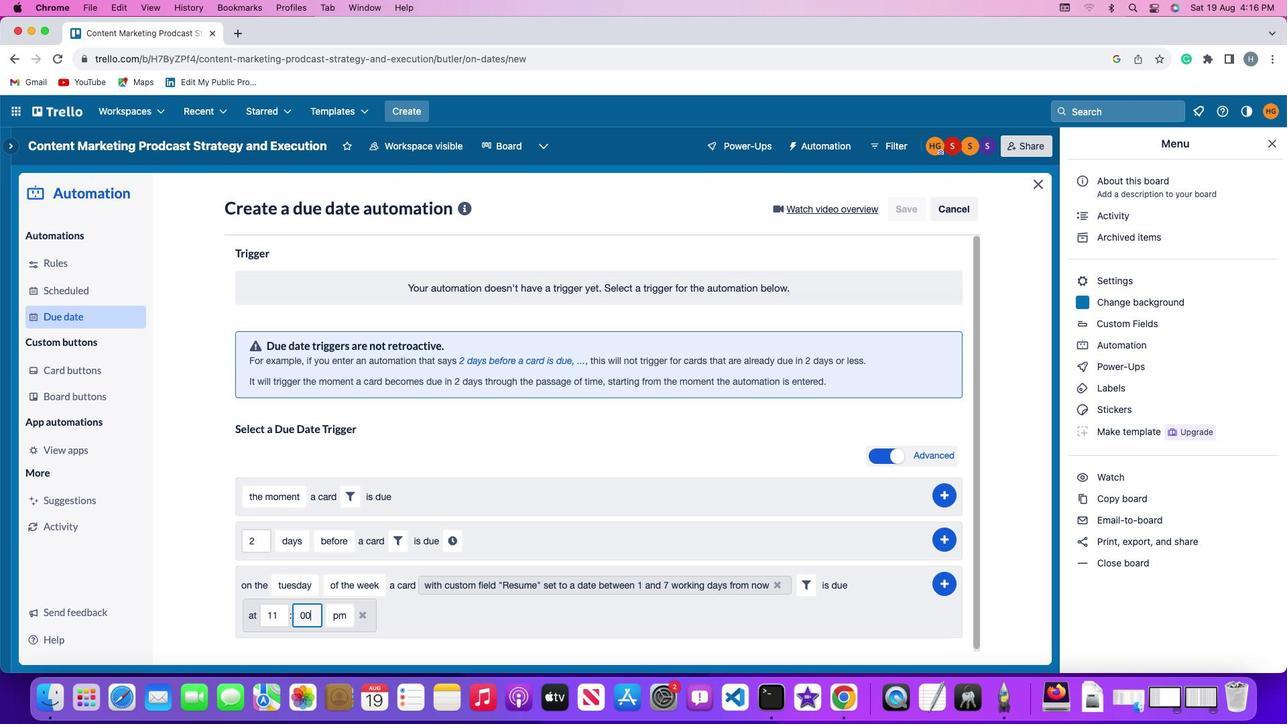 
Action: Mouse moved to (332, 614)
Screenshot: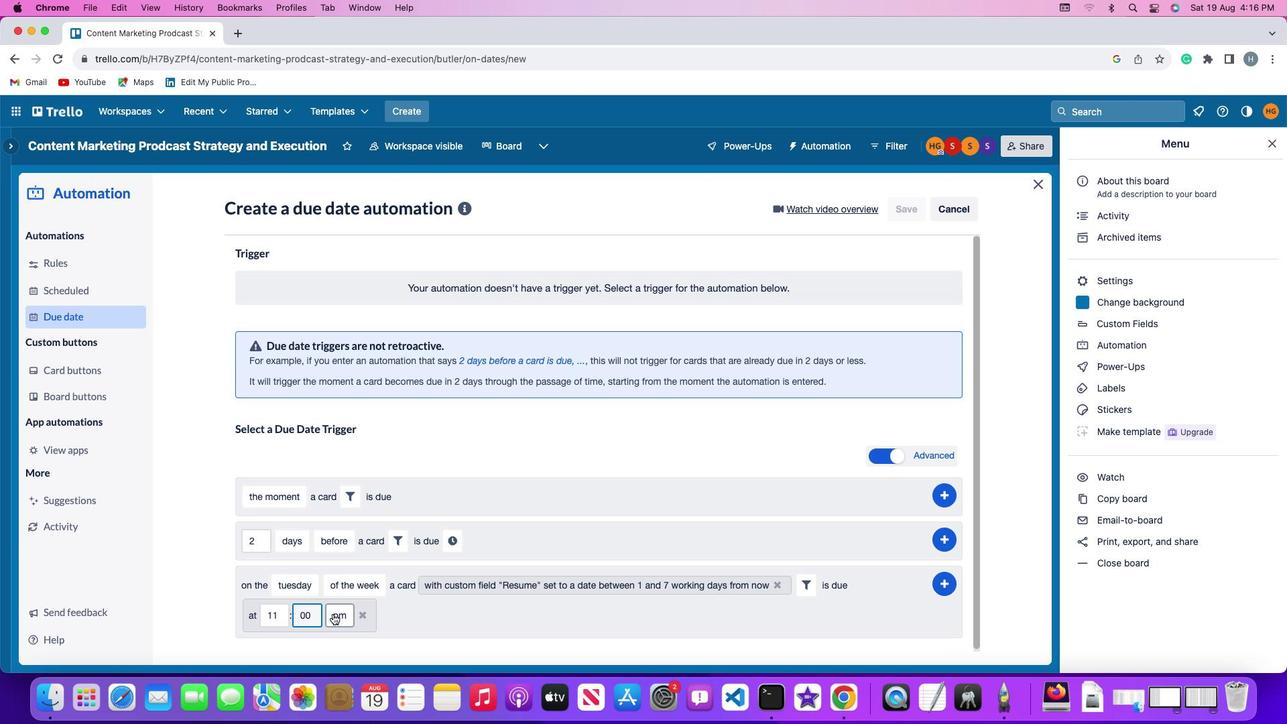 
Action: Mouse pressed left at (332, 614)
Screenshot: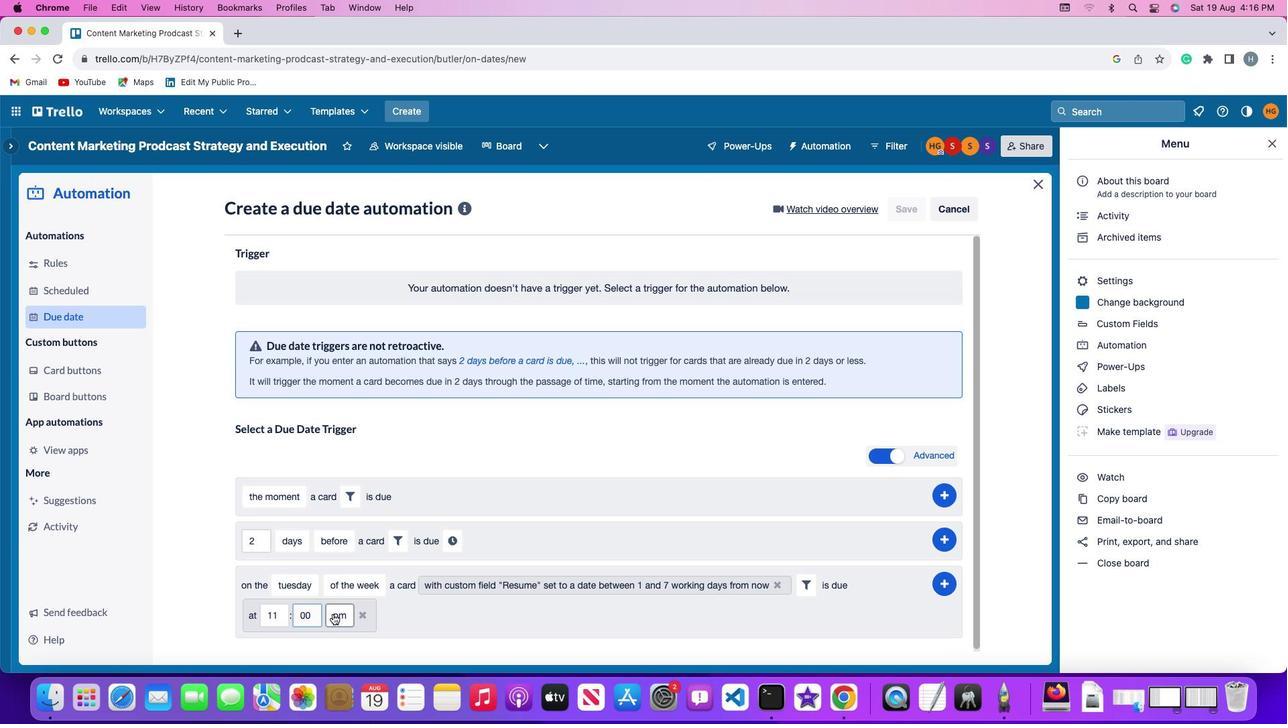 
Action: Mouse moved to (342, 564)
Screenshot: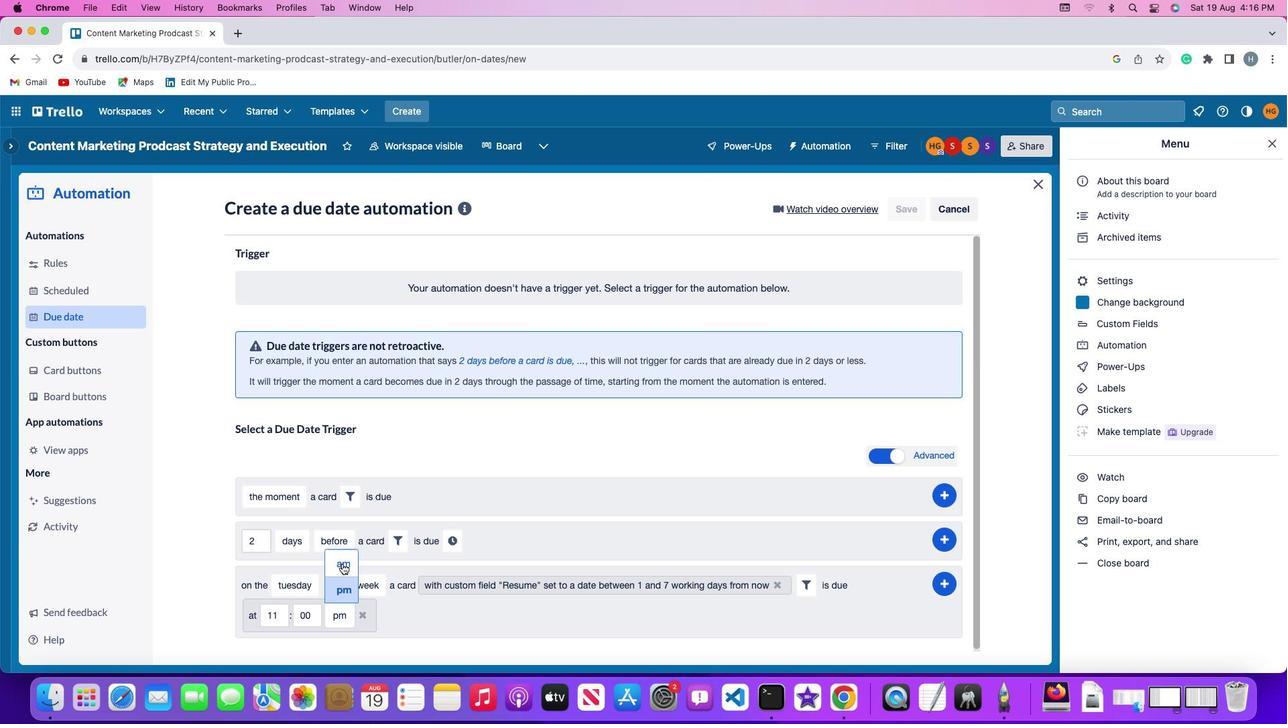 
Action: Mouse pressed left at (342, 564)
Screenshot: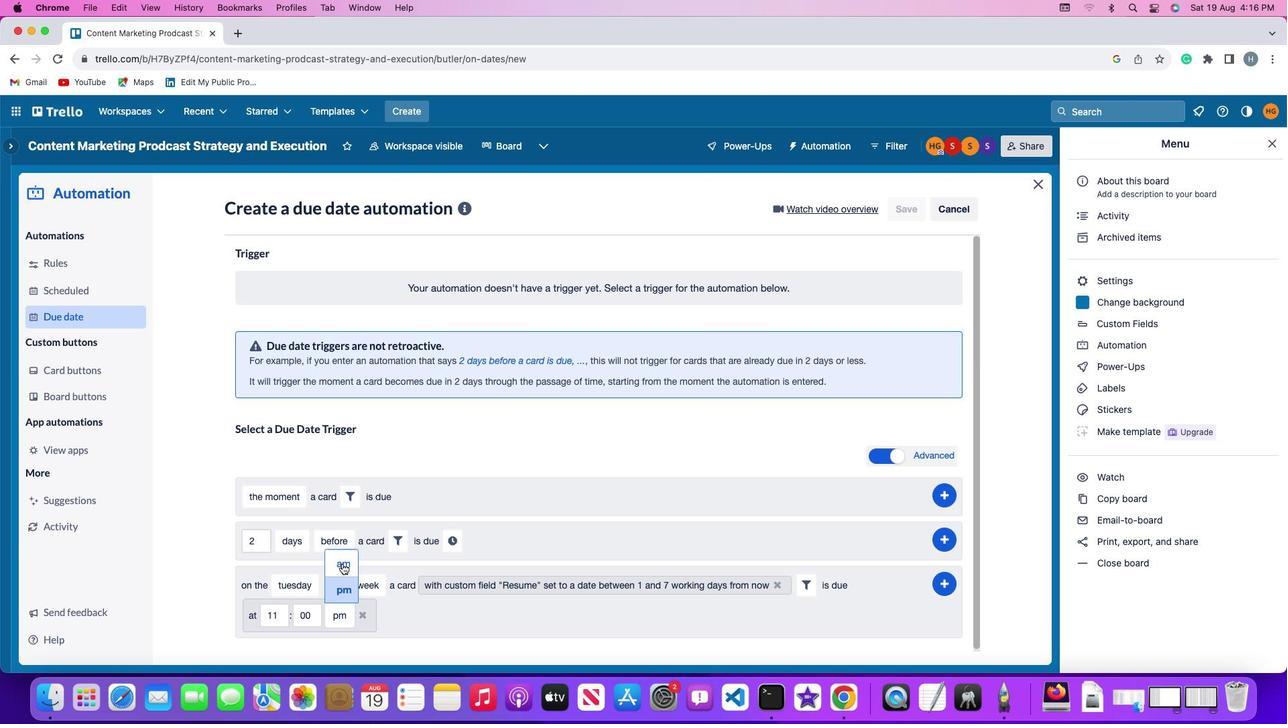 
Action: Mouse moved to (952, 578)
Screenshot: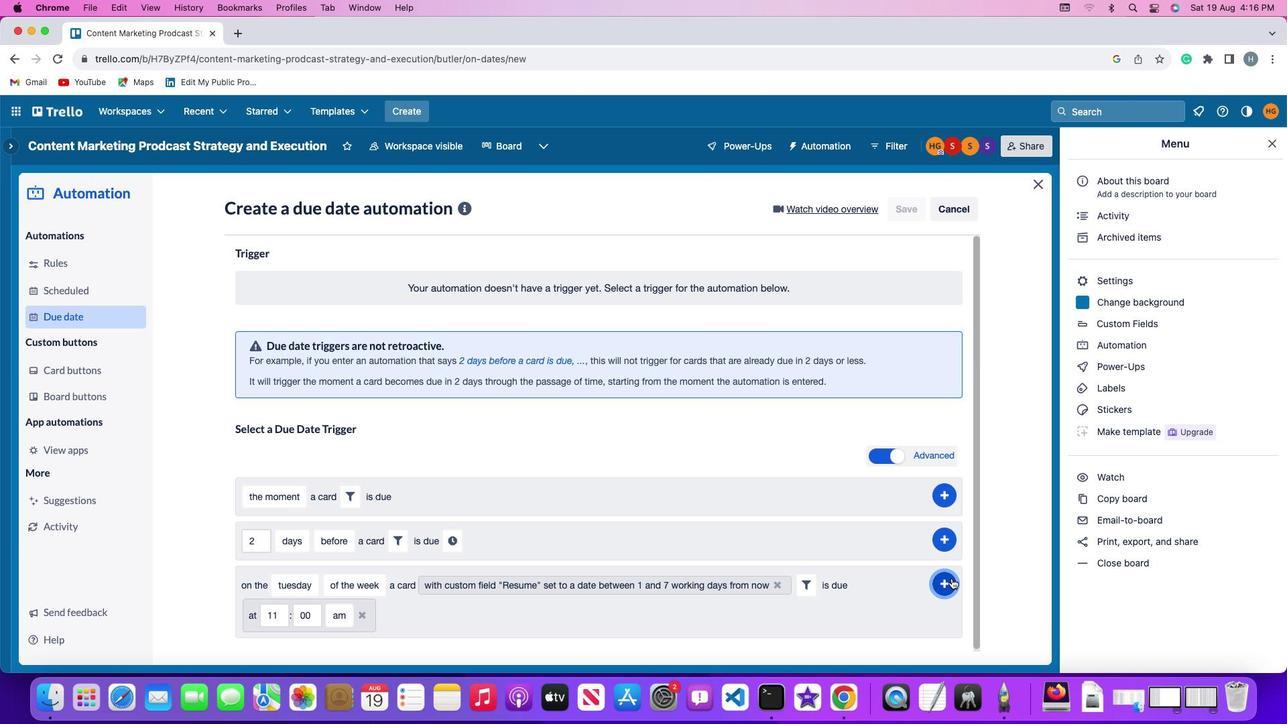 
Action: Mouse pressed left at (952, 578)
Screenshot: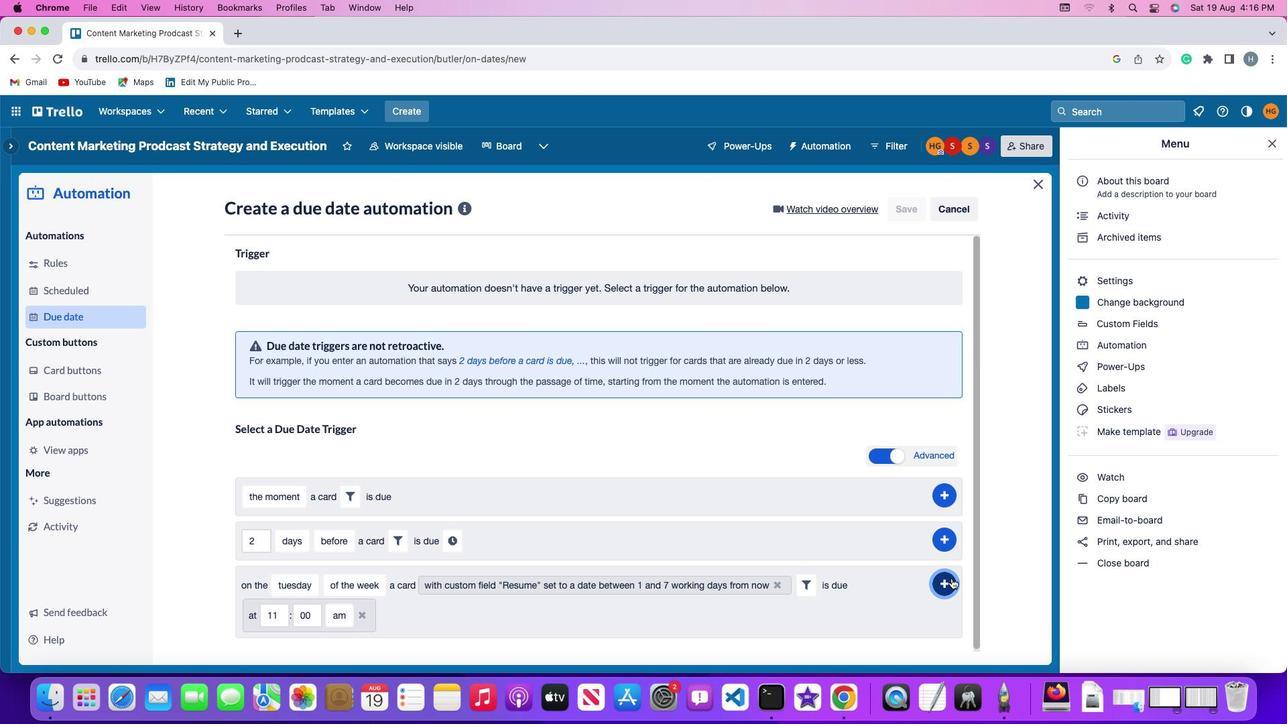 
Action: Mouse moved to (1028, 489)
Screenshot: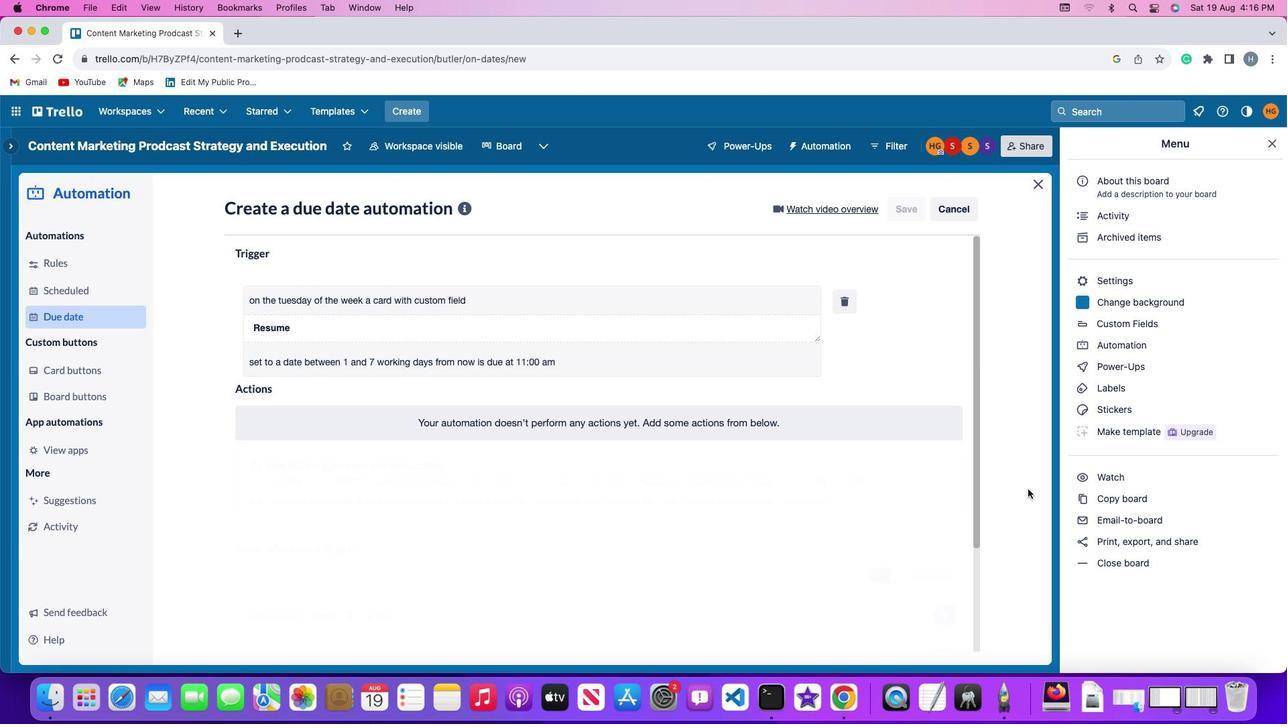 
